 Task: Explore Airbnb accommodation in Ryde, United Kingdom from 2nd December, 2023 to 5th December, 2023 for 1 adult. Place can be private room with 1  bedroom having 1 bed and 1 bathroom. Property type can be hotel.
Action: Mouse moved to (239, 141)
Screenshot: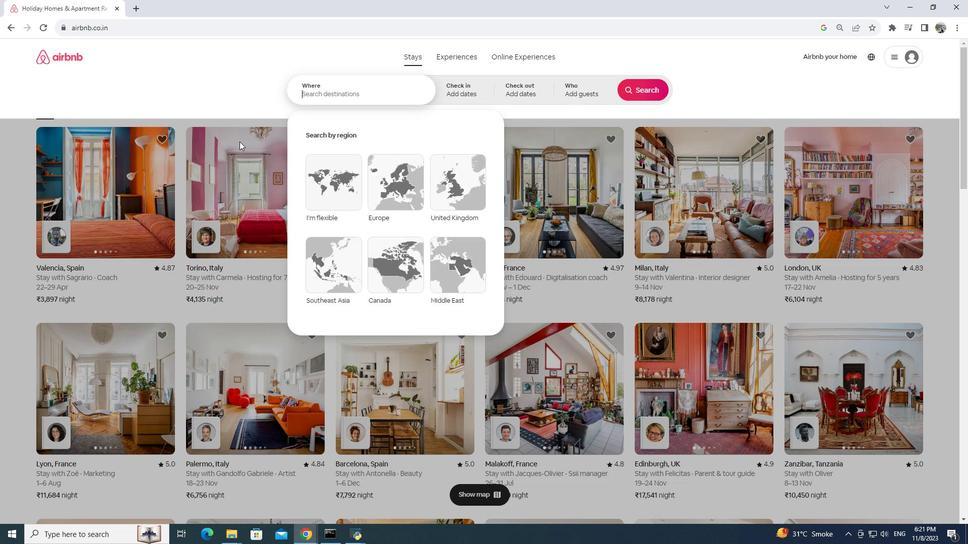 
Action: Key pressed ryde,<Key.space>united<Key.space>
Screenshot: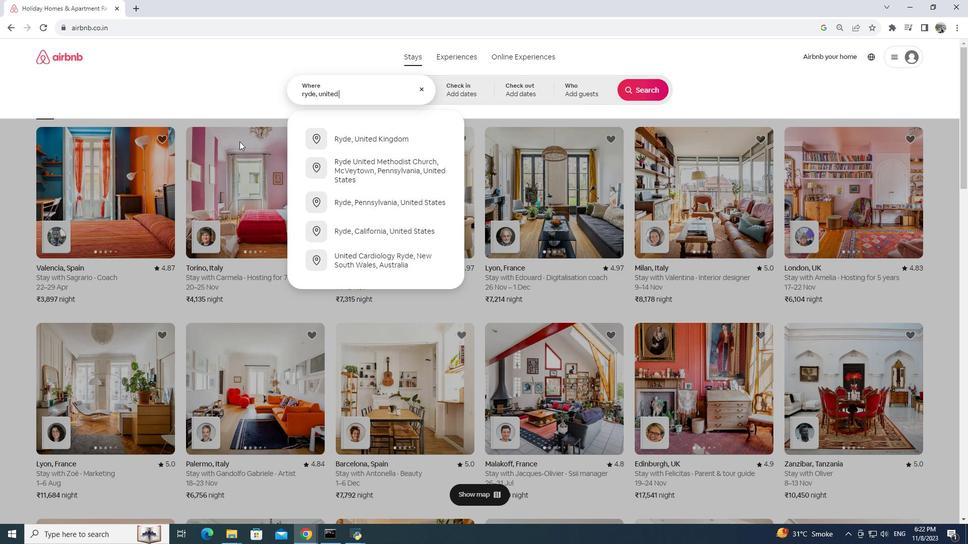 
Action: Mouse moved to (369, 133)
Screenshot: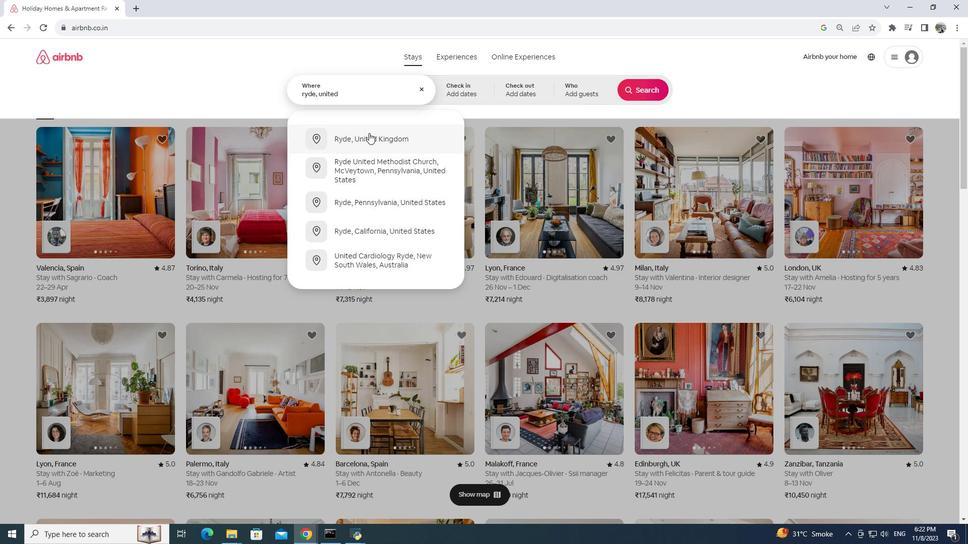 
Action: Mouse pressed left at (369, 133)
Screenshot: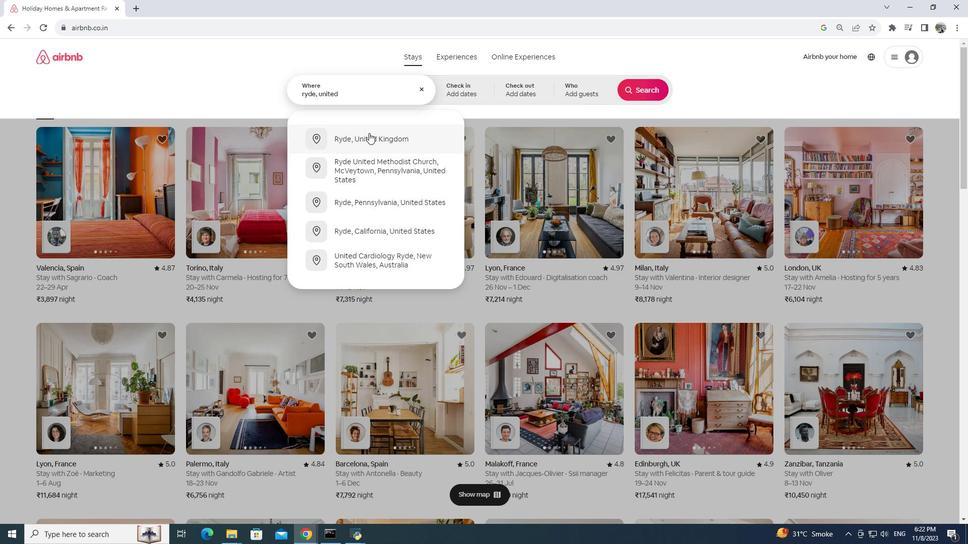 
Action: Mouse moved to (629, 198)
Screenshot: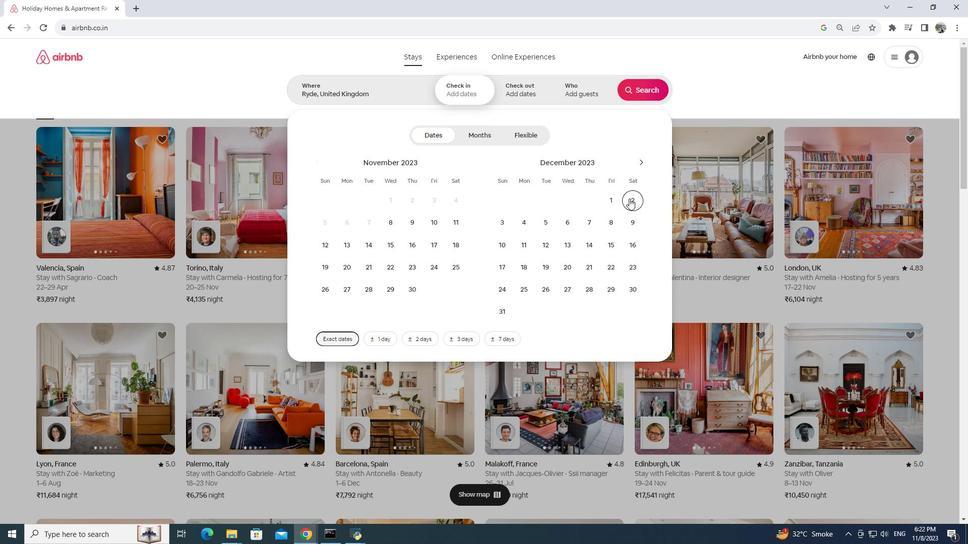 
Action: Mouse pressed left at (629, 198)
Screenshot: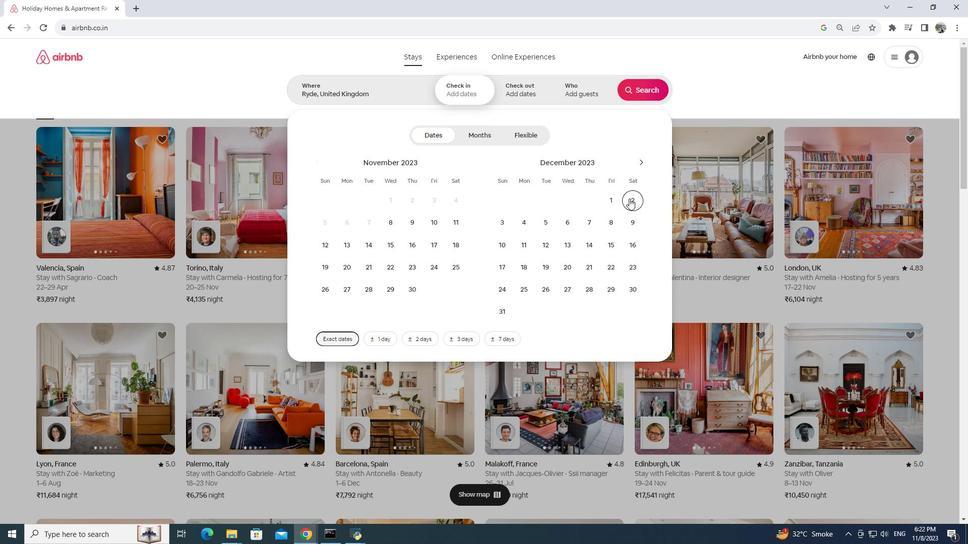 
Action: Mouse moved to (541, 223)
Screenshot: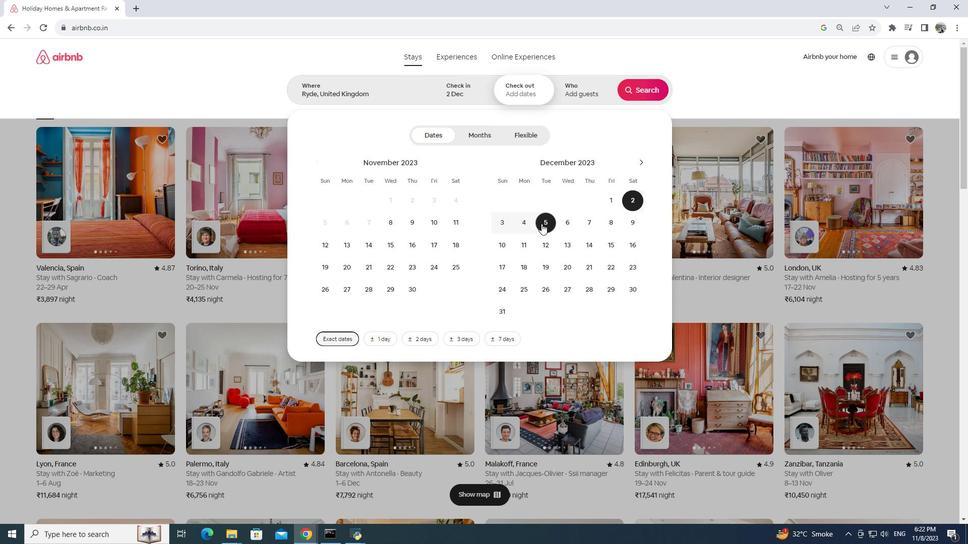 
Action: Mouse pressed left at (541, 223)
Screenshot: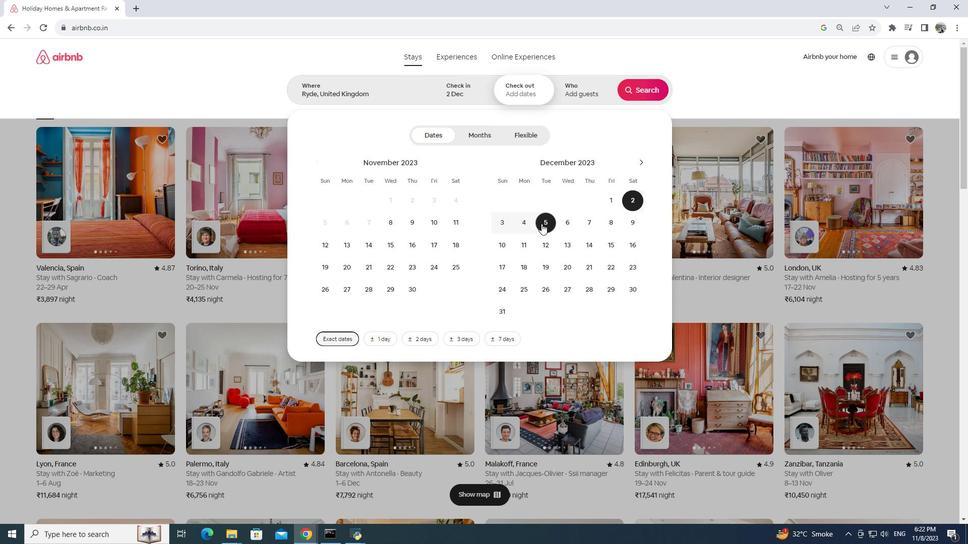 
Action: Mouse moved to (582, 96)
Screenshot: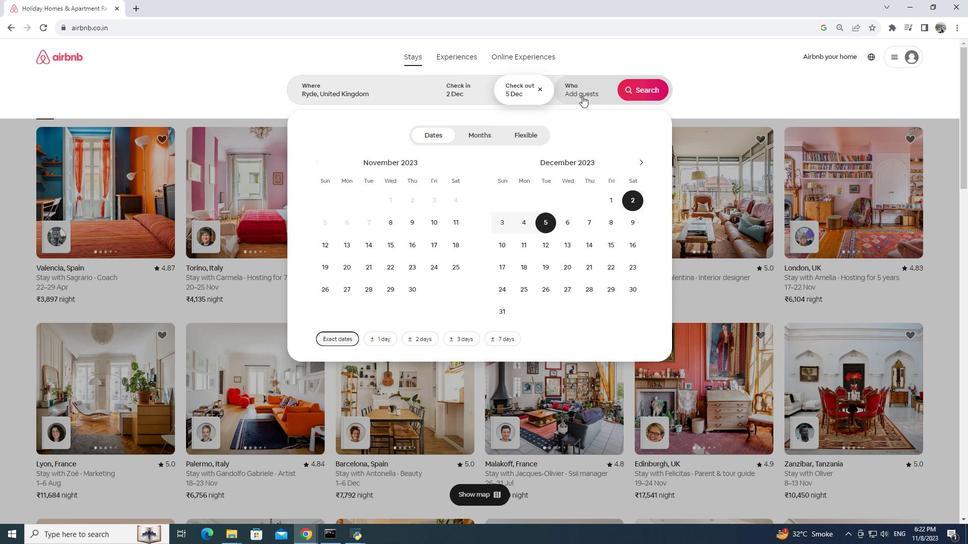 
Action: Mouse pressed left at (582, 96)
Screenshot: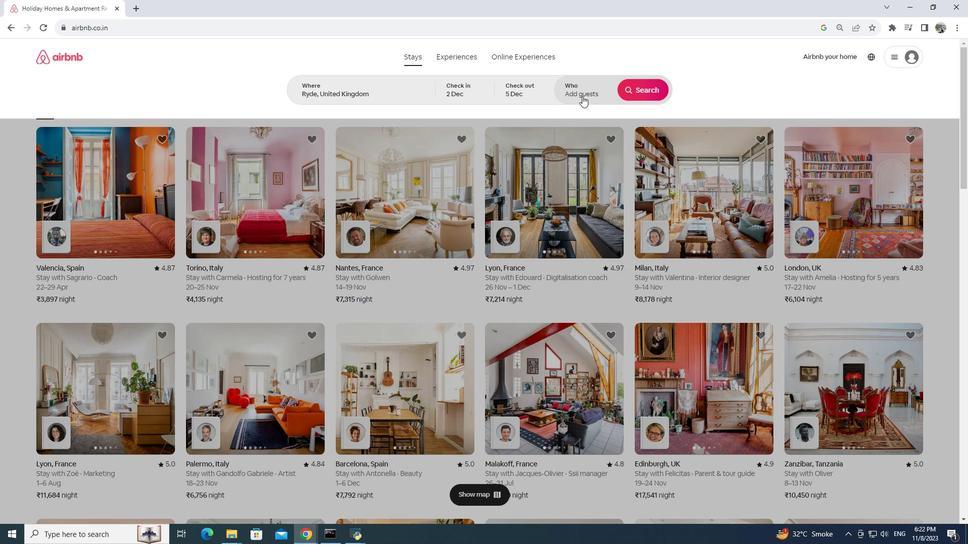 
Action: Mouse moved to (641, 136)
Screenshot: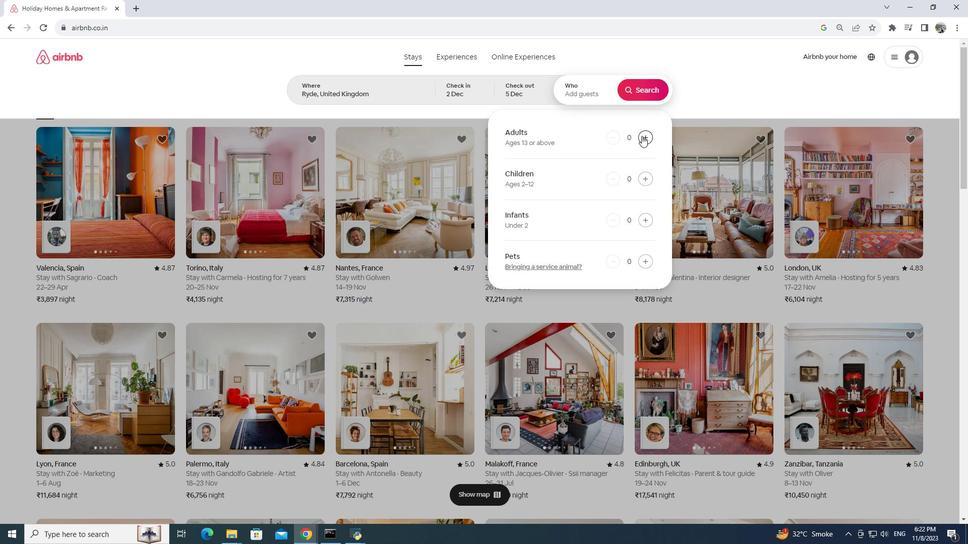 
Action: Mouse pressed left at (641, 136)
Screenshot: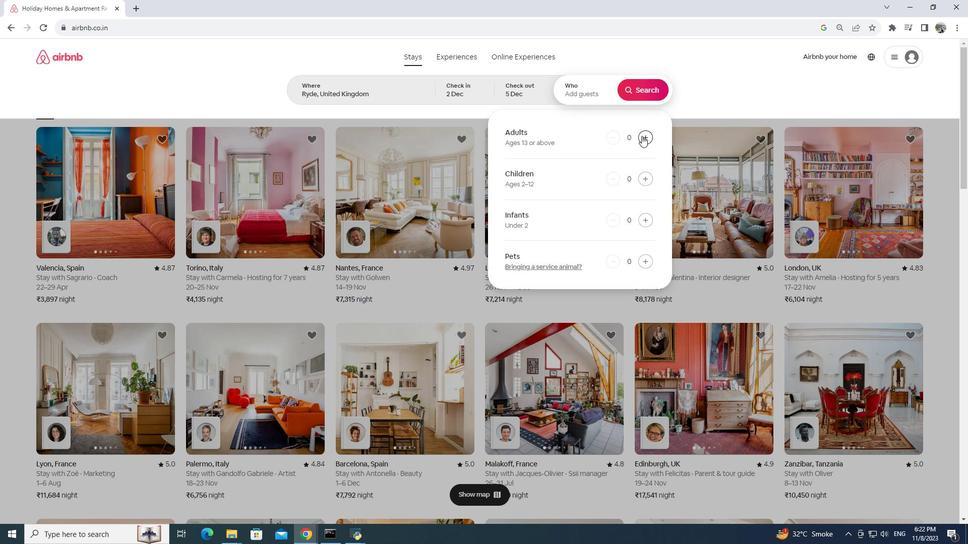 
Action: Mouse moved to (641, 86)
Screenshot: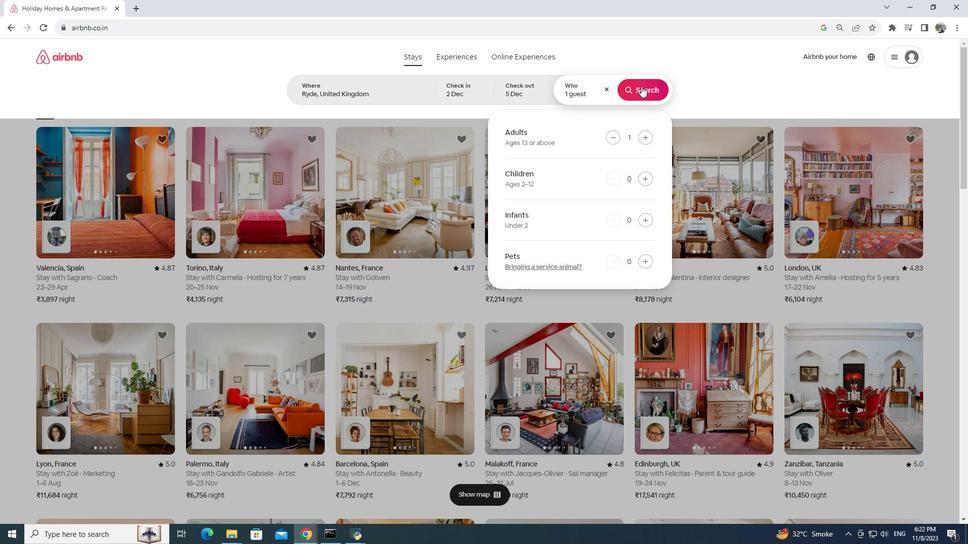 
Action: Mouse pressed left at (641, 86)
Screenshot: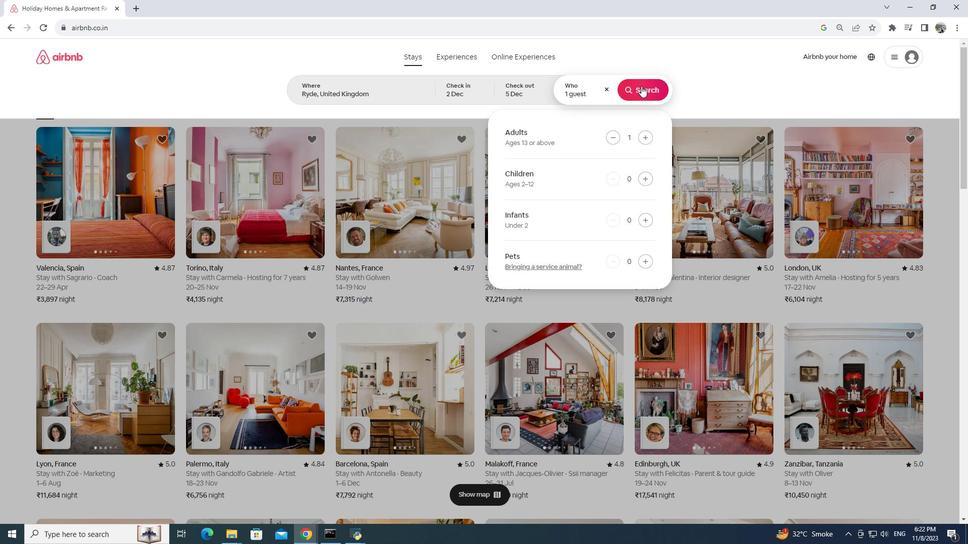 
Action: Mouse moved to (831, 89)
Screenshot: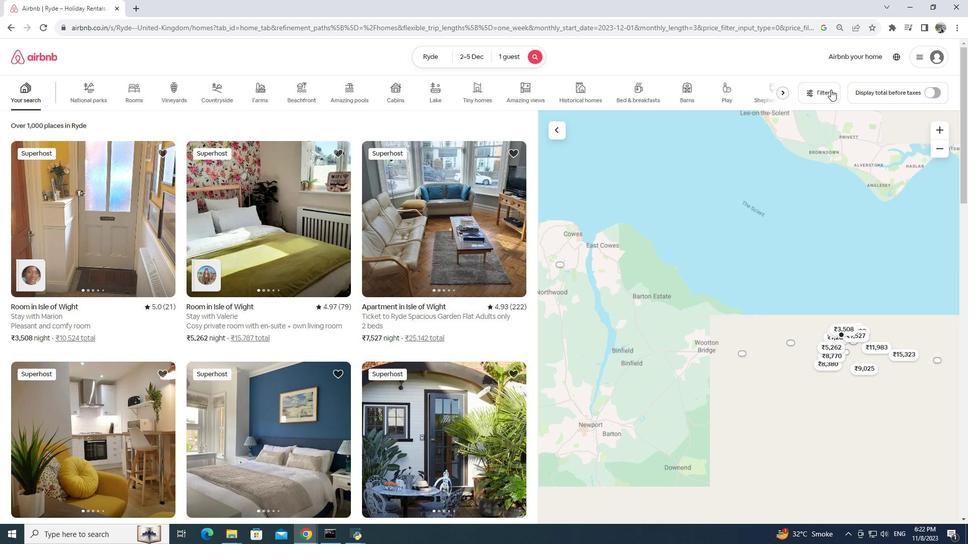 
Action: Mouse pressed left at (831, 89)
Screenshot: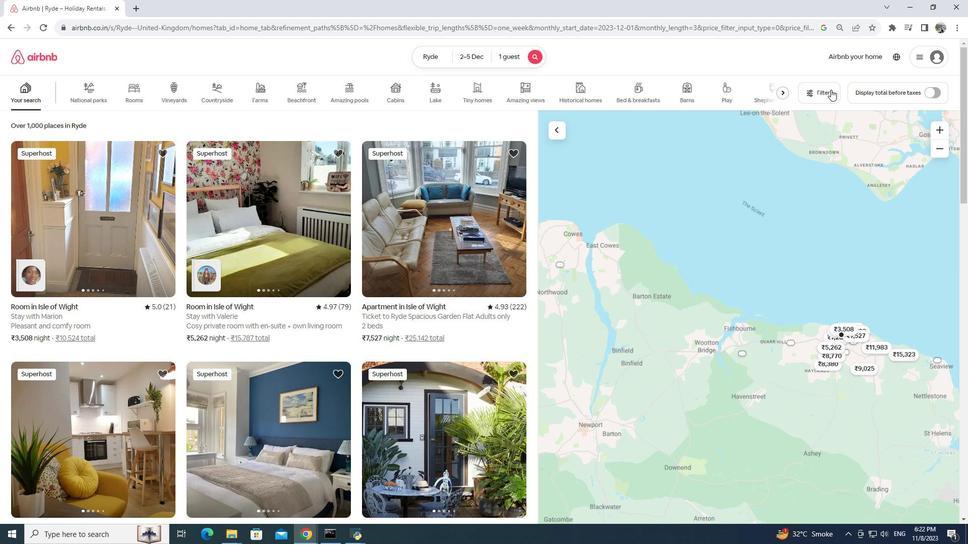 
Action: Mouse moved to (375, 385)
Screenshot: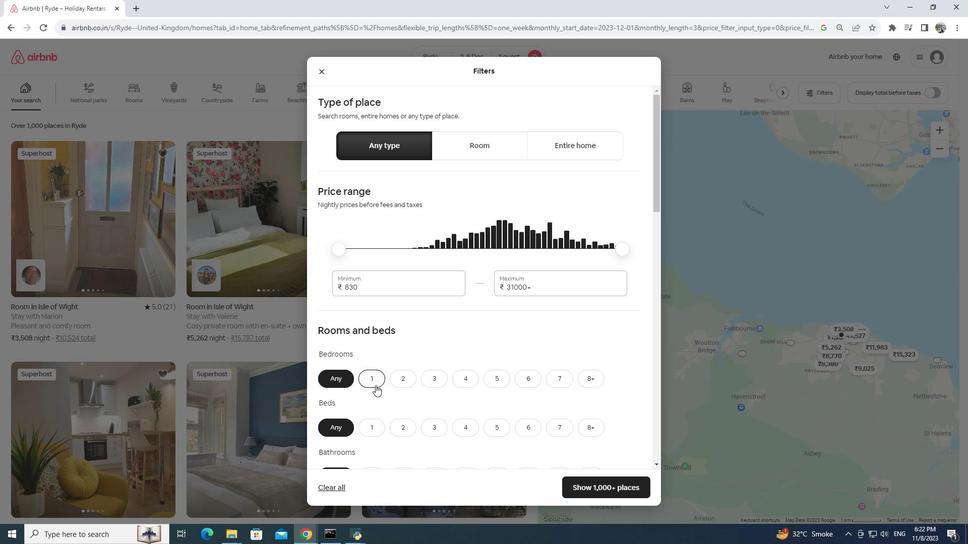 
Action: Mouse pressed left at (375, 385)
Screenshot: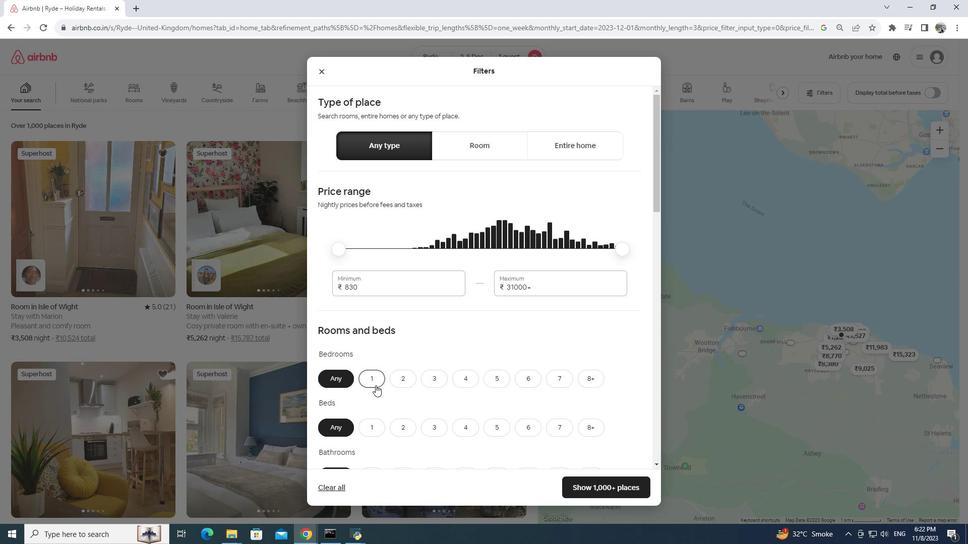 
Action: Mouse moved to (373, 418)
Screenshot: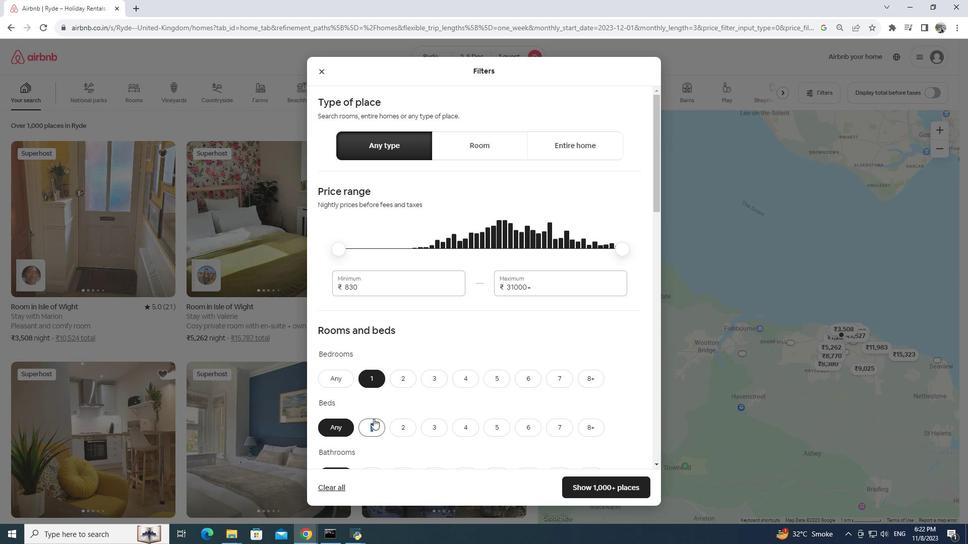 
Action: Mouse pressed left at (373, 418)
Screenshot: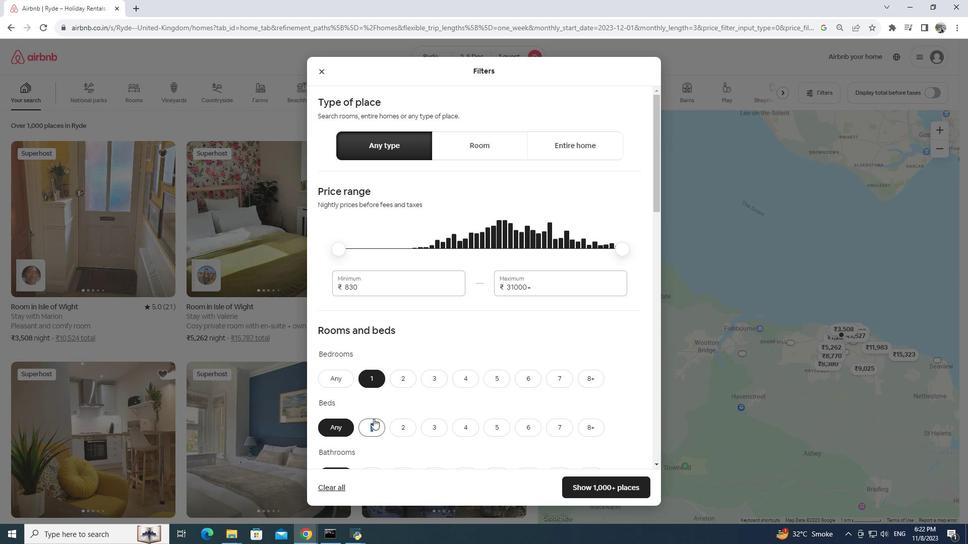 
Action: Mouse moved to (379, 411)
Screenshot: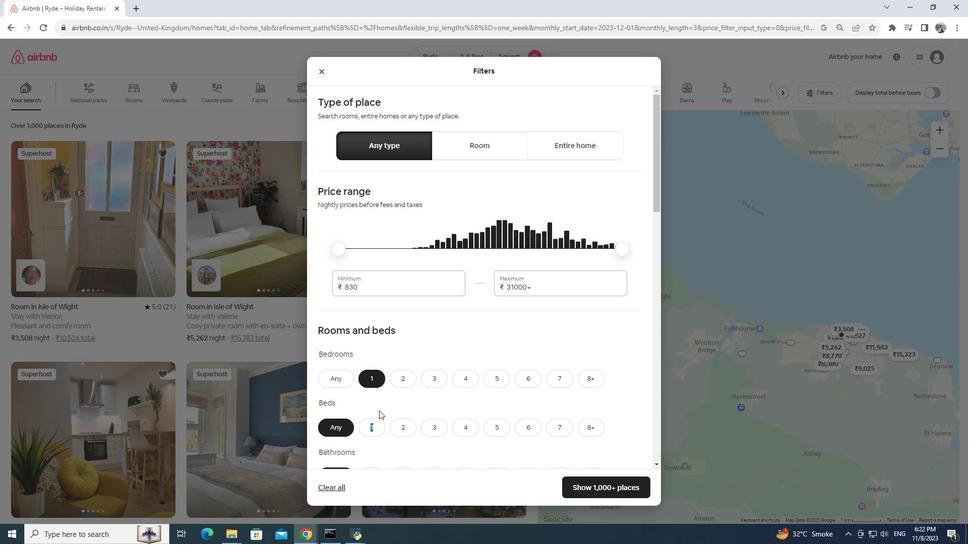 
Action: Mouse scrolled (379, 410) with delta (0, 0)
Screenshot: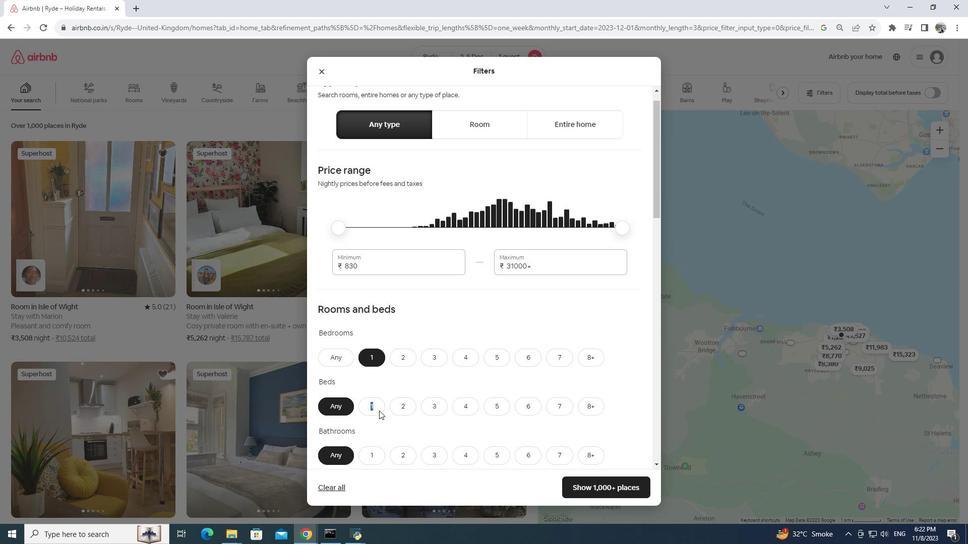 
Action: Mouse scrolled (379, 410) with delta (0, 0)
Screenshot: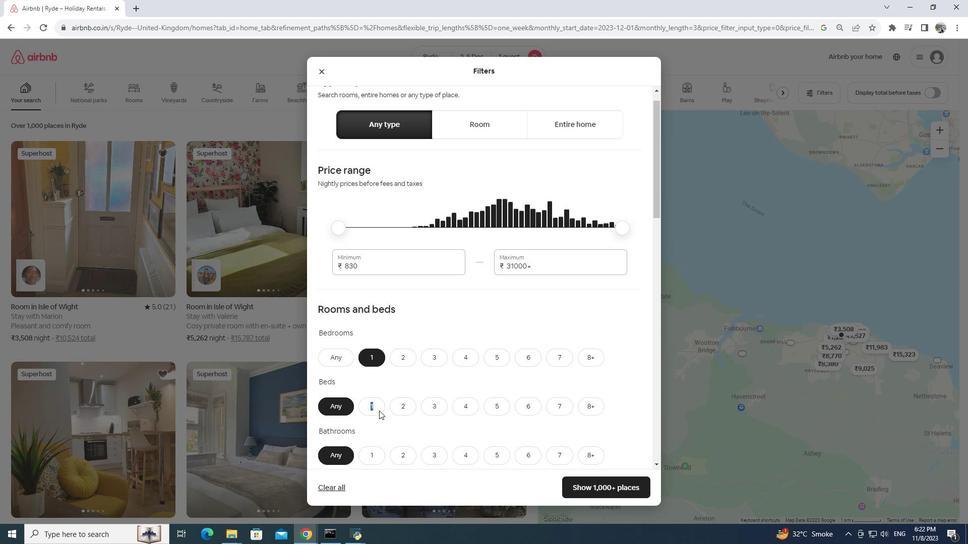 
Action: Mouse moved to (367, 325)
Screenshot: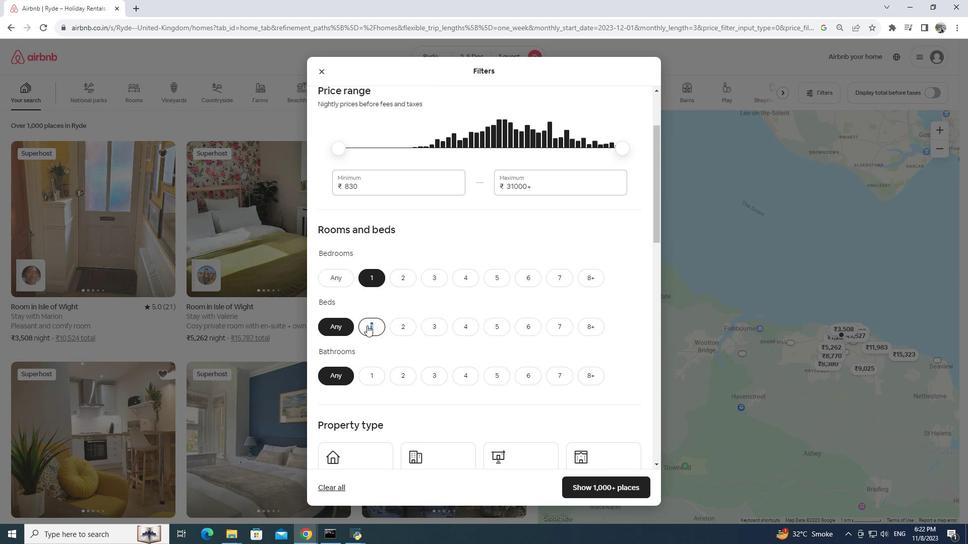 
Action: Mouse pressed left at (367, 325)
Screenshot: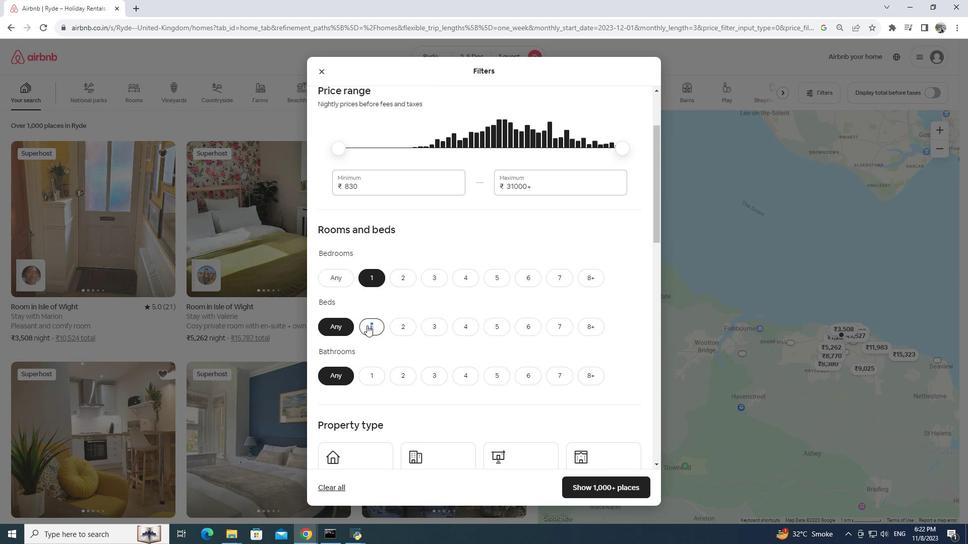 
Action: Mouse moved to (375, 380)
Screenshot: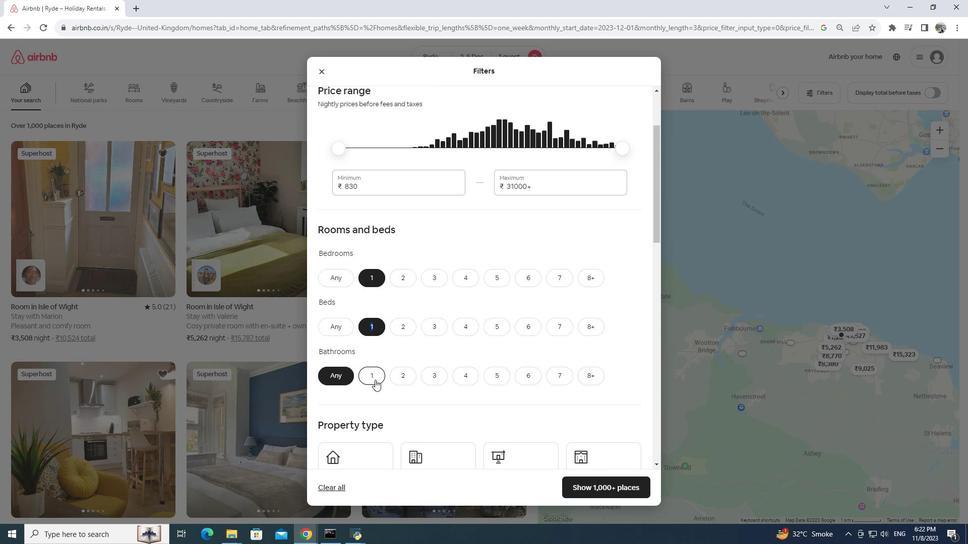 
Action: Mouse pressed left at (375, 380)
Screenshot: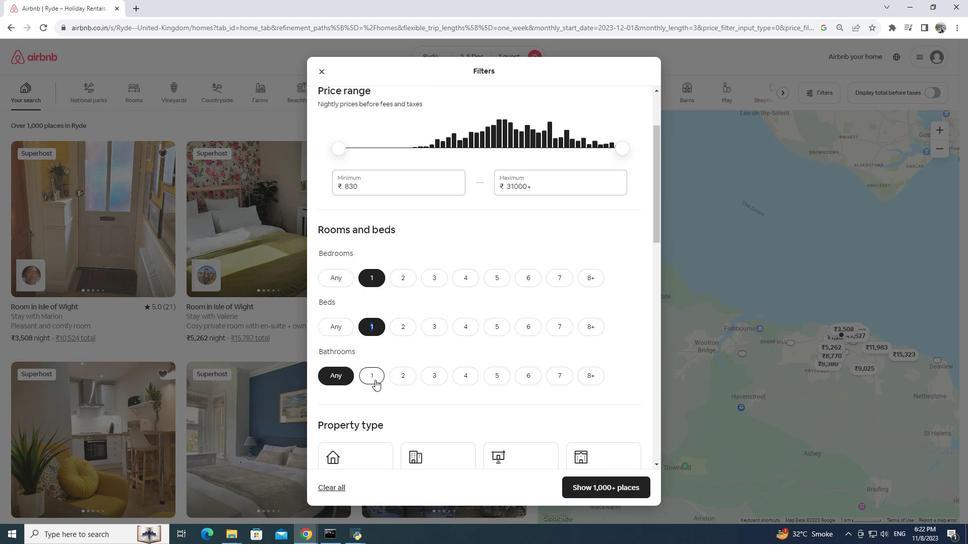 
Action: Mouse moved to (368, 325)
Screenshot: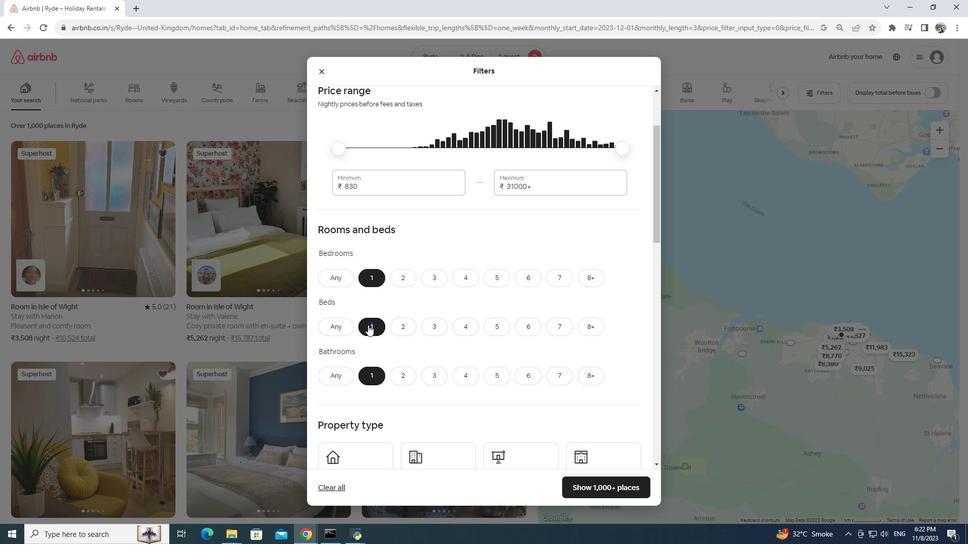 
Action: Mouse pressed left at (368, 325)
Screenshot: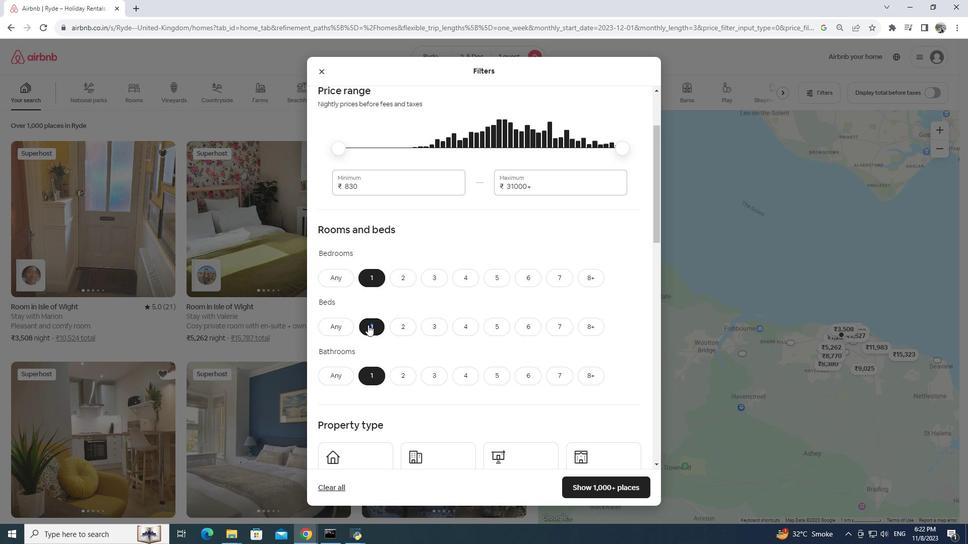 
Action: Mouse moved to (374, 329)
Screenshot: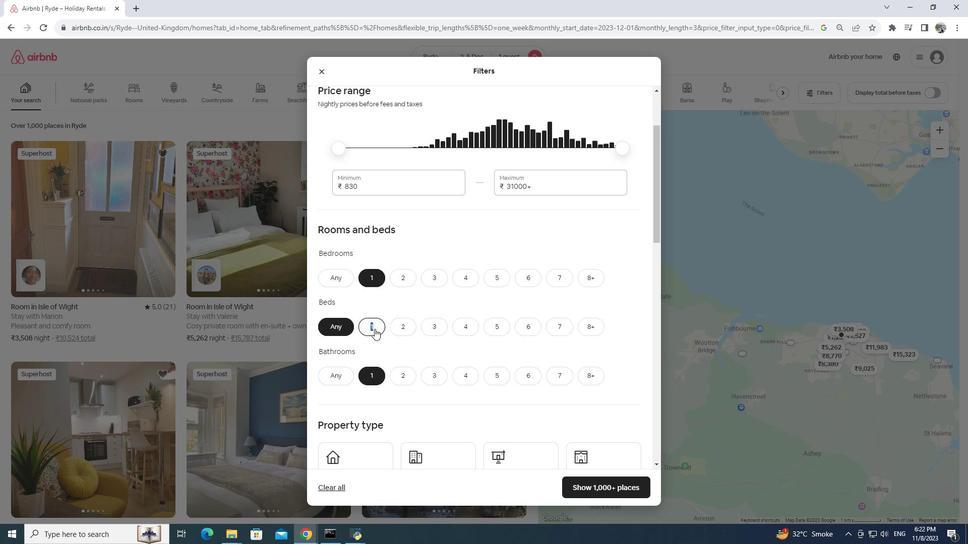 
Action: Mouse pressed left at (374, 329)
Screenshot: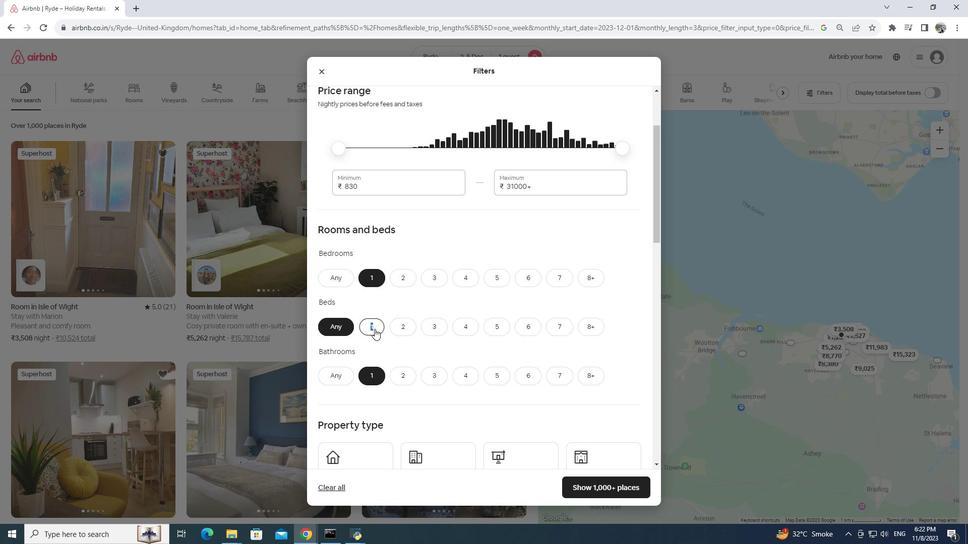 
Action: Mouse moved to (372, 325)
Screenshot: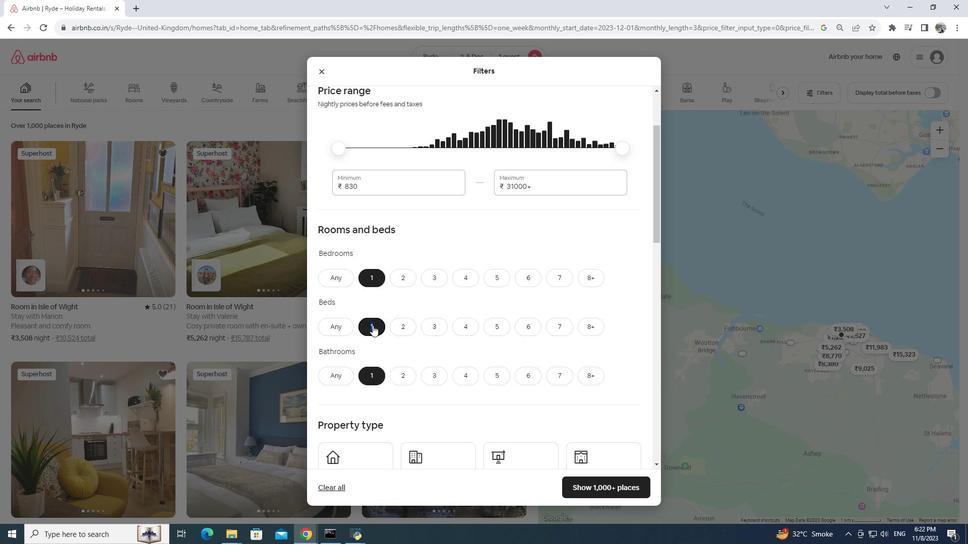 
Action: Mouse pressed left at (372, 325)
Screenshot: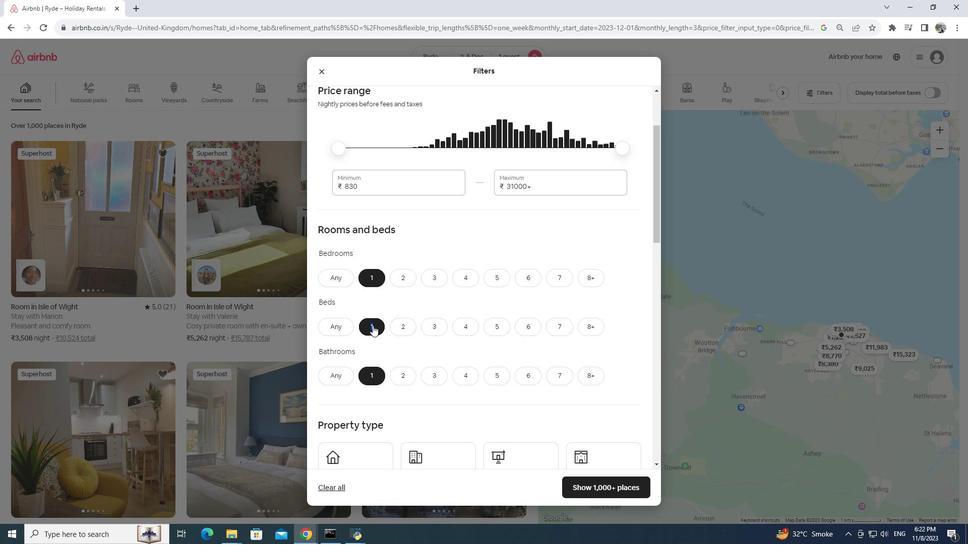 
Action: Mouse pressed left at (372, 325)
Screenshot: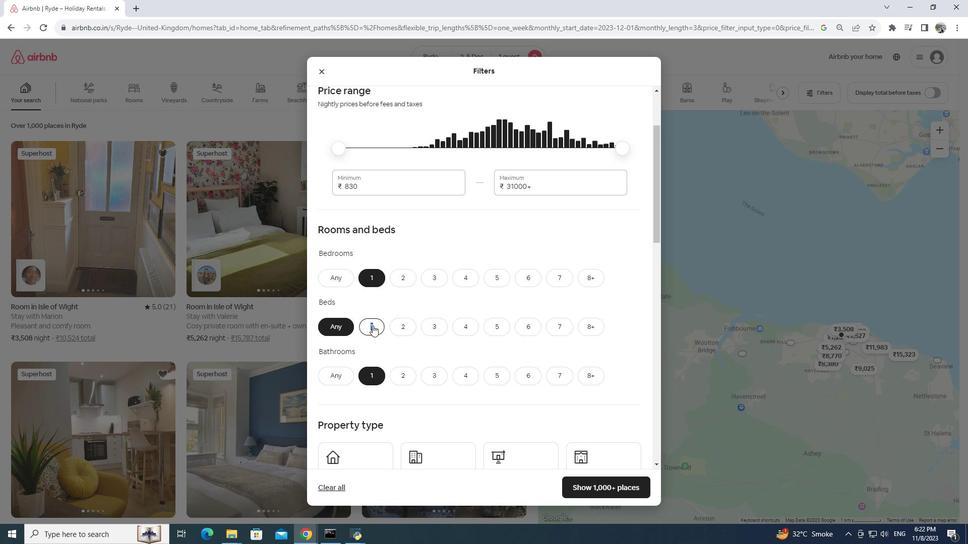 
Action: Mouse moved to (530, 390)
Screenshot: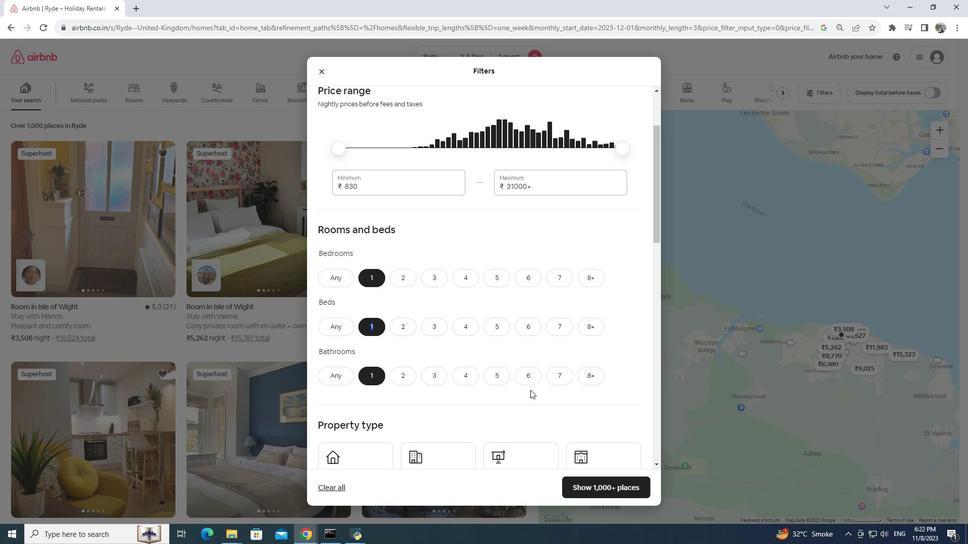 
Action: Mouse scrolled (530, 389) with delta (0, 0)
Screenshot: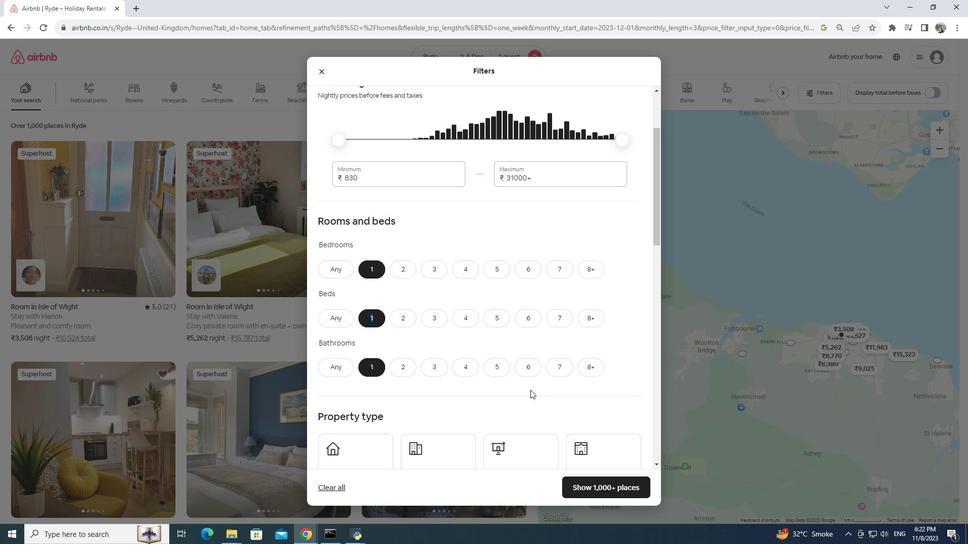 
Action: Mouse scrolled (530, 389) with delta (0, 0)
Screenshot: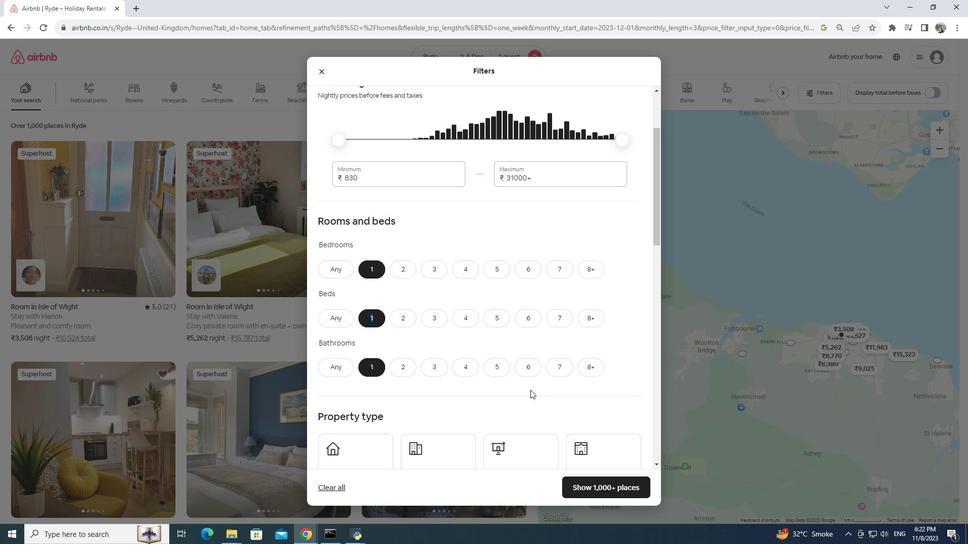 
Action: Mouse scrolled (530, 389) with delta (0, 0)
Screenshot: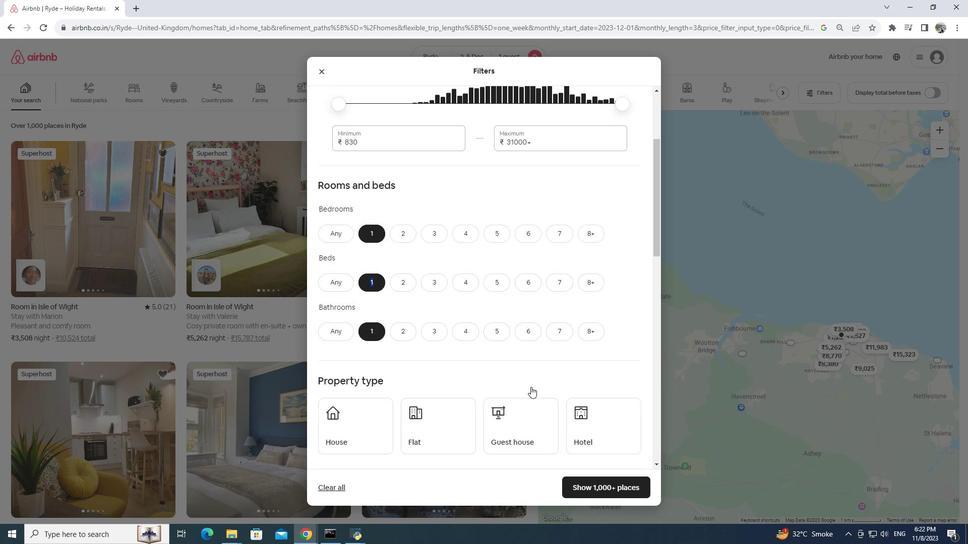 
Action: Mouse moved to (491, 384)
Screenshot: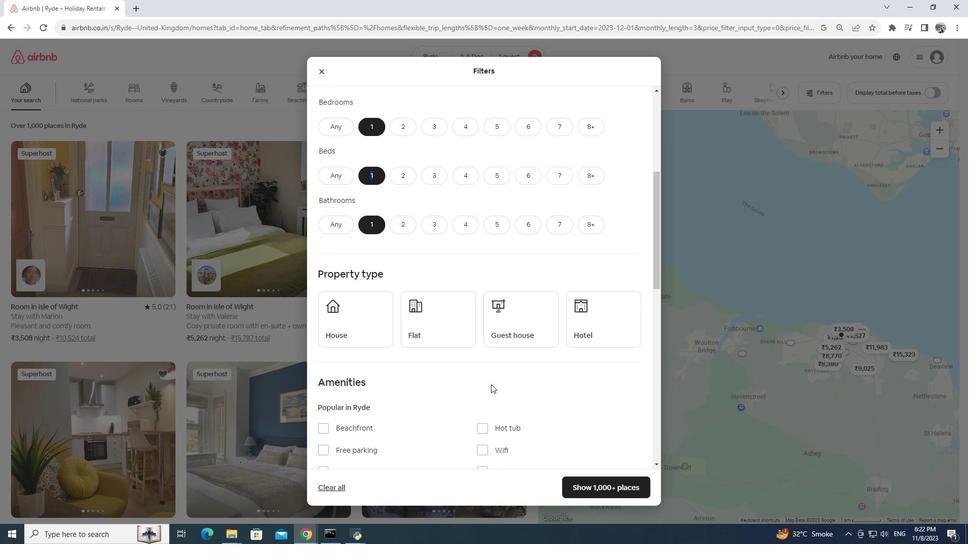 
Action: Mouse pressed left at (491, 384)
Screenshot: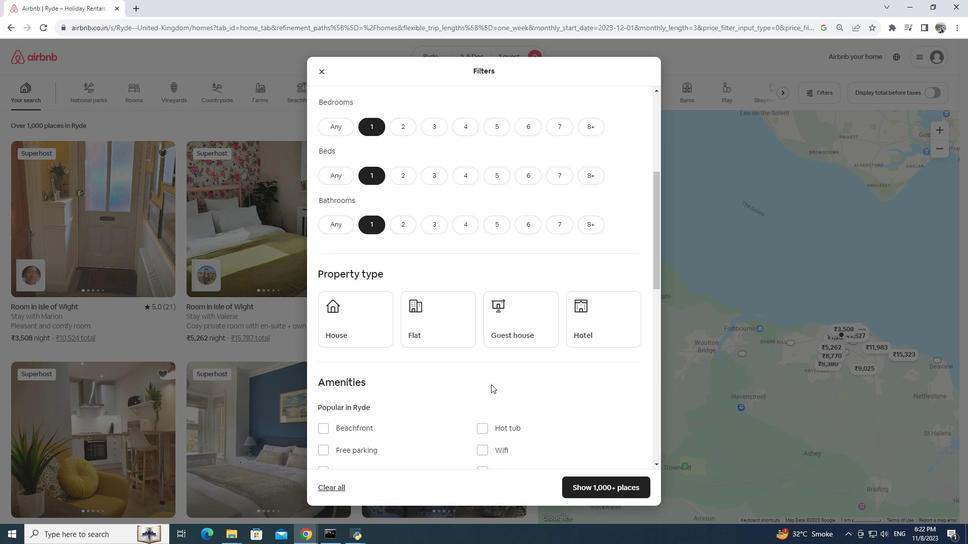 
Action: Mouse moved to (559, 331)
Screenshot: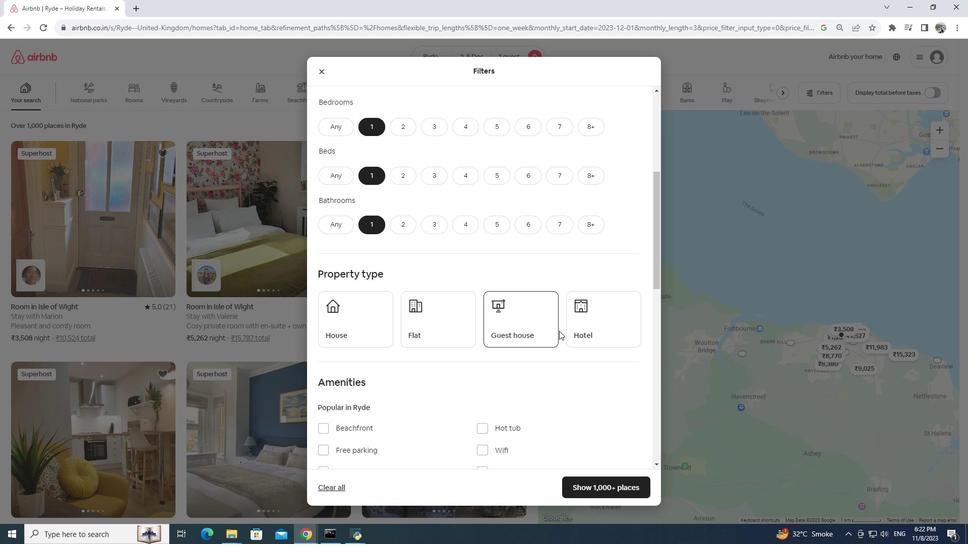 
Action: Mouse pressed left at (559, 331)
Screenshot: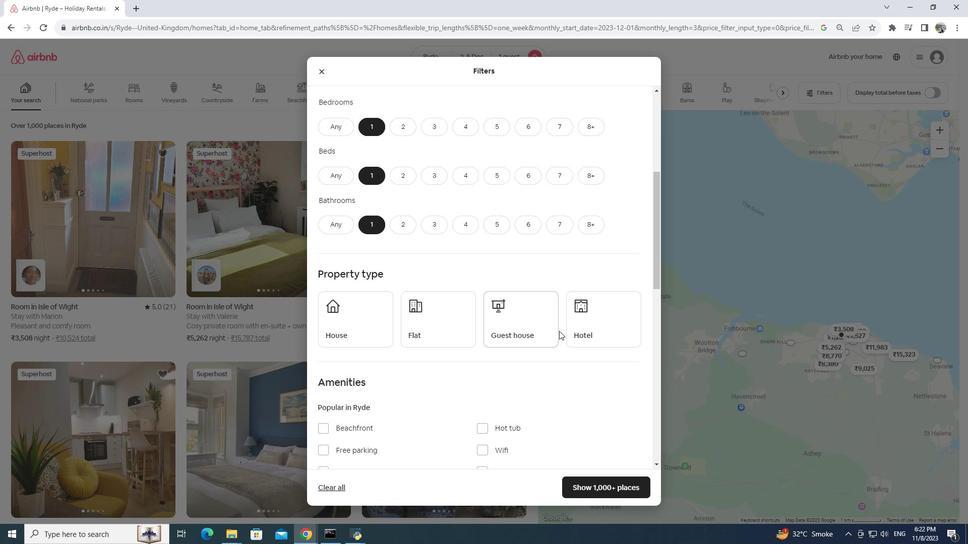 
Action: Mouse moved to (602, 330)
Screenshot: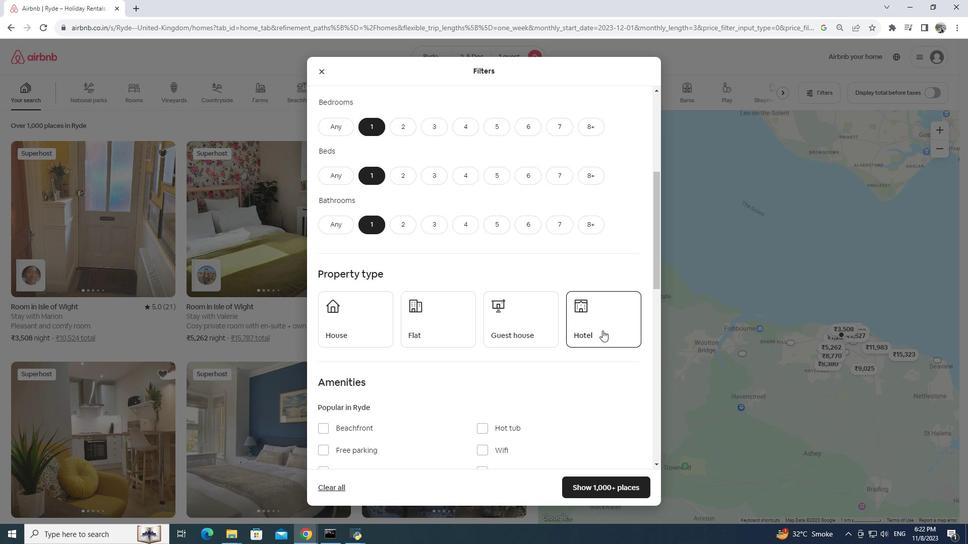 
Action: Mouse pressed left at (602, 330)
Screenshot: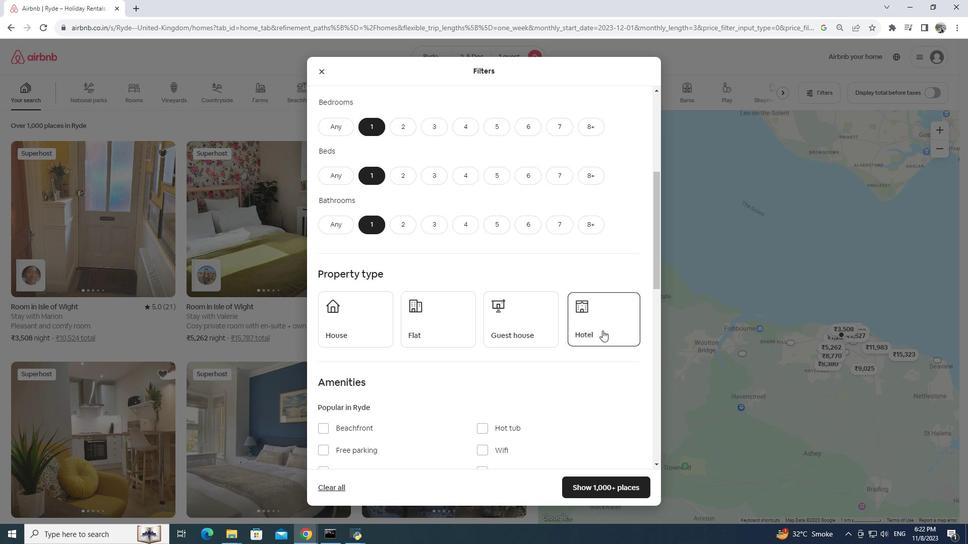 
Action: Mouse moved to (575, 374)
Screenshot: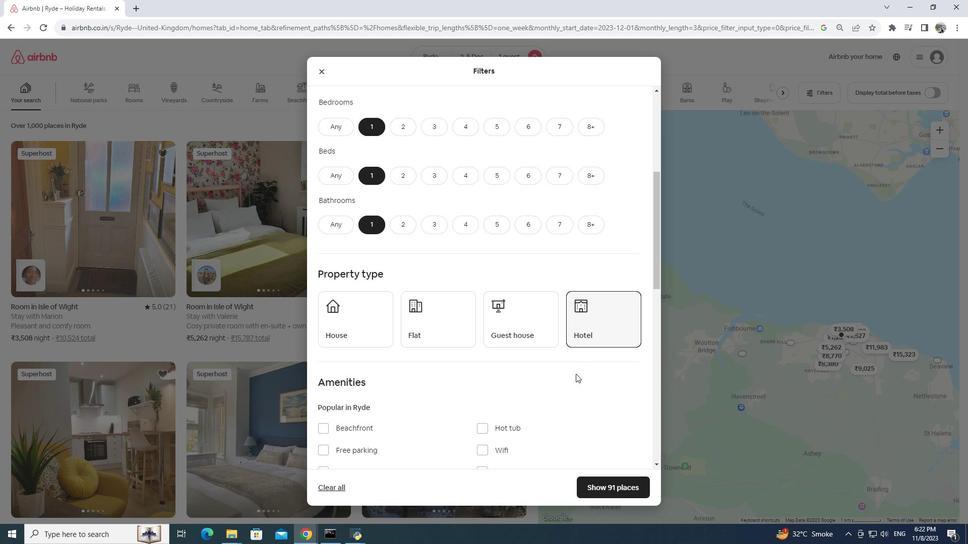 
Action: Mouse scrolled (575, 373) with delta (0, 0)
Screenshot: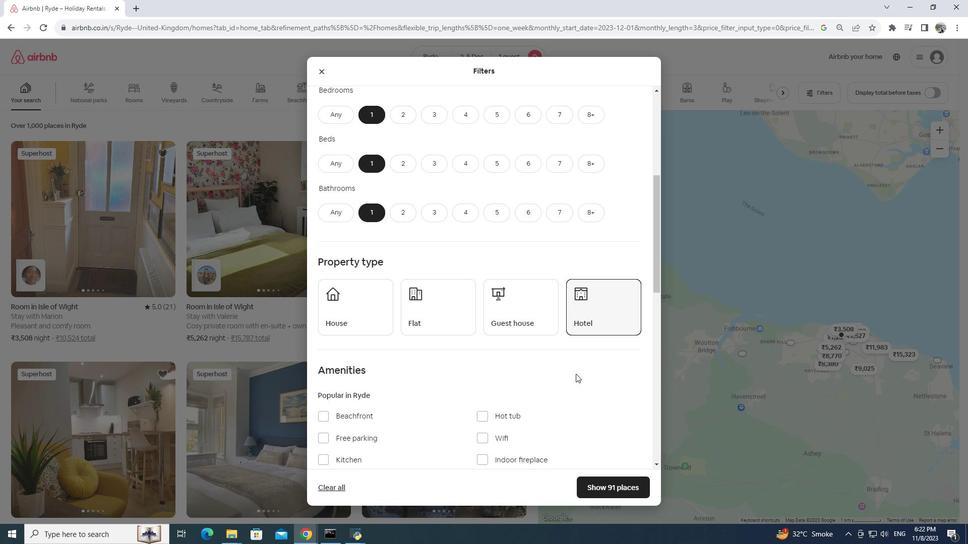 
Action: Mouse scrolled (575, 373) with delta (0, 0)
Screenshot: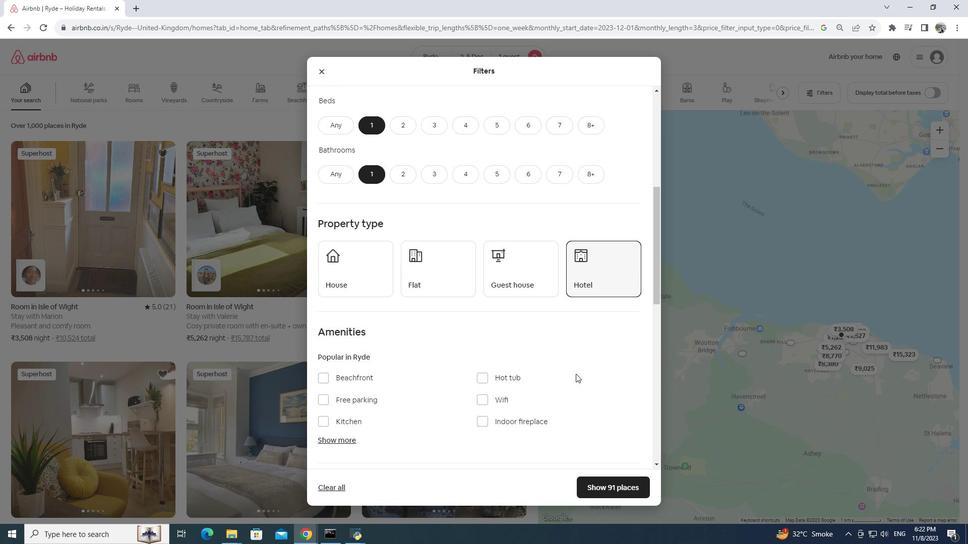 
Action: Mouse moved to (616, 485)
Screenshot: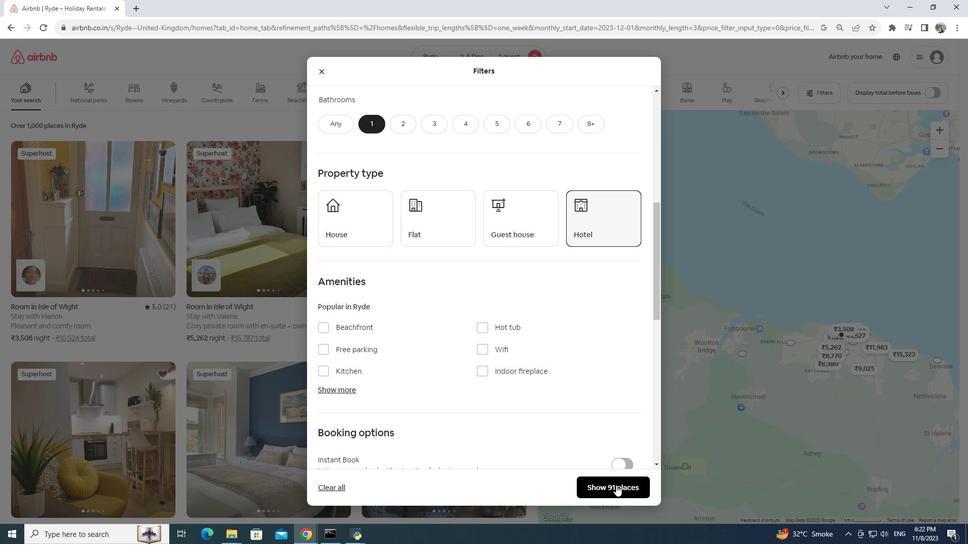 
Action: Mouse pressed left at (616, 485)
Screenshot: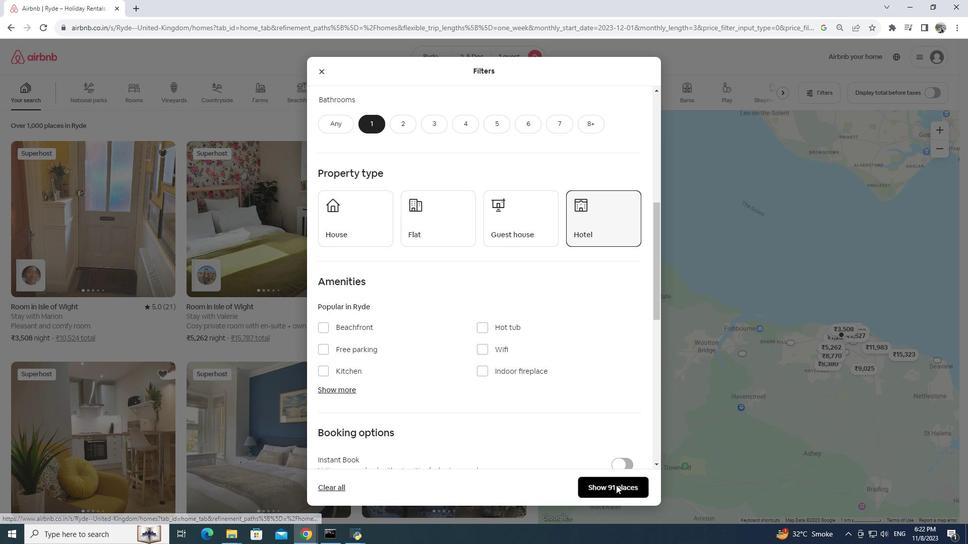 
Action: Mouse moved to (94, 229)
Screenshot: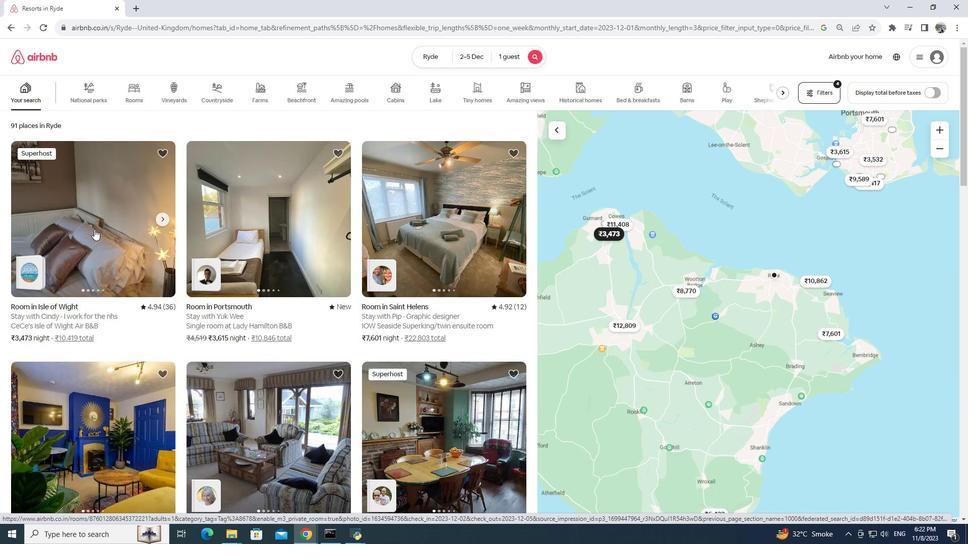 
Action: Mouse pressed left at (94, 229)
Screenshot: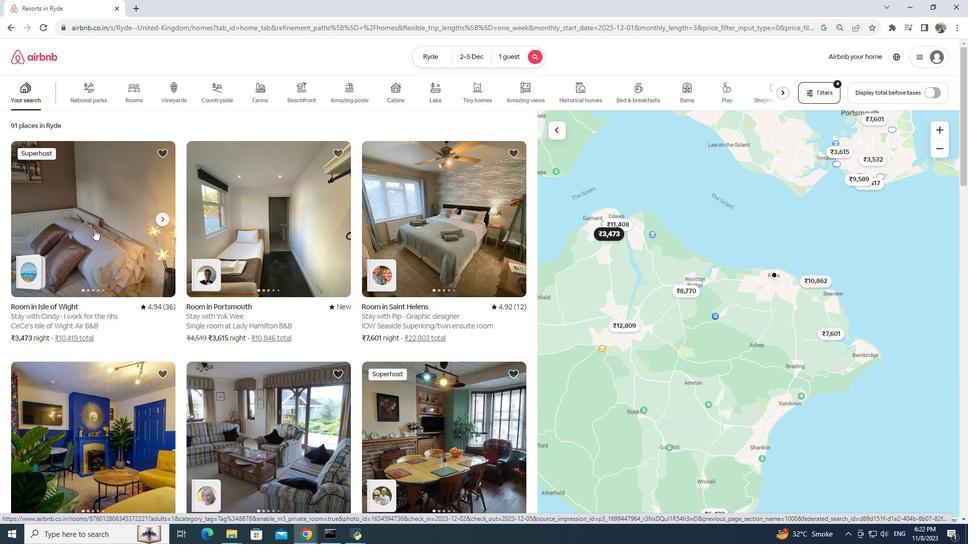 
Action: Mouse pressed left at (94, 229)
Screenshot: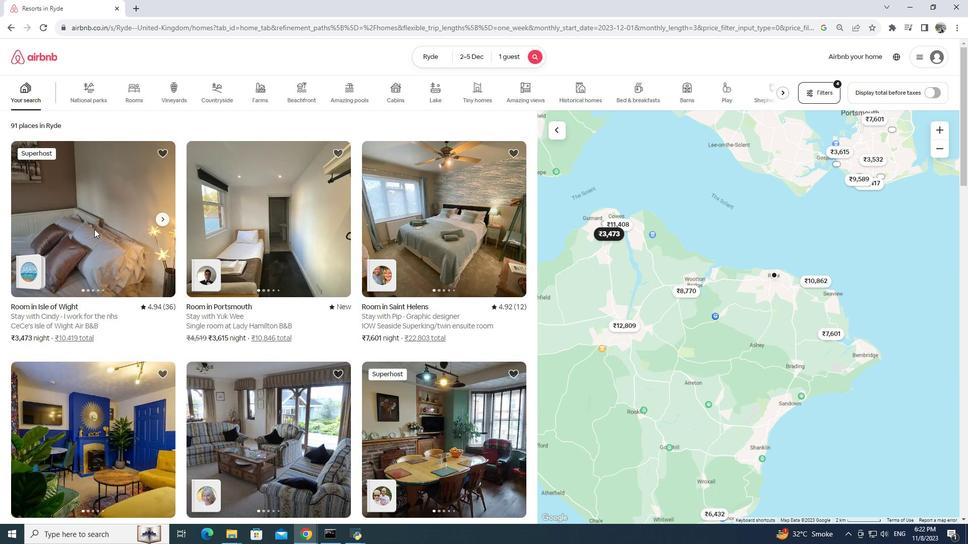 
Action: Mouse moved to (241, 9)
Screenshot: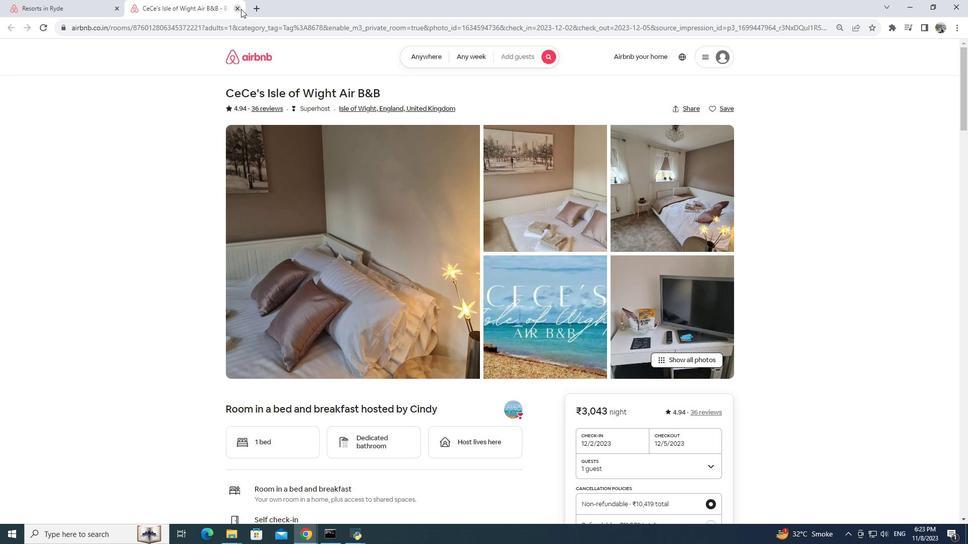 
Action: Mouse pressed left at (241, 9)
Screenshot: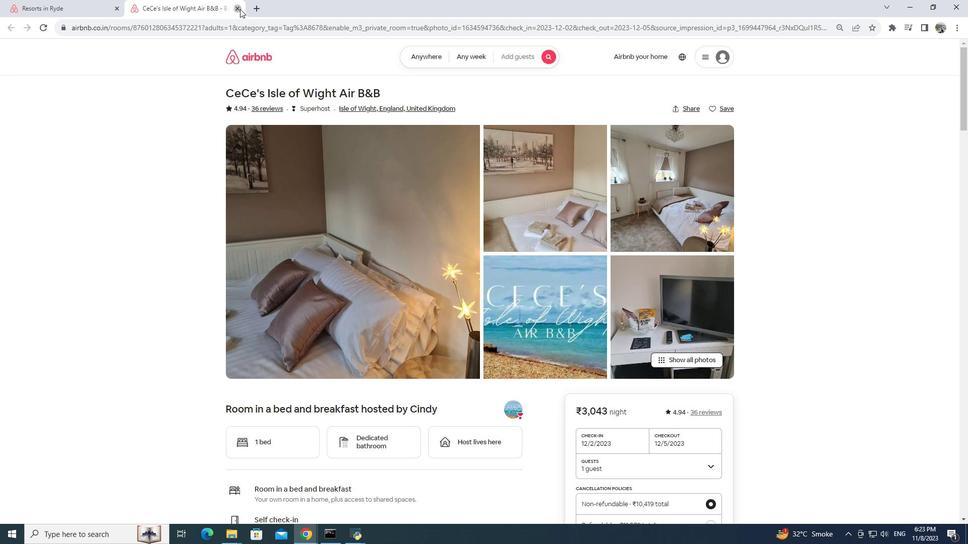 
Action: Mouse moved to (269, 202)
Screenshot: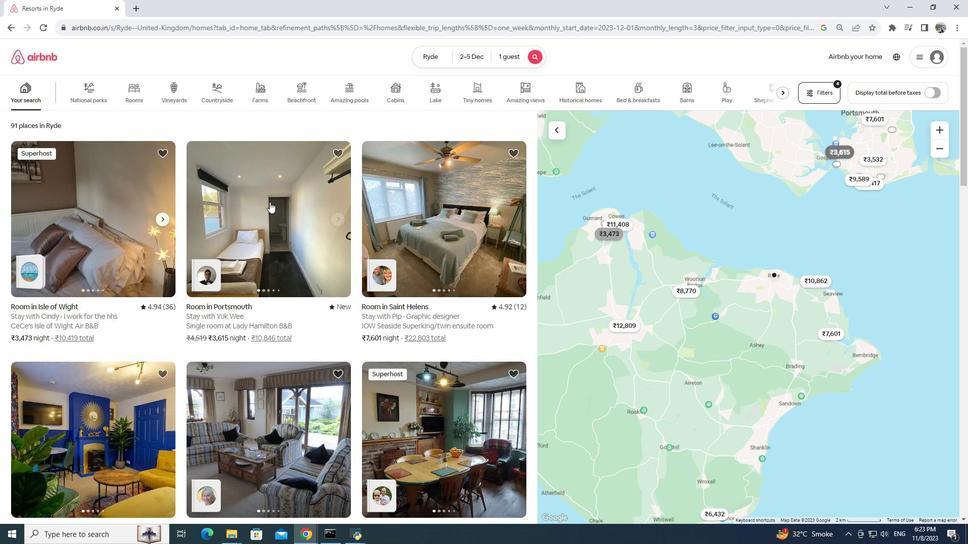 
Action: Mouse pressed left at (269, 202)
Screenshot: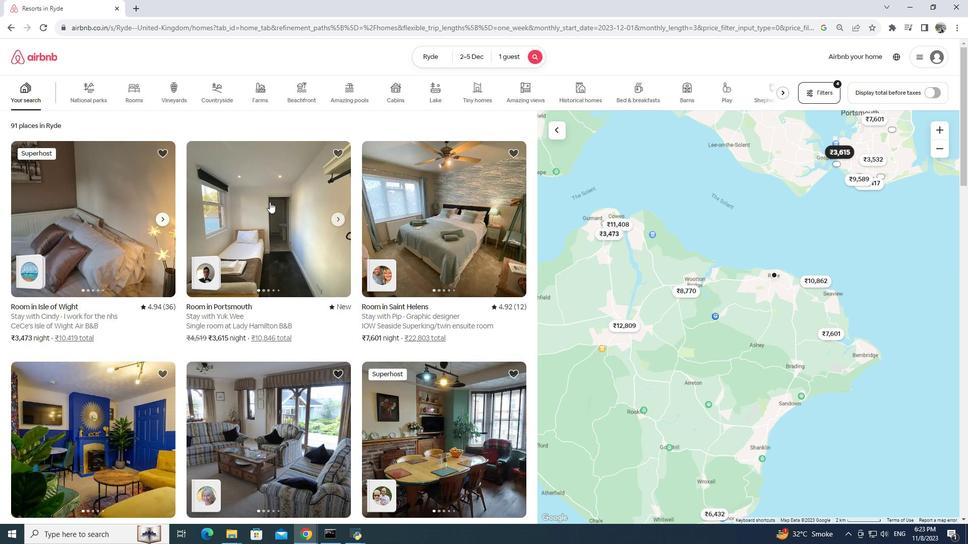 
Action: Mouse pressed left at (269, 202)
Screenshot: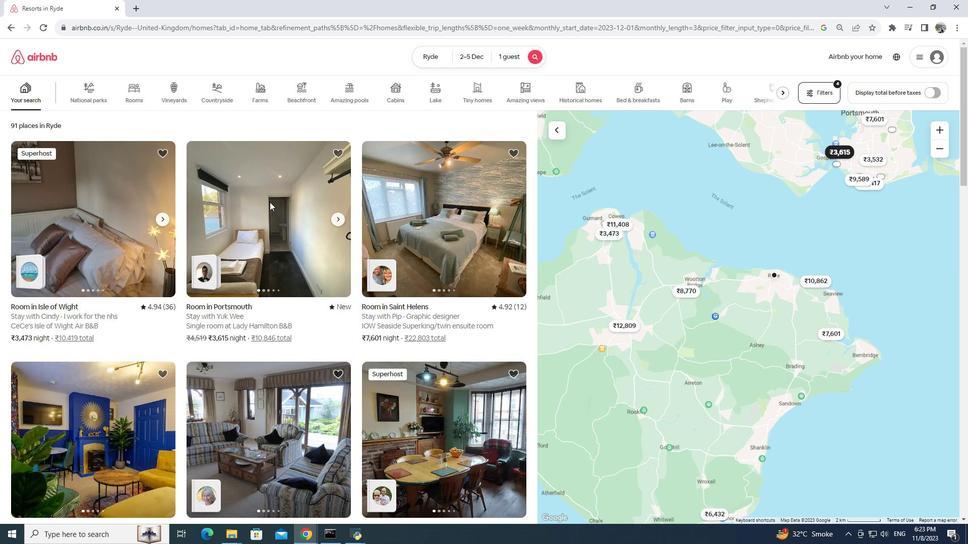 
Action: Mouse moved to (233, 7)
Screenshot: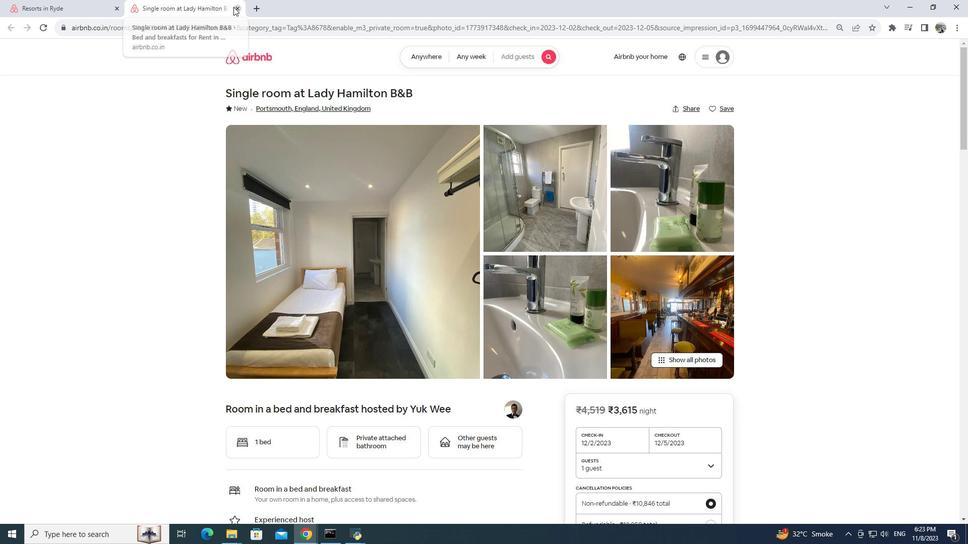 
Action: Mouse pressed left at (233, 7)
Screenshot: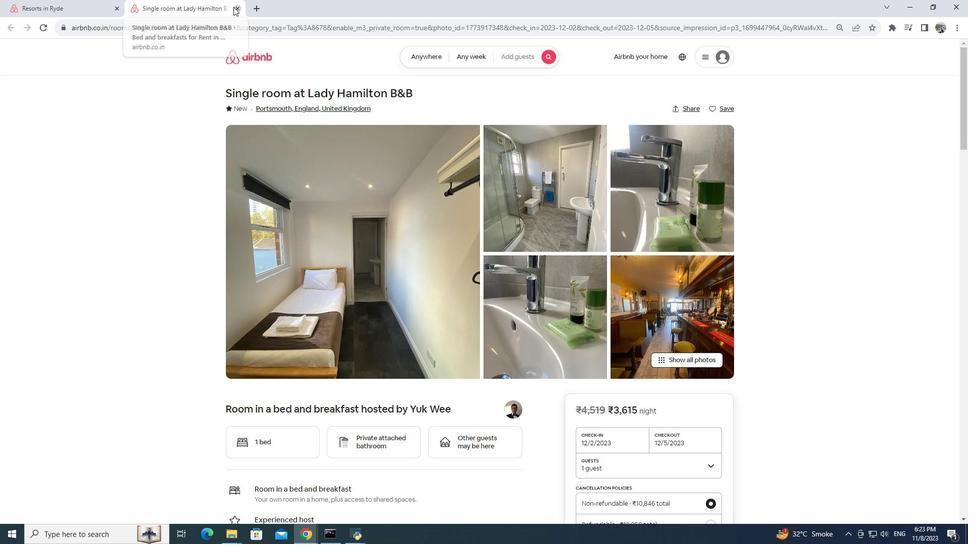 
Action: Mouse moved to (278, 195)
Screenshot: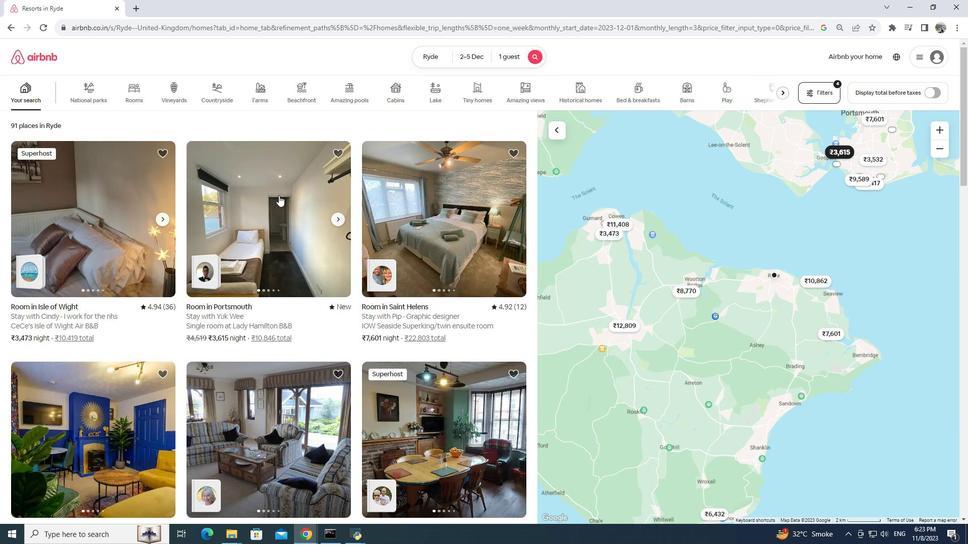 
Action: Mouse scrolled (278, 195) with delta (0, 0)
Screenshot: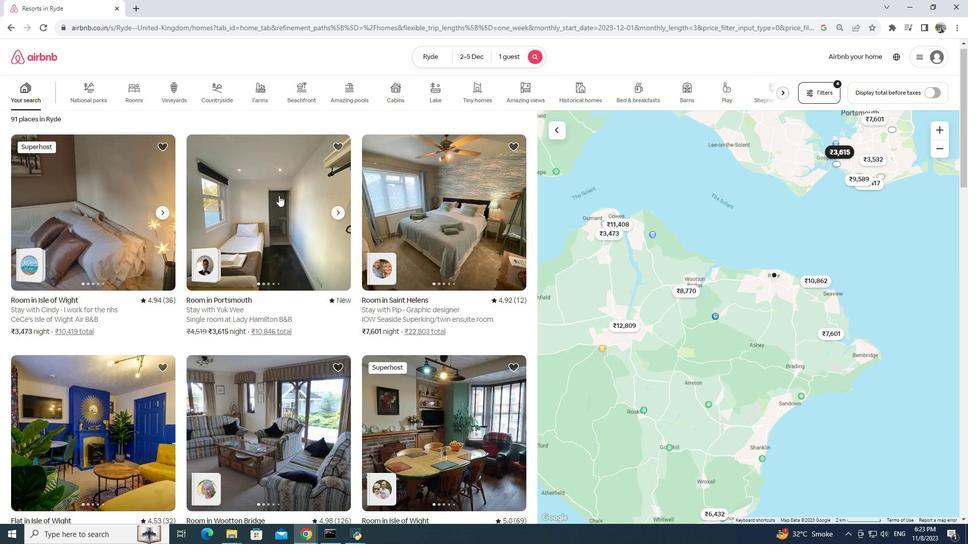 
Action: Mouse scrolled (278, 195) with delta (0, 0)
Screenshot: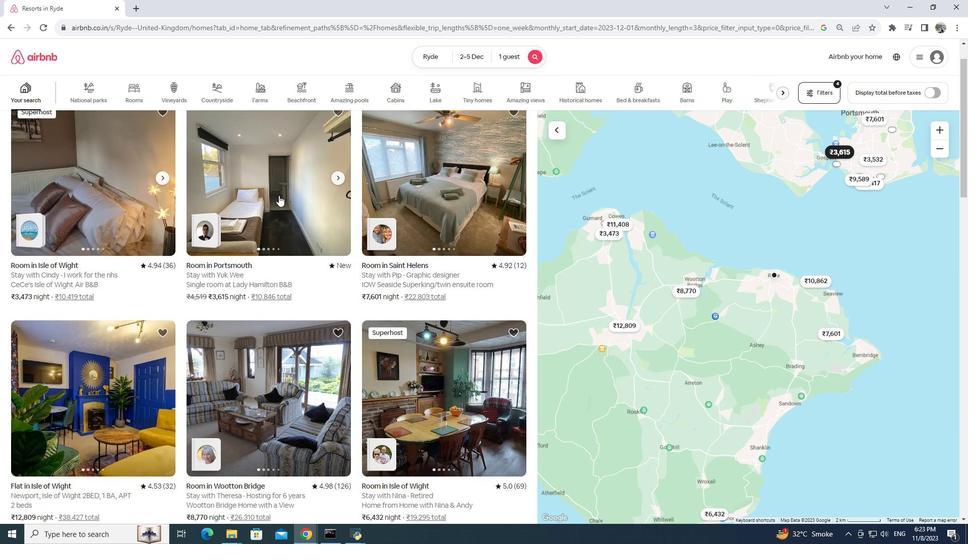 
Action: Mouse scrolled (278, 195) with delta (0, 0)
Screenshot: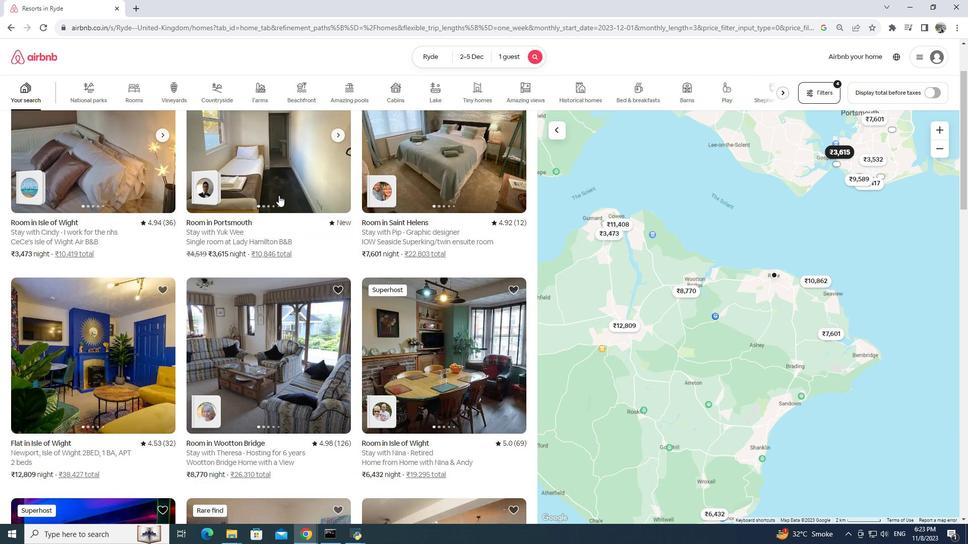
Action: Mouse moved to (140, 316)
Screenshot: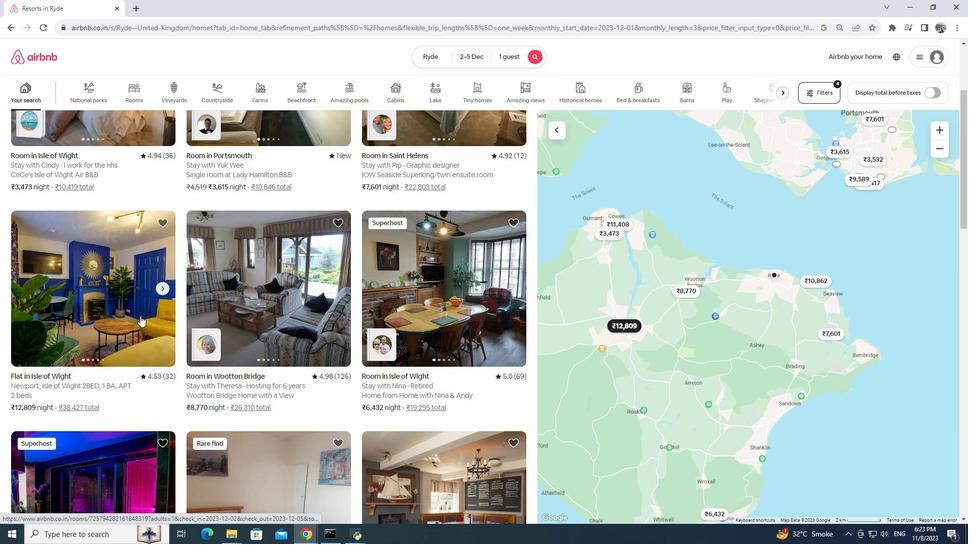 
Action: Mouse pressed left at (140, 316)
Screenshot: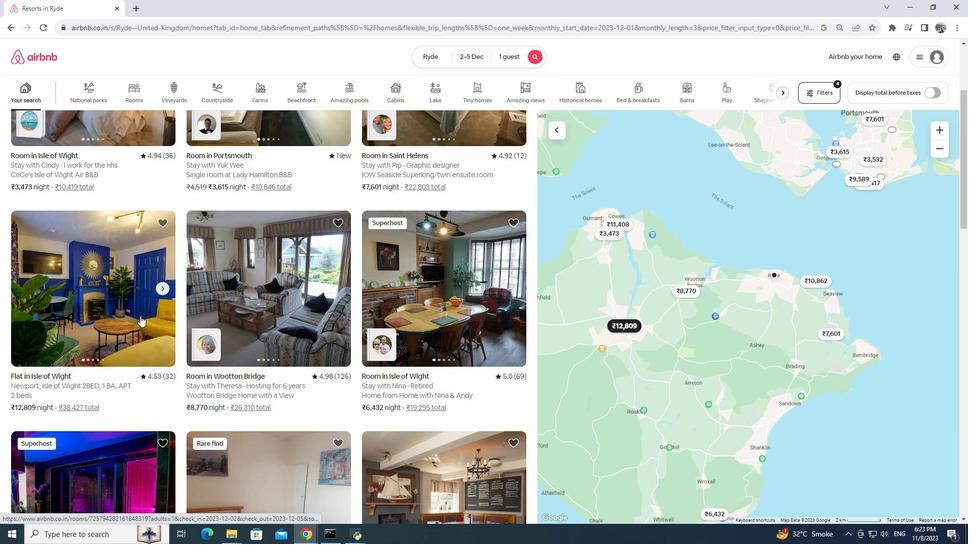 
Action: Mouse pressed left at (140, 316)
Screenshot: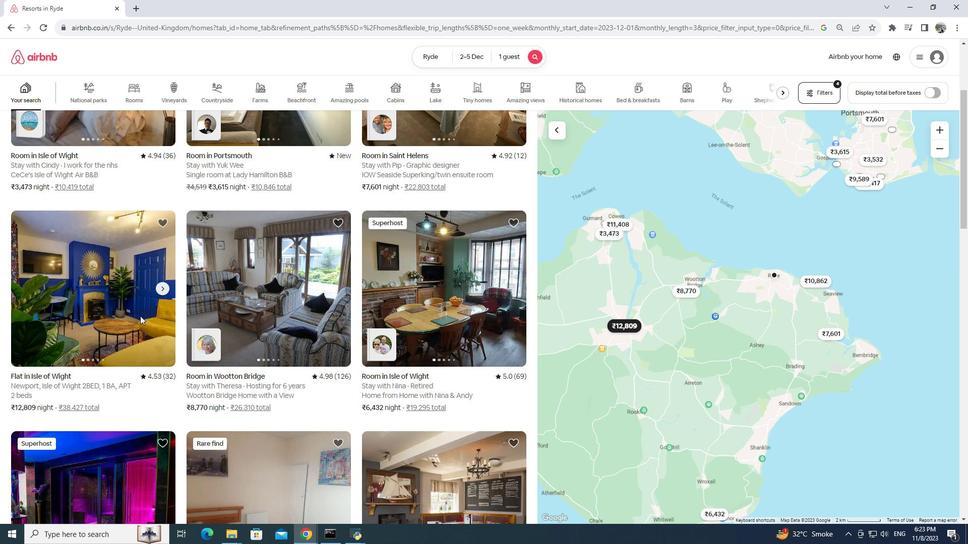 
Action: Mouse moved to (240, 11)
Screenshot: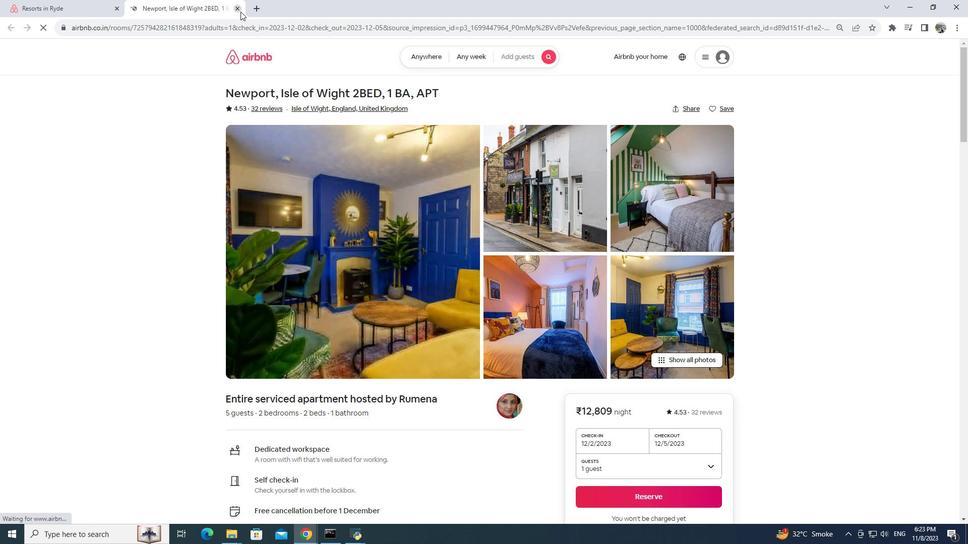 
Action: Mouse pressed left at (240, 11)
Screenshot: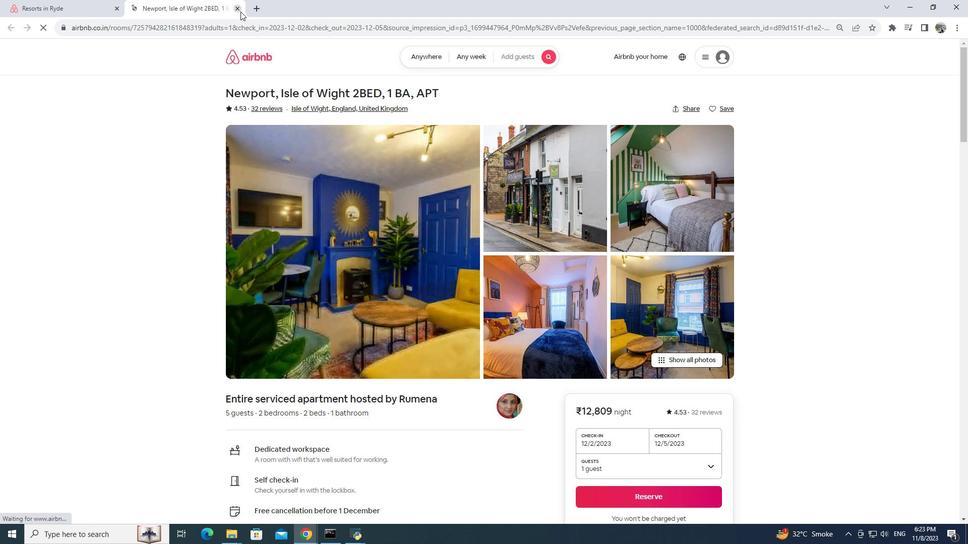 
Action: Mouse moved to (292, 268)
Screenshot: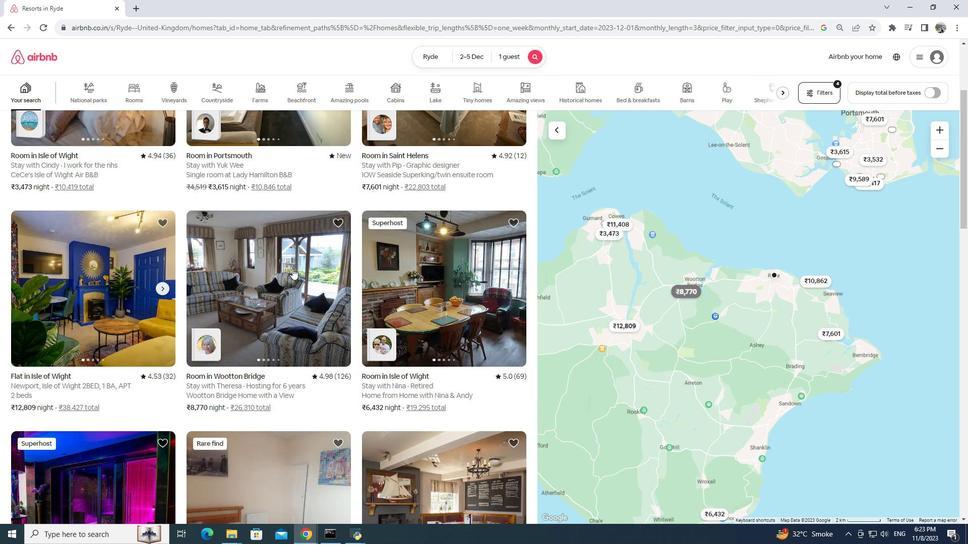 
Action: Mouse pressed left at (292, 268)
Screenshot: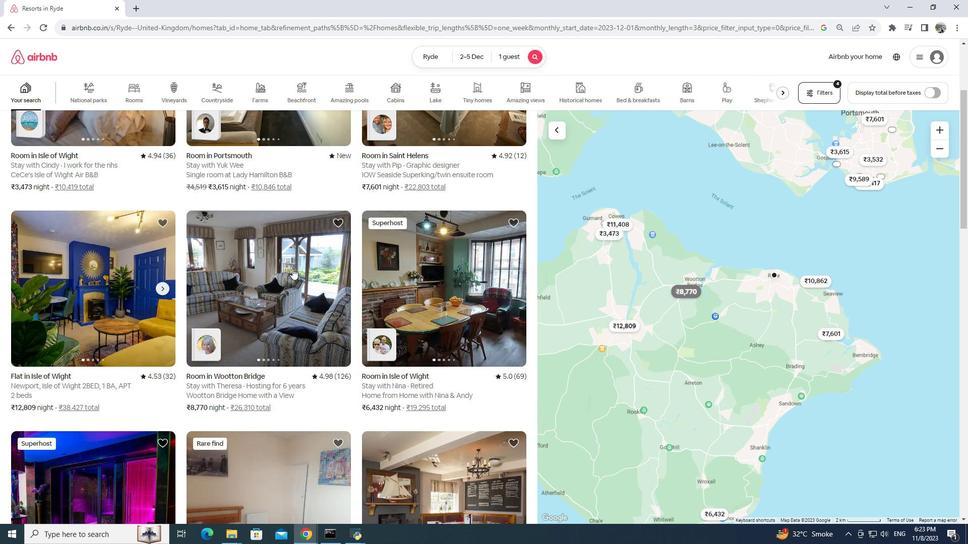 
Action: Mouse moved to (289, 267)
Screenshot: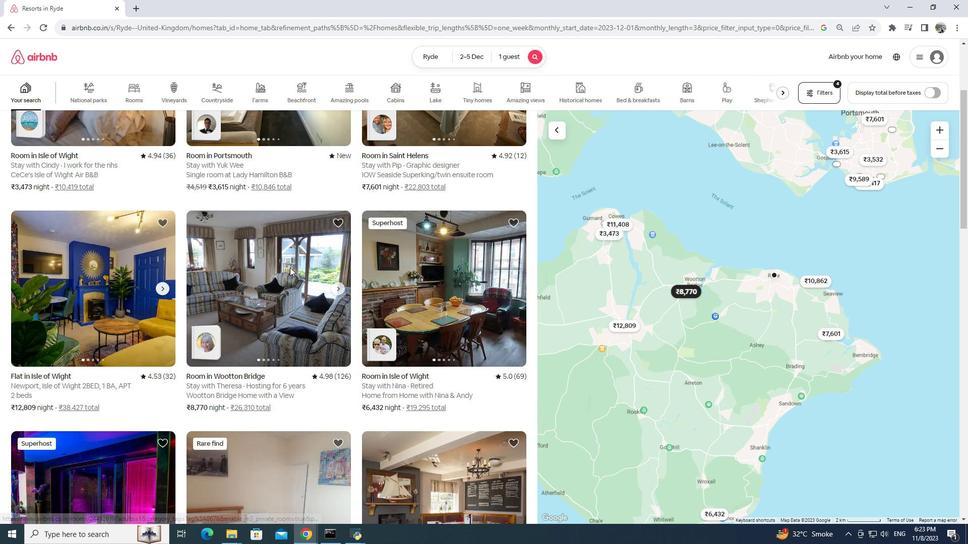 
Action: Mouse pressed left at (289, 267)
Screenshot: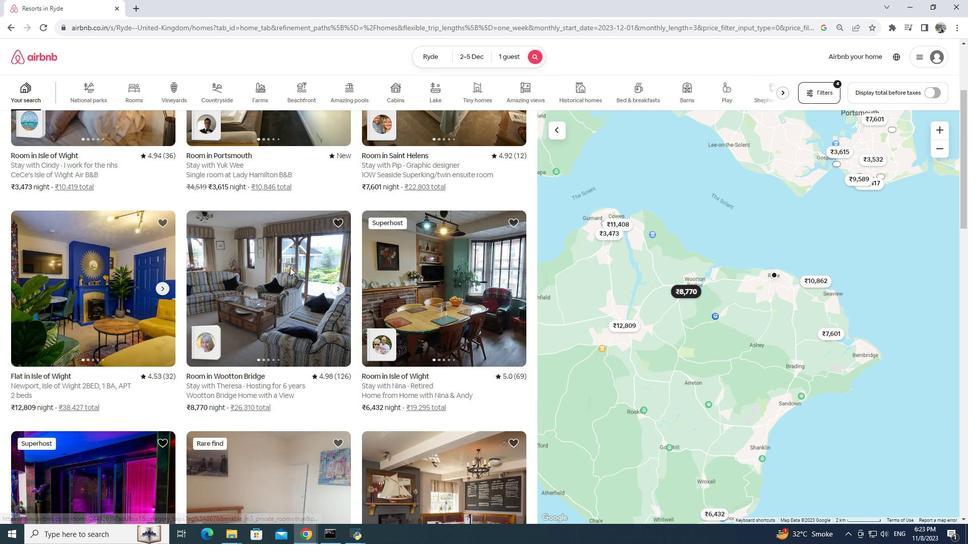 
Action: Mouse moved to (235, 10)
Screenshot: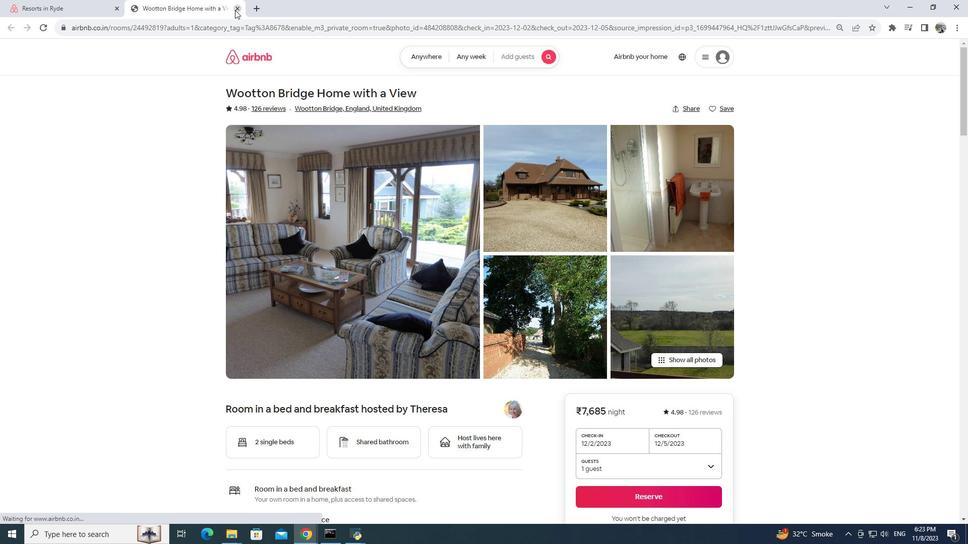 
Action: Mouse pressed left at (235, 10)
Screenshot: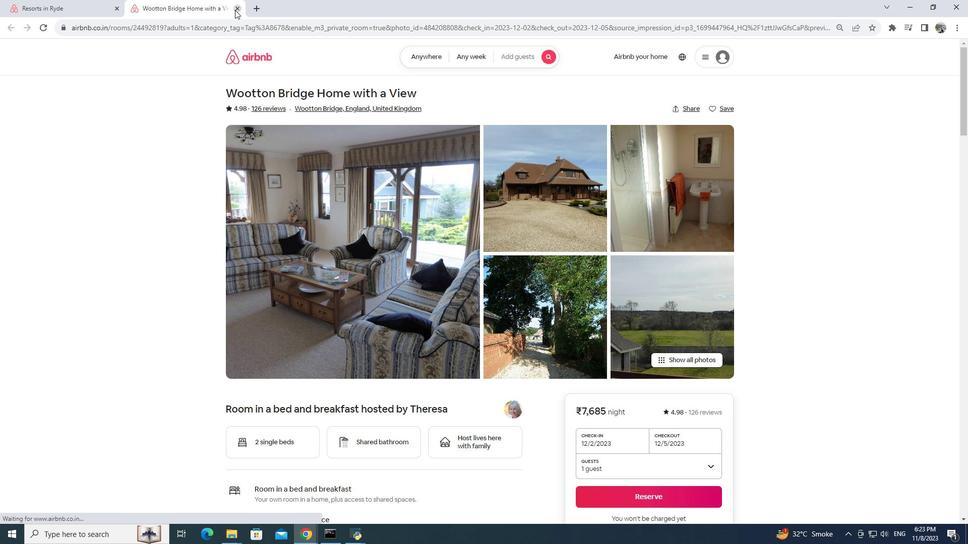 
Action: Mouse moved to (365, 255)
Screenshot: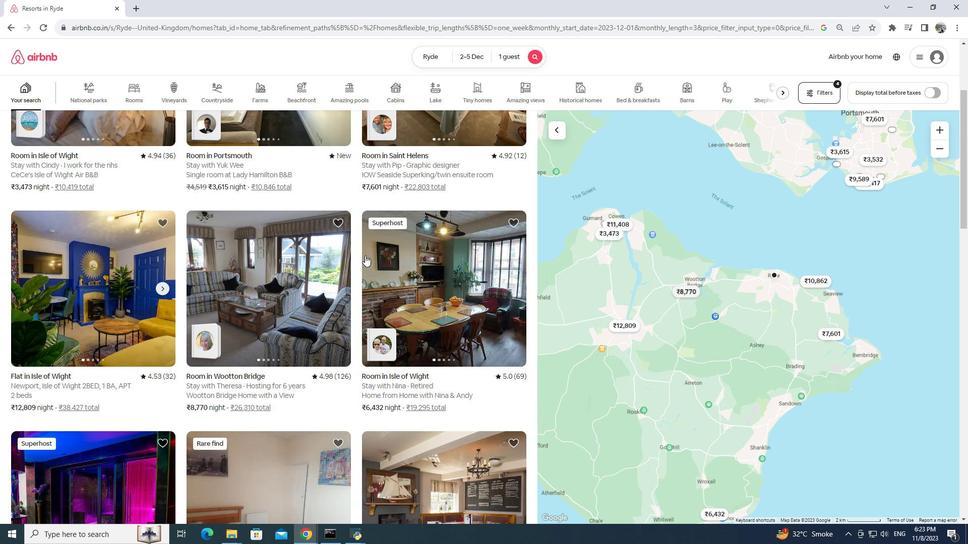 
Action: Mouse pressed left at (365, 255)
Screenshot: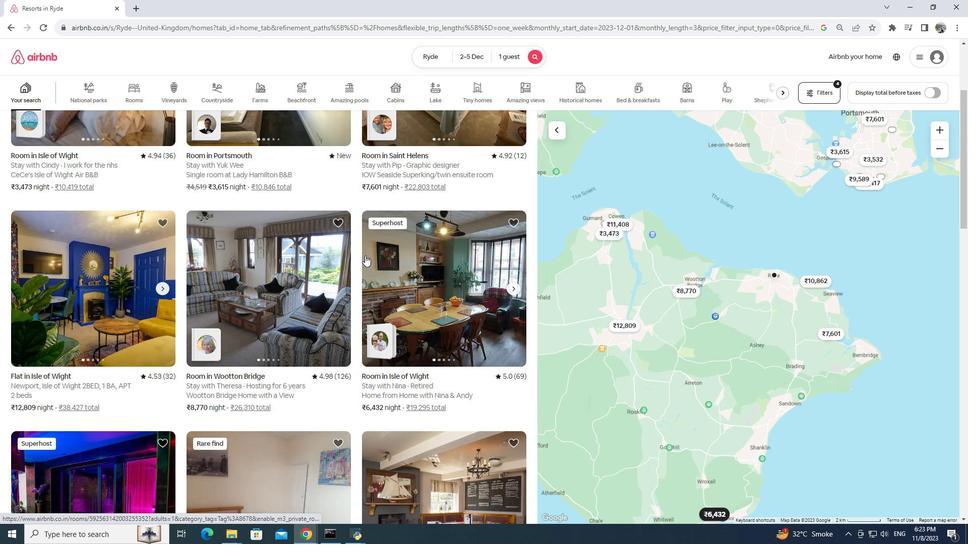 
Action: Mouse pressed left at (365, 255)
Screenshot: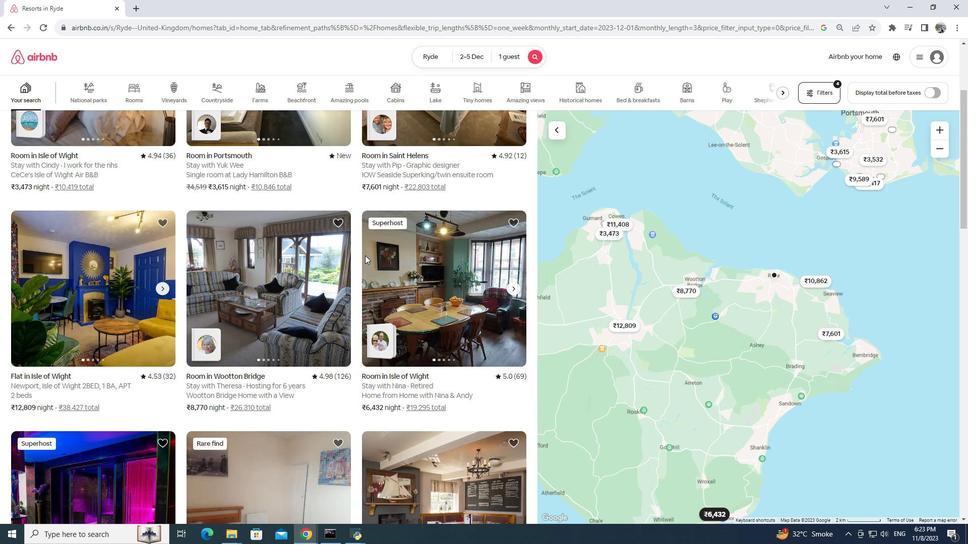 
Action: Mouse moved to (238, 8)
Screenshot: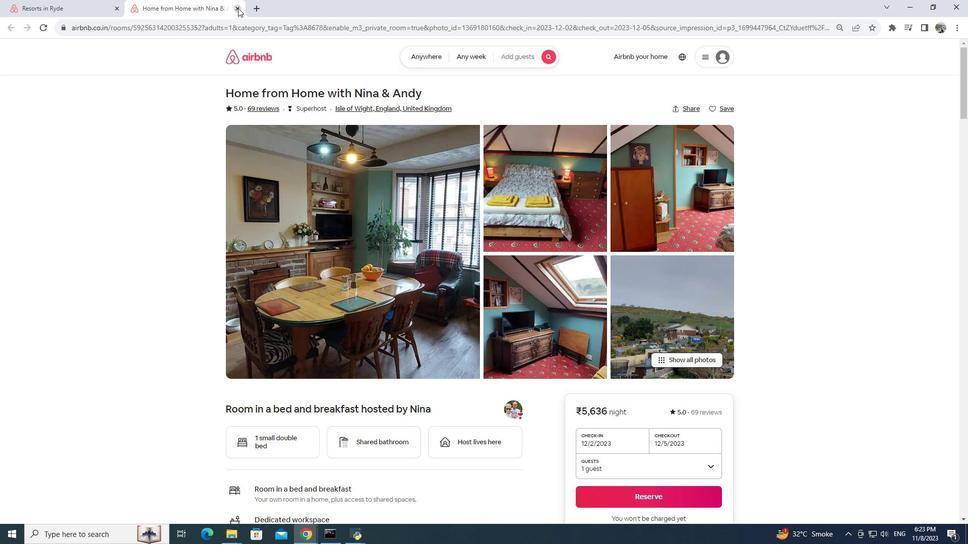 
Action: Mouse pressed left at (238, 8)
Screenshot: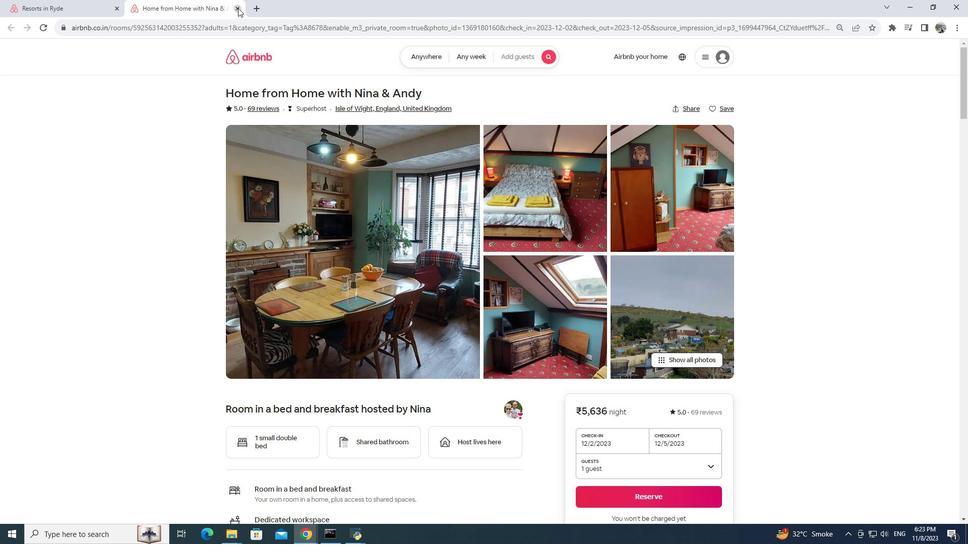 
Action: Mouse moved to (343, 282)
Screenshot: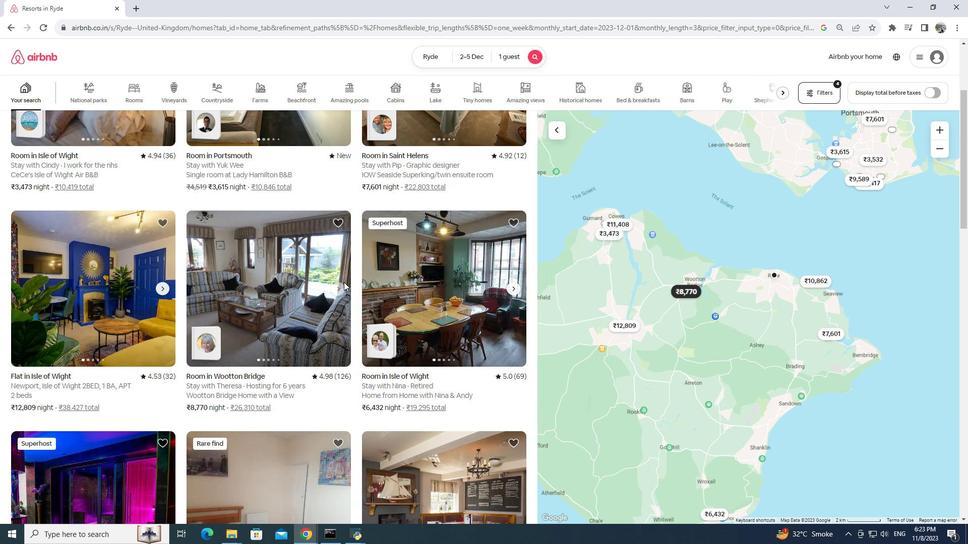 
Action: Mouse scrolled (343, 281) with delta (0, 0)
Screenshot: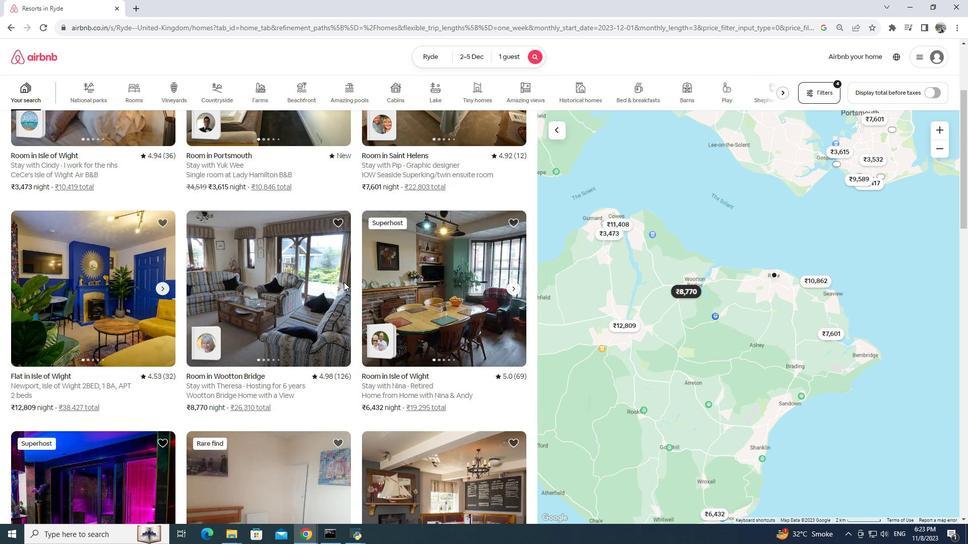
Action: Mouse scrolled (343, 281) with delta (0, 0)
Screenshot: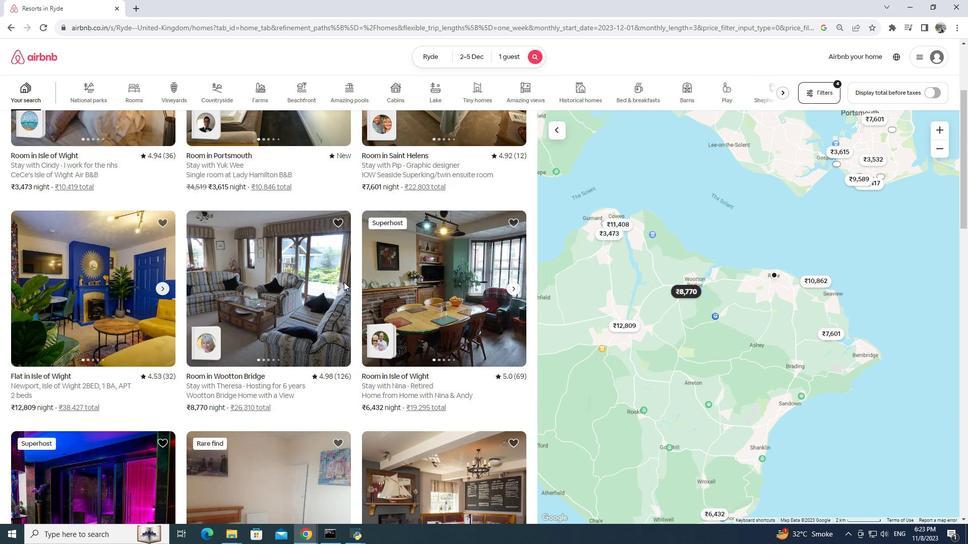 
Action: Mouse scrolled (343, 281) with delta (0, 0)
Screenshot: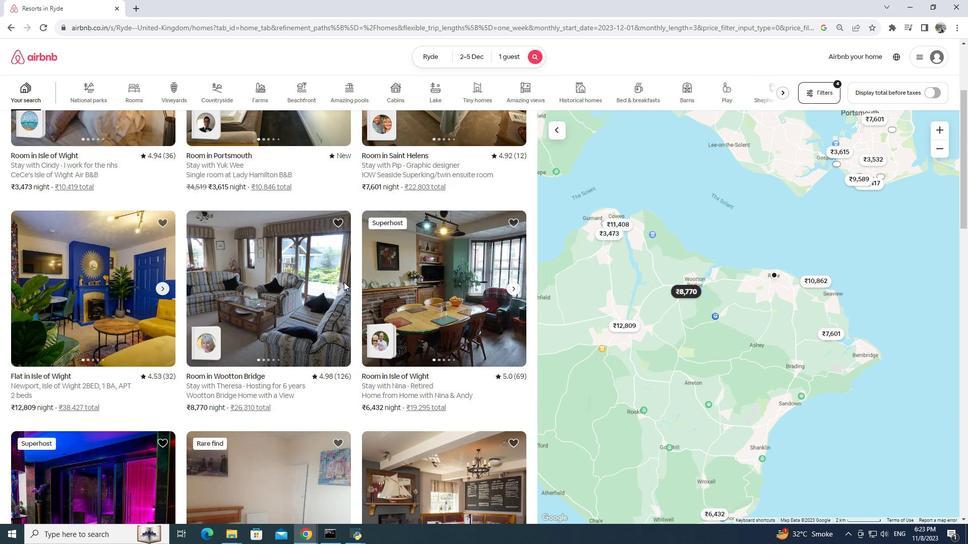 
Action: Mouse scrolled (343, 281) with delta (0, 0)
Screenshot: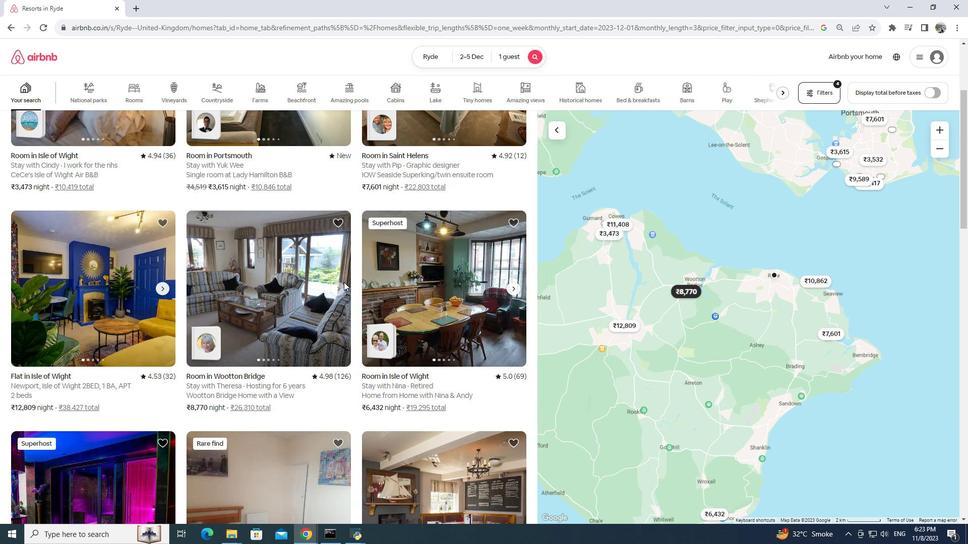 
Action: Mouse moved to (109, 330)
Screenshot: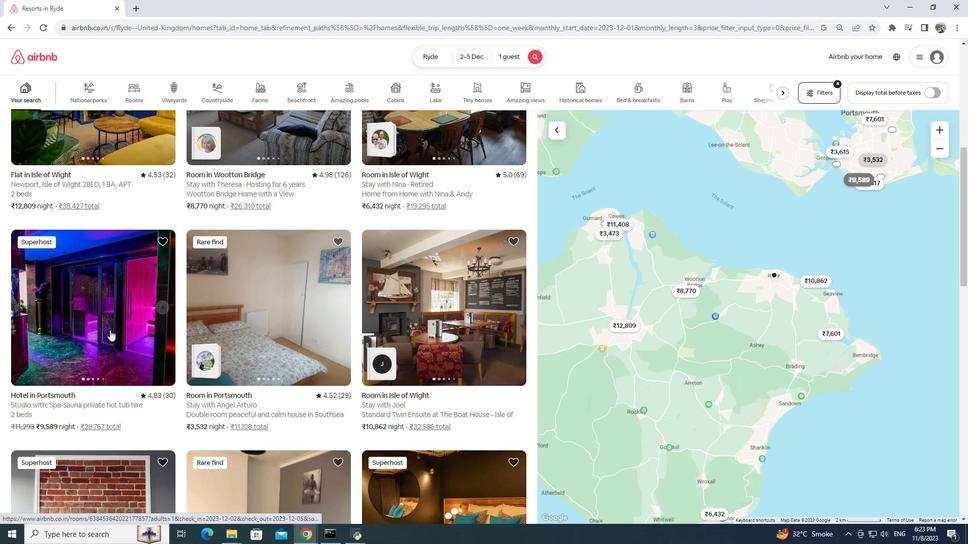 
Action: Mouse pressed left at (109, 330)
Screenshot: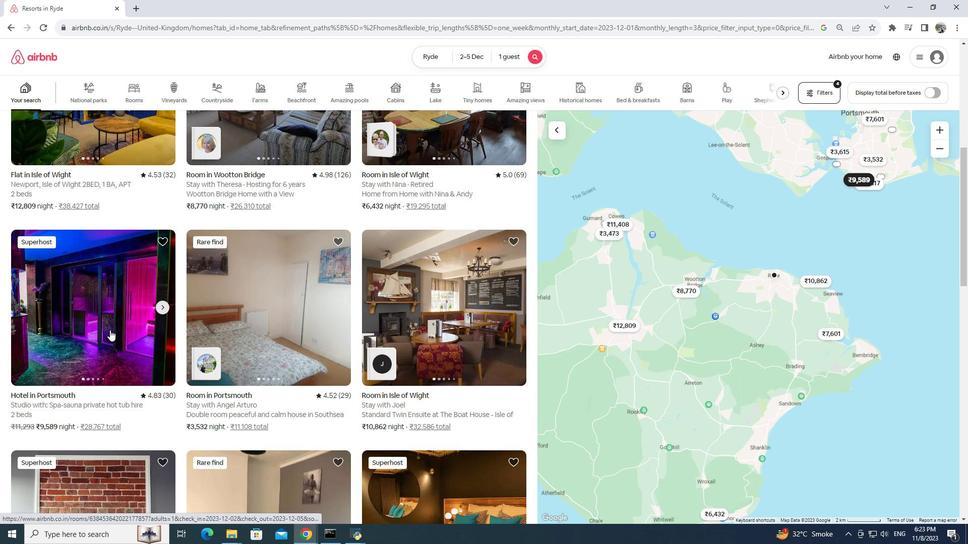 
Action: Mouse moved to (109, 330)
Screenshot: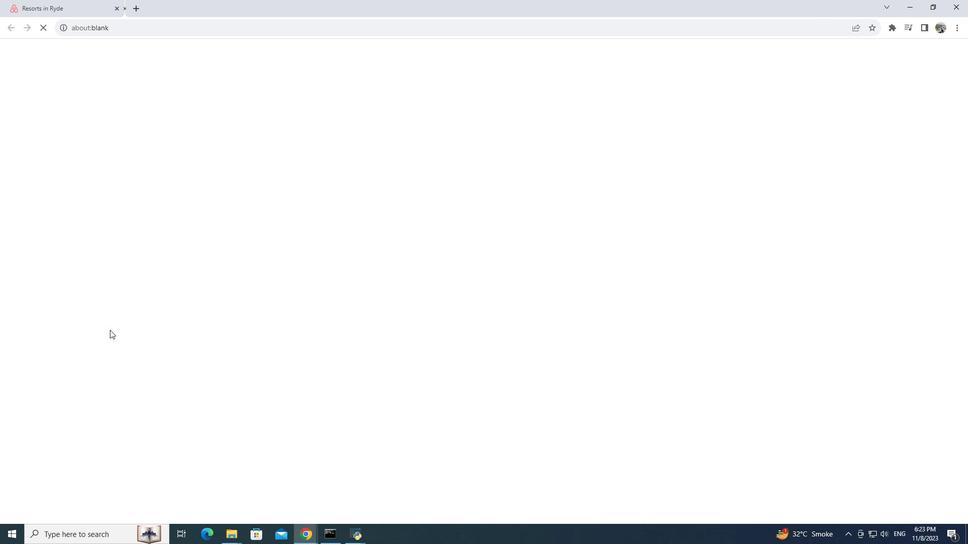 
Action: Mouse pressed left at (109, 330)
Screenshot: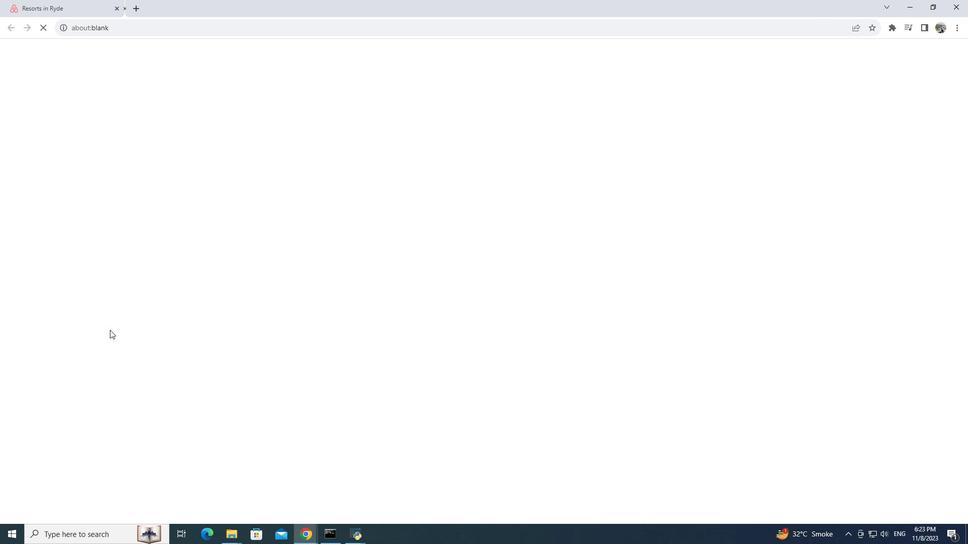 
Action: Mouse moved to (237, 9)
Screenshot: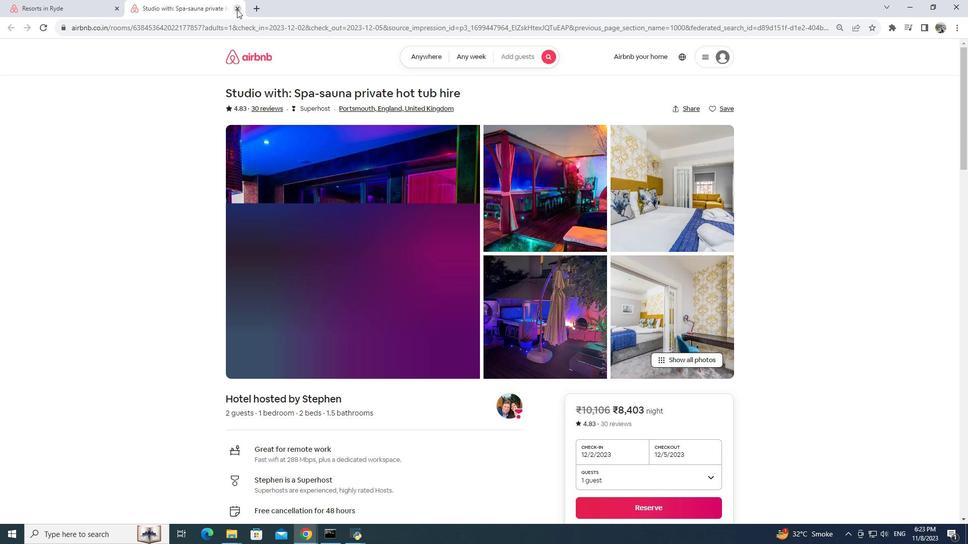 
Action: Mouse pressed left at (237, 9)
Screenshot: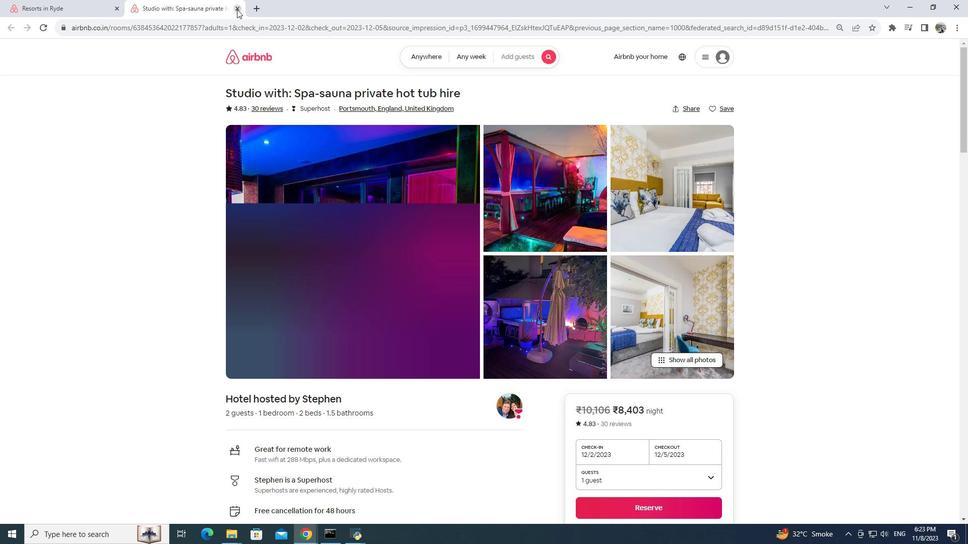 
Action: Mouse moved to (279, 344)
Screenshot: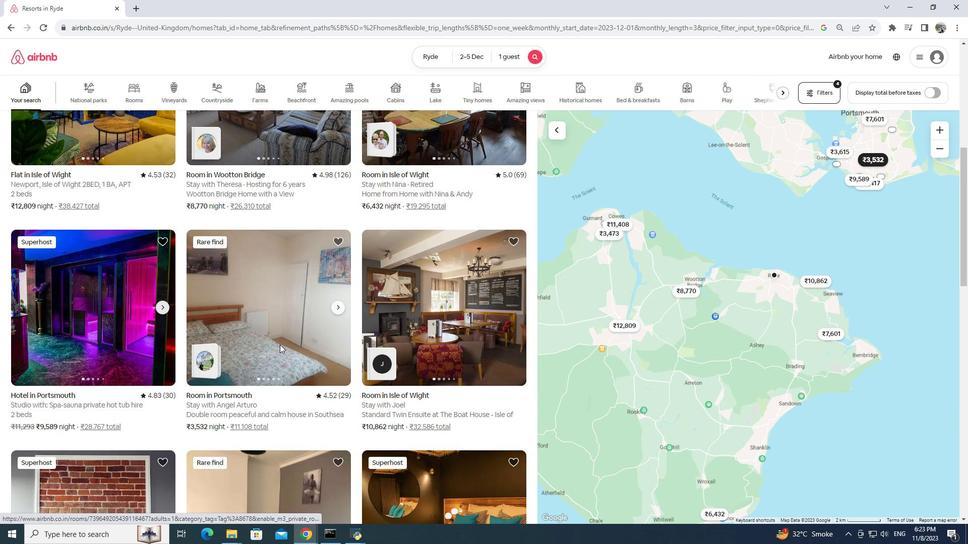 
Action: Mouse pressed left at (279, 344)
Screenshot: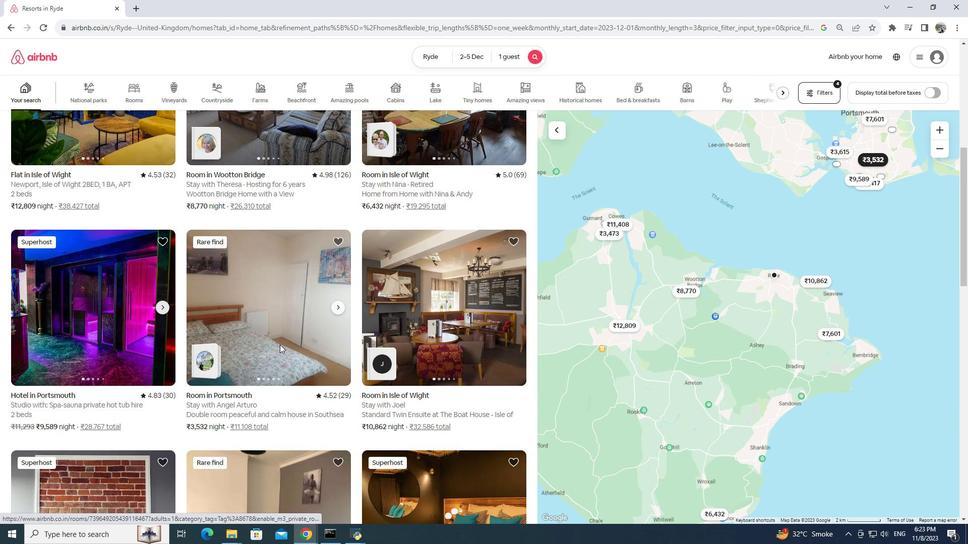
Action: Mouse pressed left at (279, 344)
Screenshot: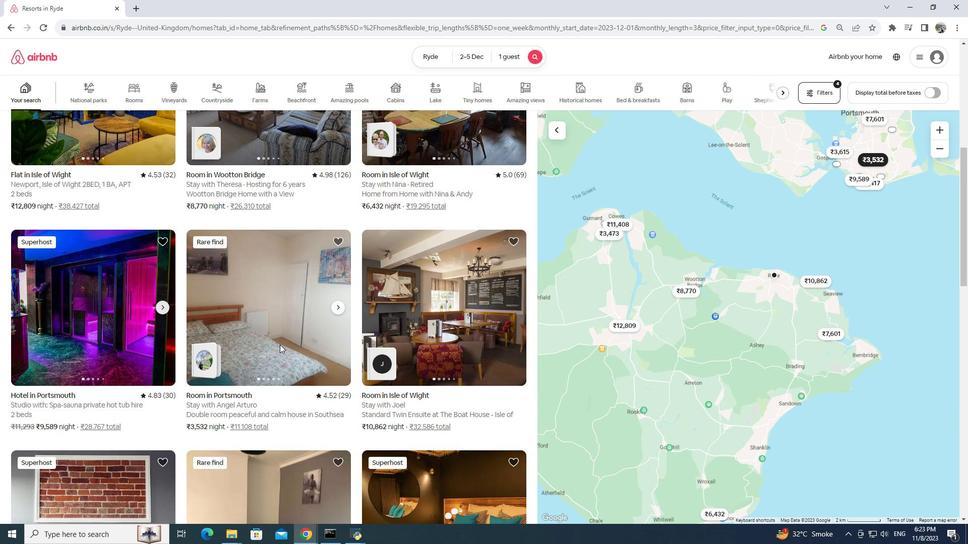 
Action: Mouse moved to (235, 6)
Screenshot: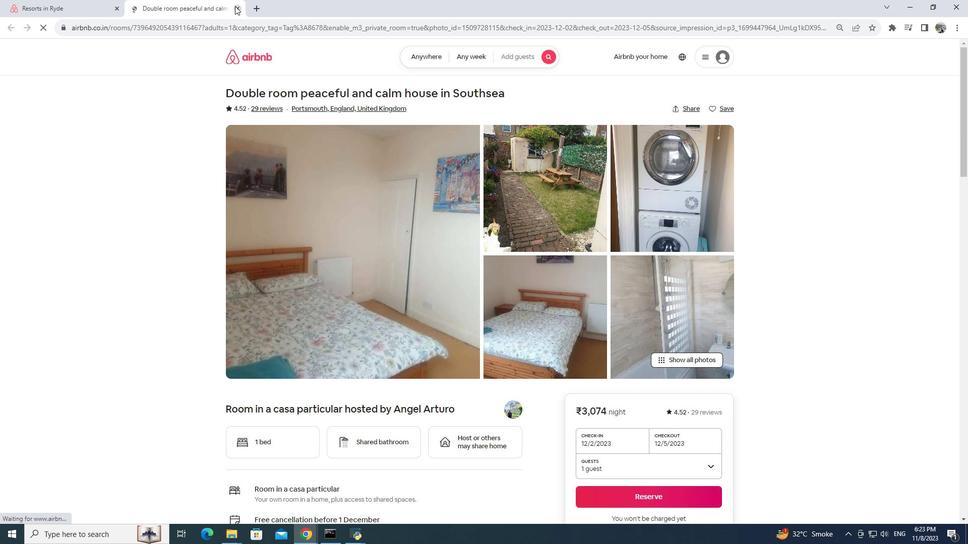 
Action: Mouse pressed left at (235, 6)
Screenshot: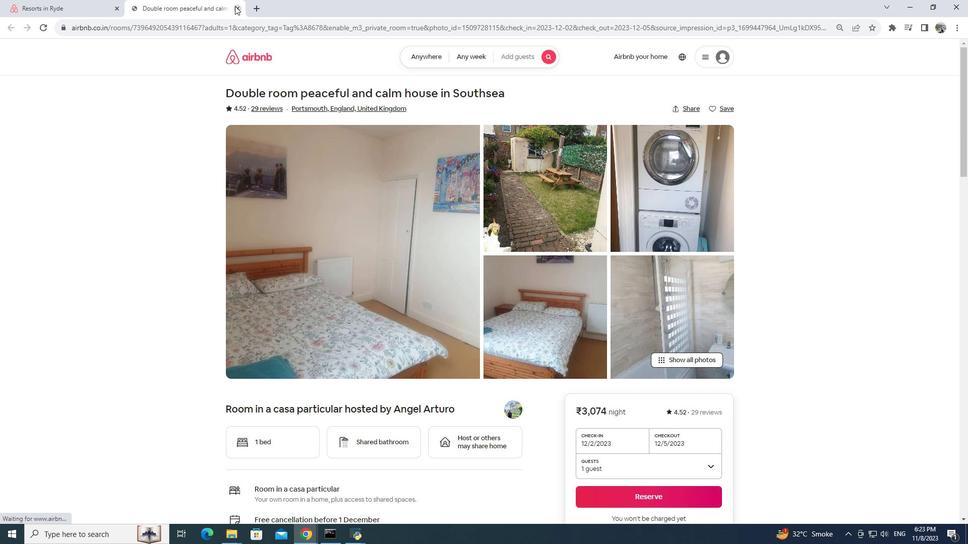 
Action: Mouse moved to (412, 328)
Screenshot: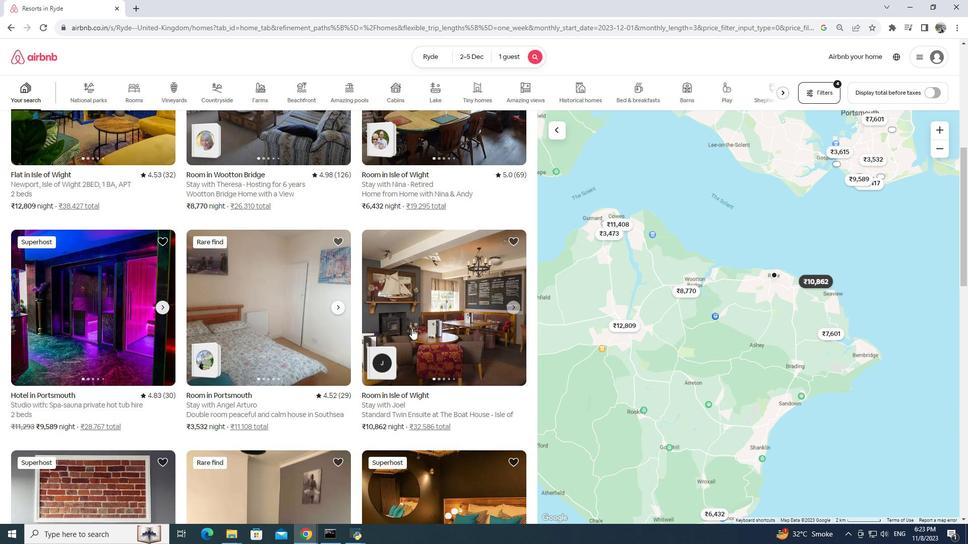
Action: Mouse pressed left at (412, 328)
Screenshot: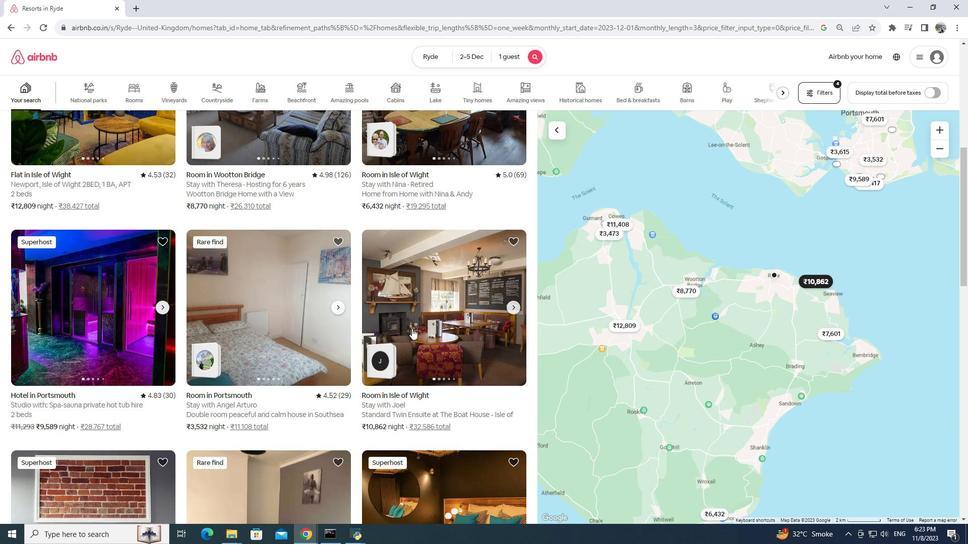 
Action: Mouse pressed left at (412, 328)
Screenshot: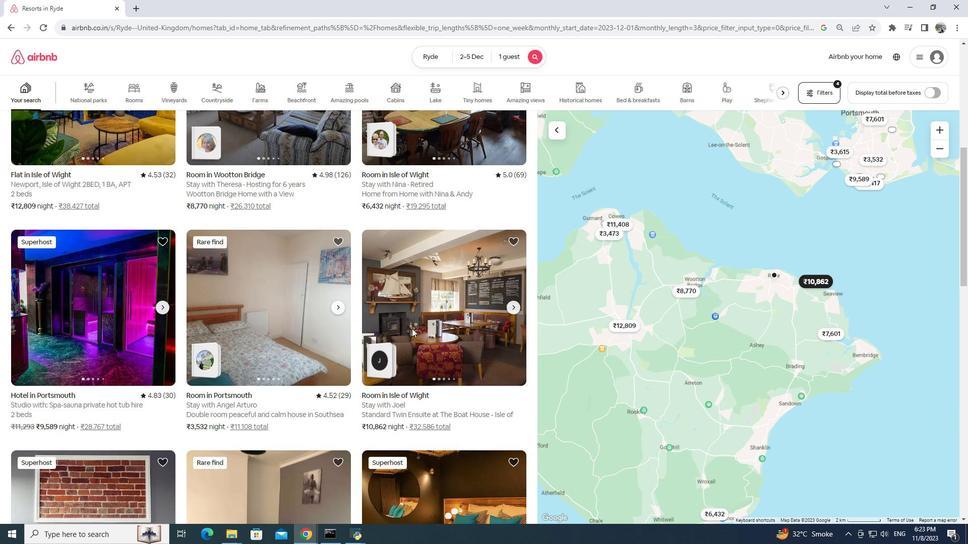 
Action: Mouse moved to (241, 7)
Screenshot: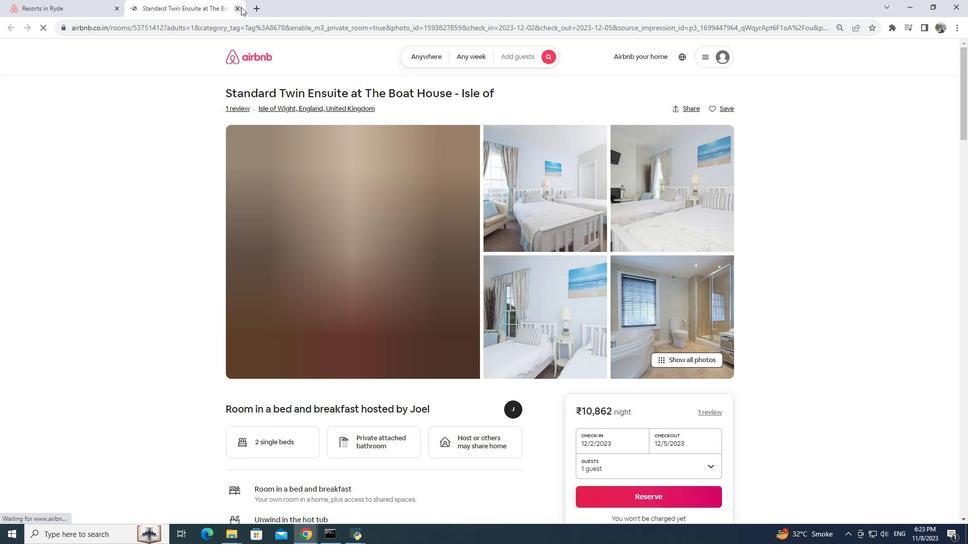 
Action: Mouse pressed left at (241, 7)
Screenshot: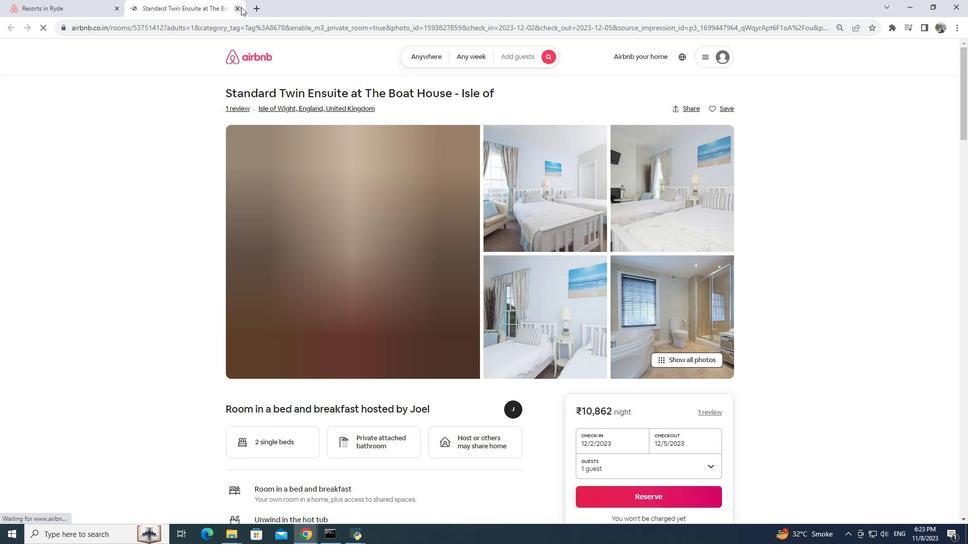 
Action: Mouse moved to (314, 284)
Screenshot: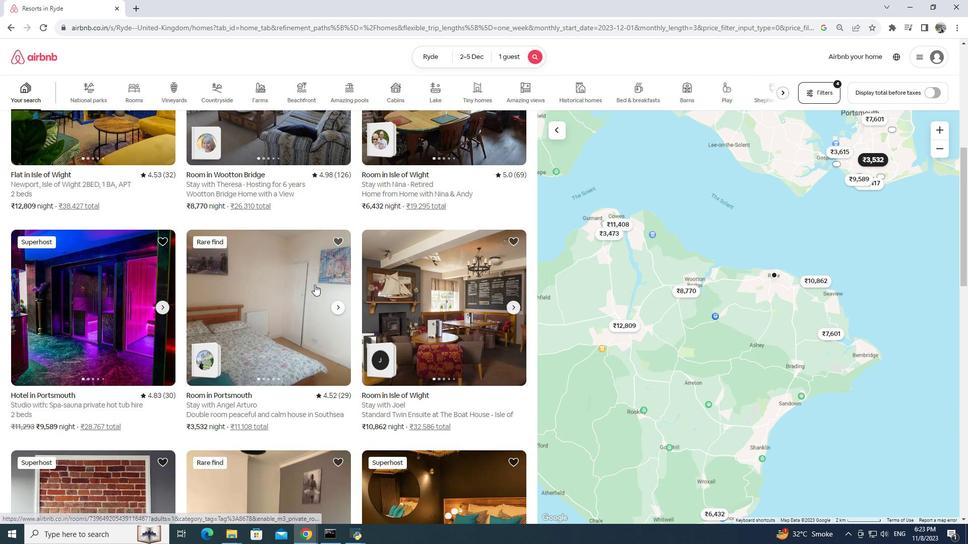 
Action: Mouse scrolled (314, 284) with delta (0, 0)
Screenshot: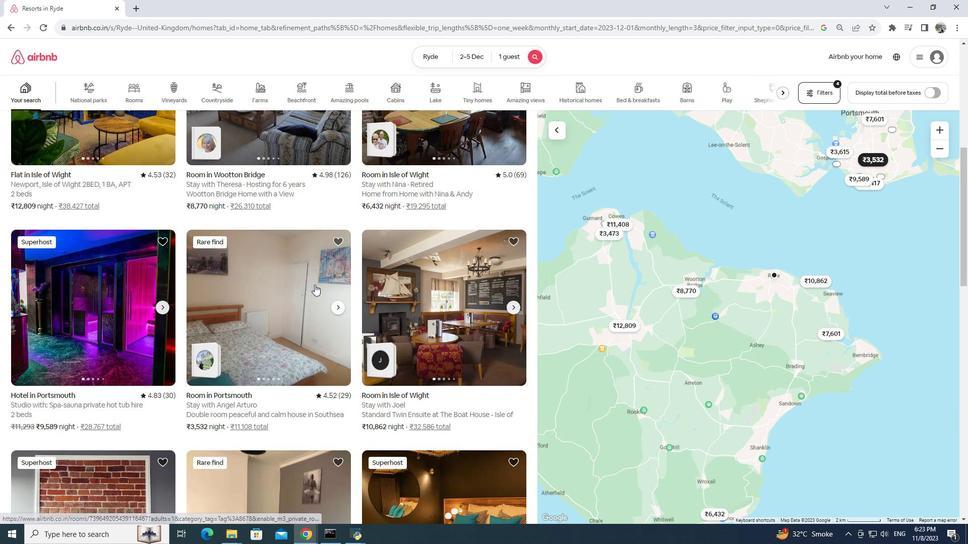 
Action: Mouse scrolled (314, 284) with delta (0, 0)
Screenshot: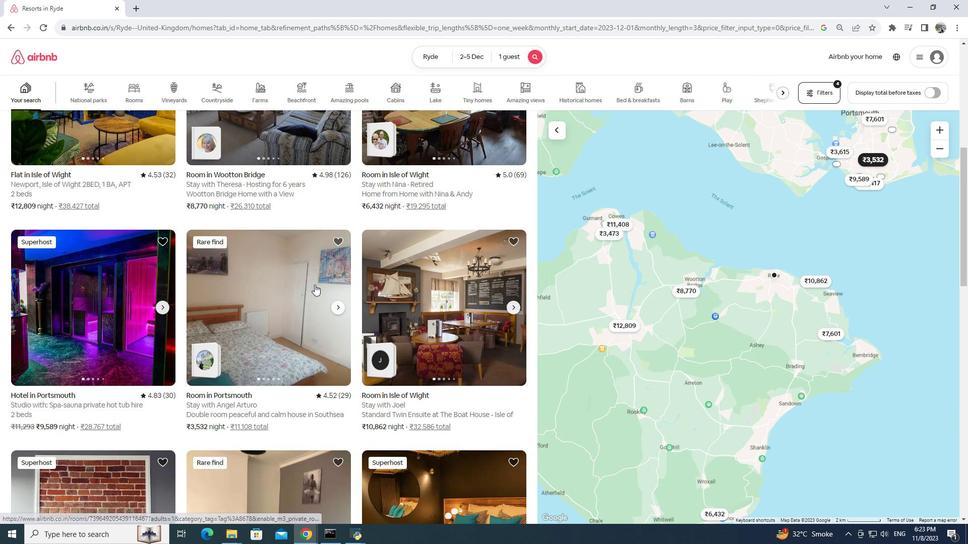 
Action: Mouse scrolled (314, 284) with delta (0, 0)
Screenshot: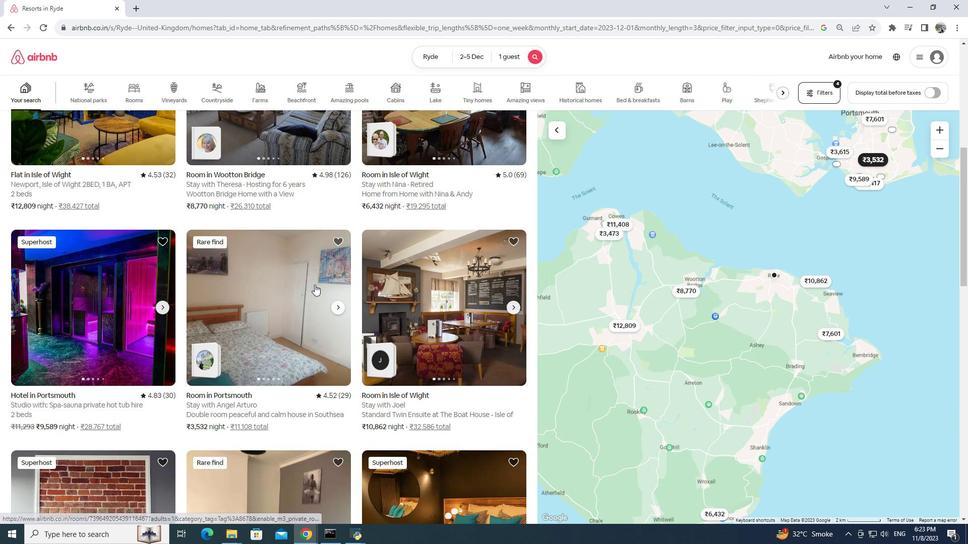 
Action: Mouse scrolled (314, 284) with delta (0, 0)
Screenshot: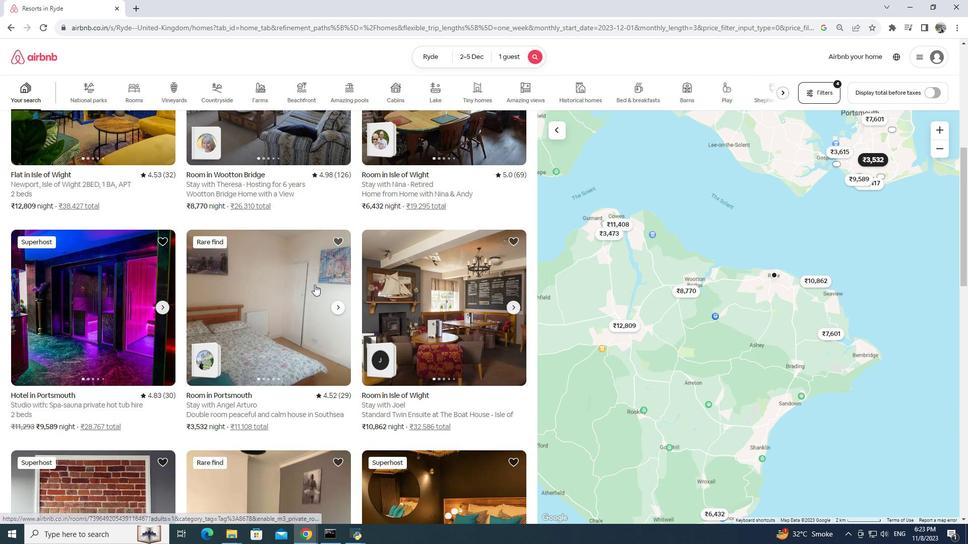 
Action: Mouse scrolled (314, 284) with delta (0, 0)
Screenshot: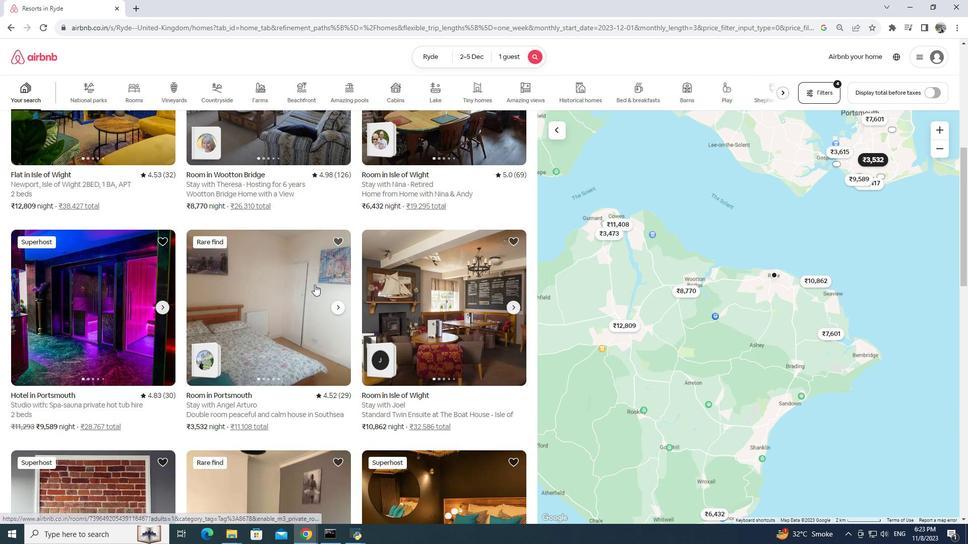 
Action: Mouse moved to (314, 283)
Screenshot: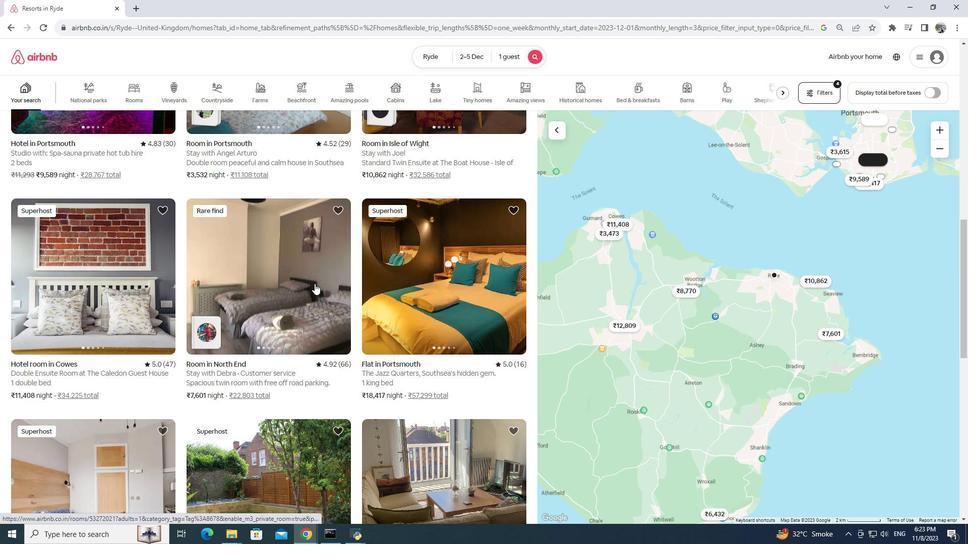 
Action: Mouse scrolled (314, 282) with delta (0, 0)
Screenshot: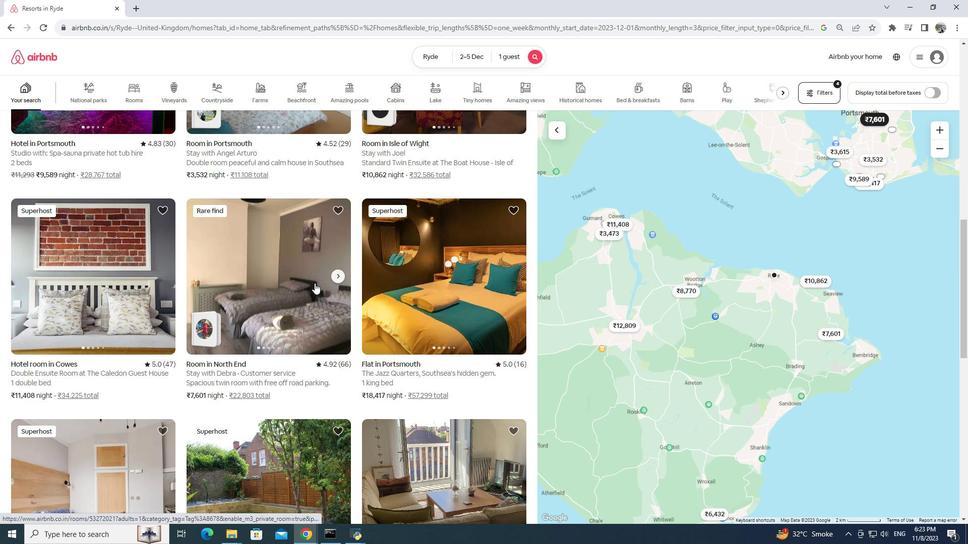 
Action: Mouse moved to (98, 285)
Screenshot: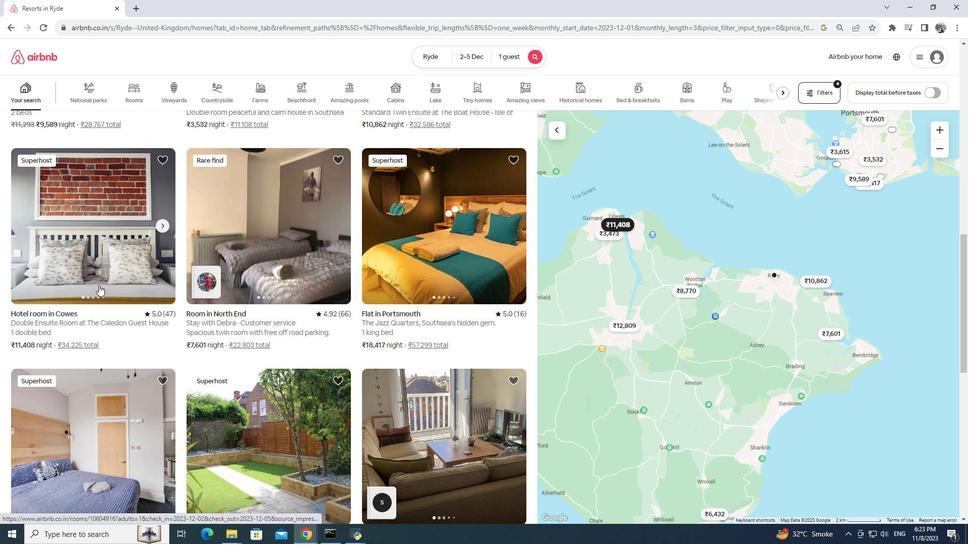 
Action: Mouse pressed left at (98, 285)
Screenshot: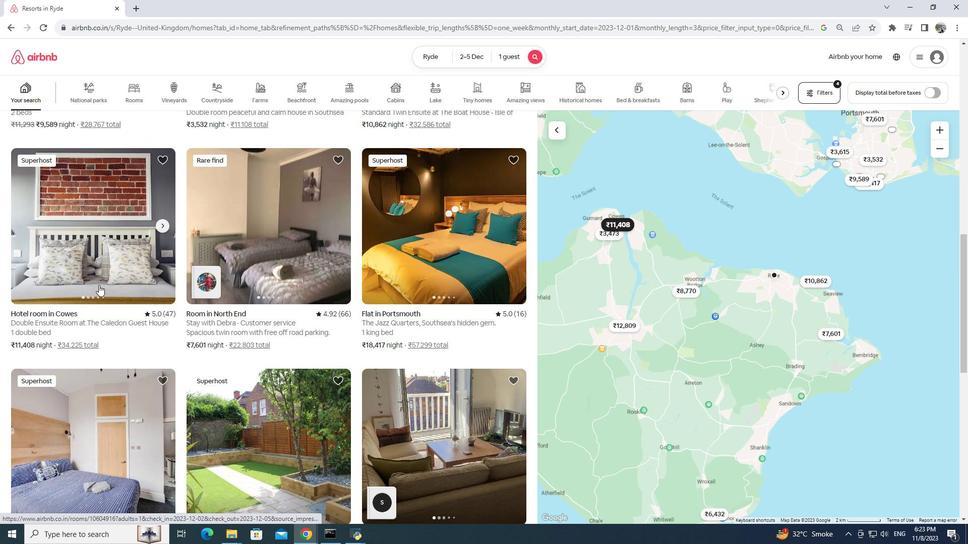 
Action: Mouse pressed left at (98, 285)
Screenshot: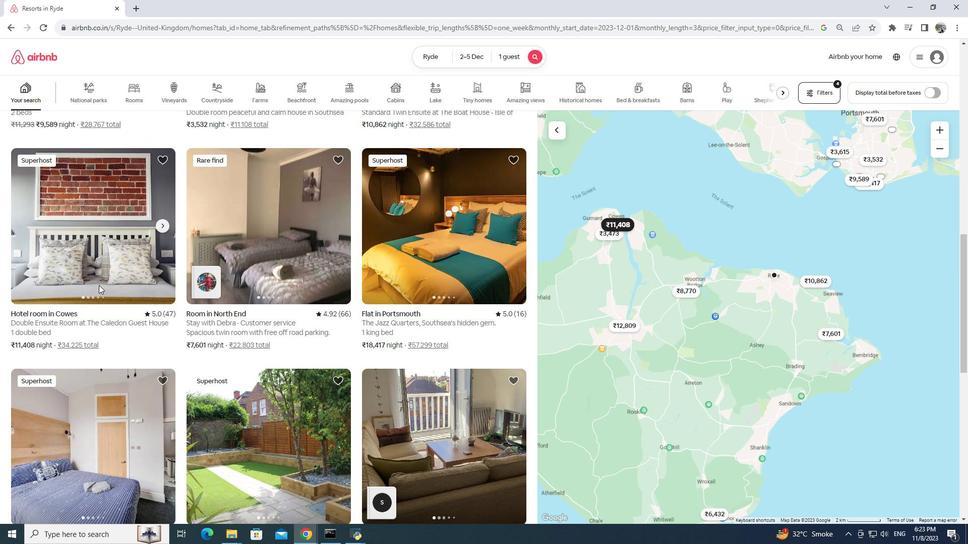 
Action: Mouse moved to (688, 359)
Screenshot: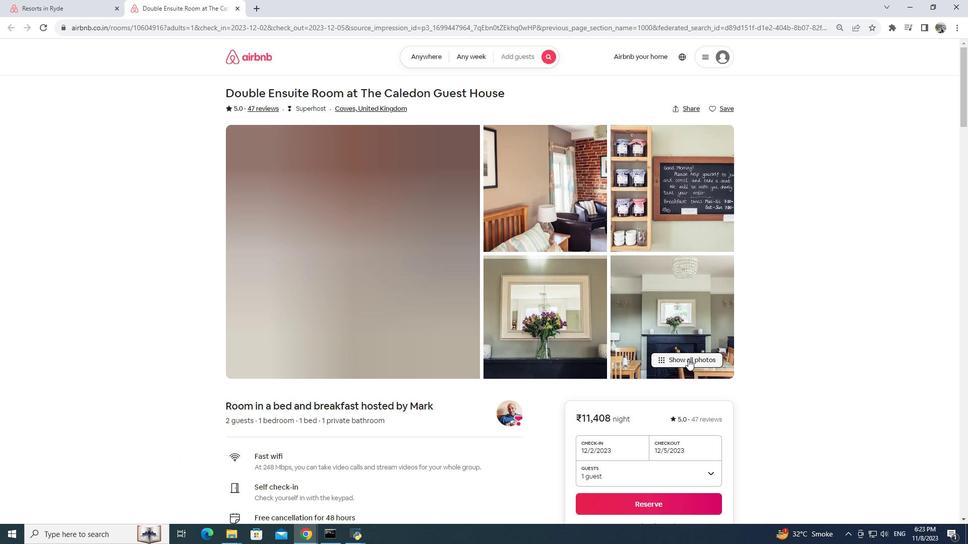 
Action: Mouse pressed left at (688, 359)
Screenshot: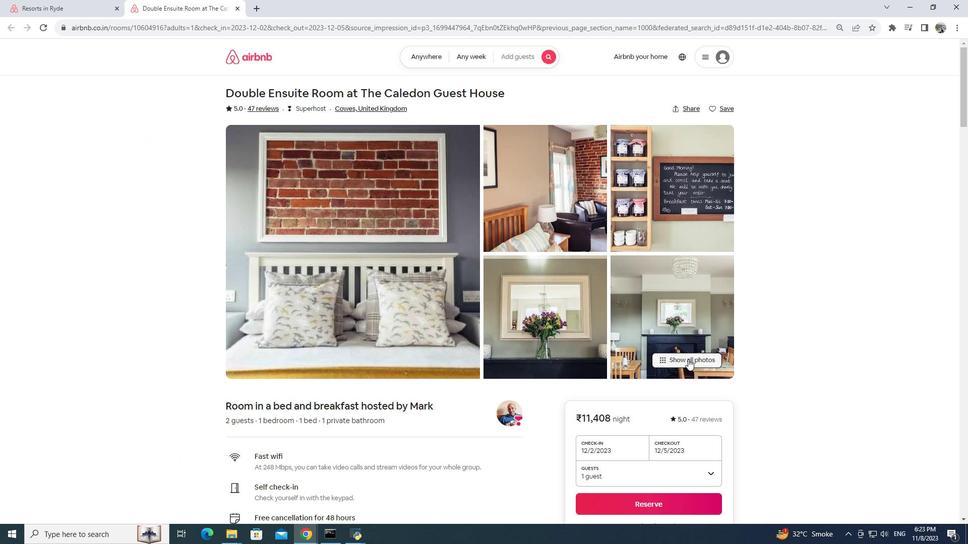 
Action: Mouse moved to (625, 372)
Screenshot: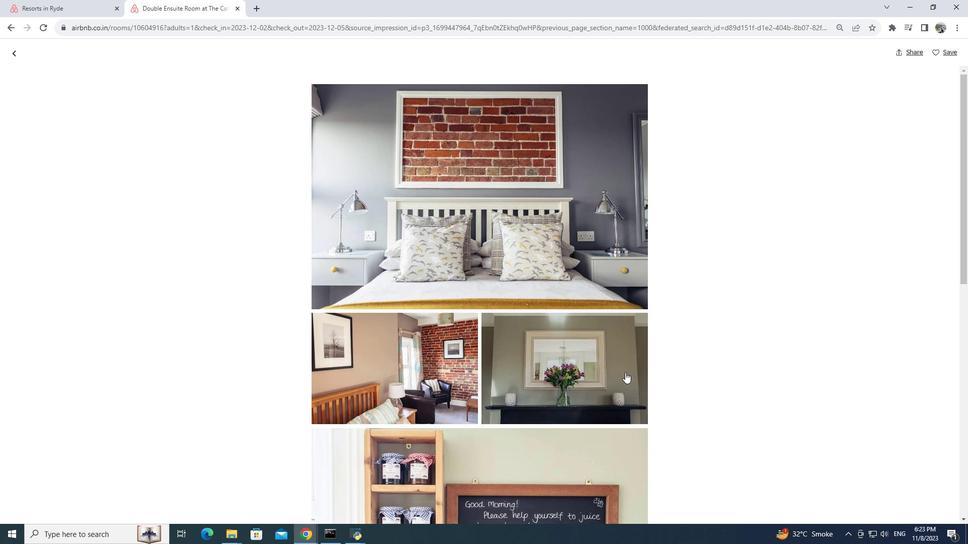 
Action: Mouse scrolled (625, 372) with delta (0, 0)
Screenshot: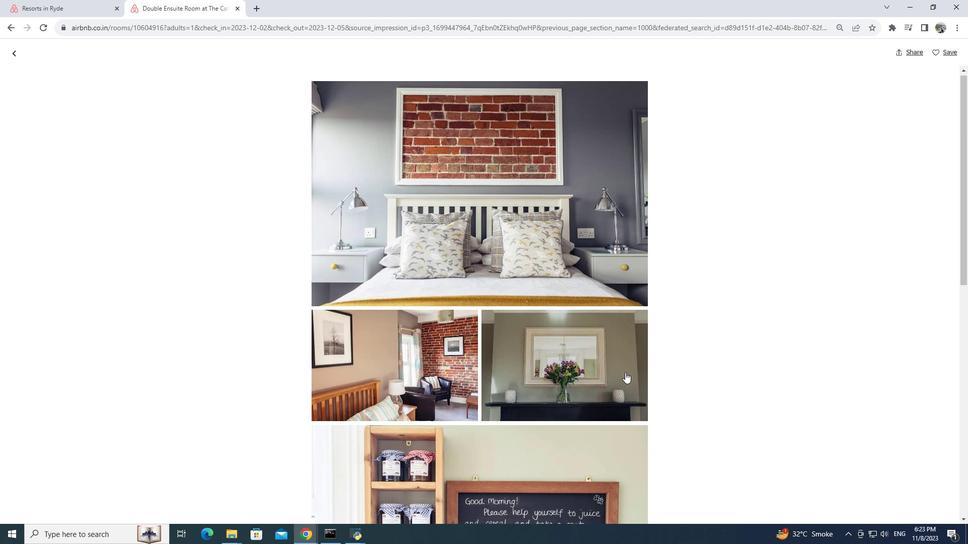 
Action: Mouse scrolled (625, 372) with delta (0, 0)
Screenshot: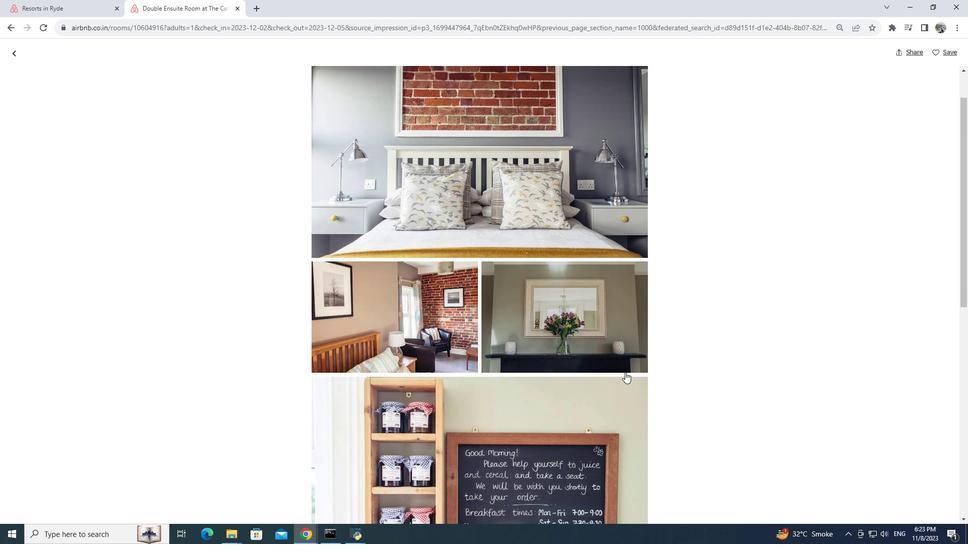 
Action: Mouse scrolled (625, 372) with delta (0, 0)
Screenshot: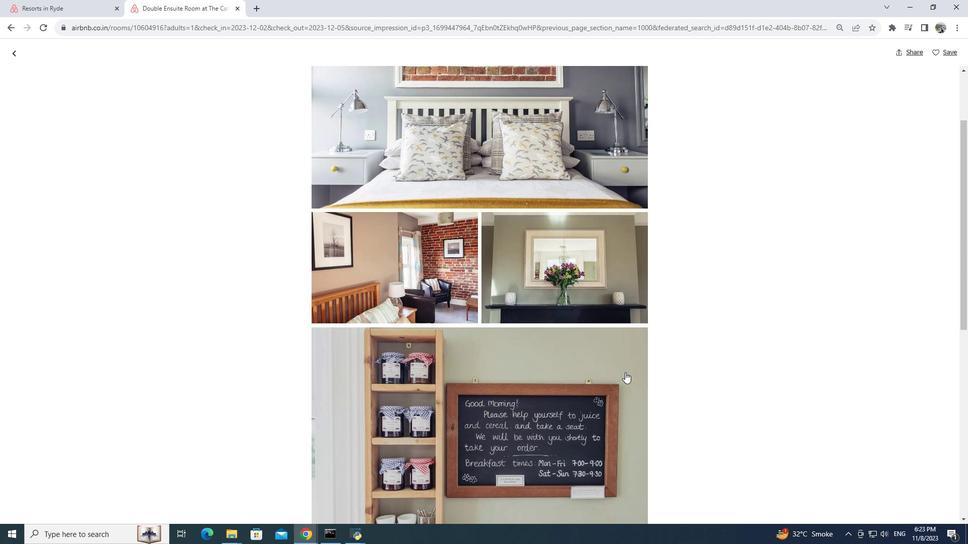 
Action: Mouse scrolled (625, 372) with delta (0, 0)
Screenshot: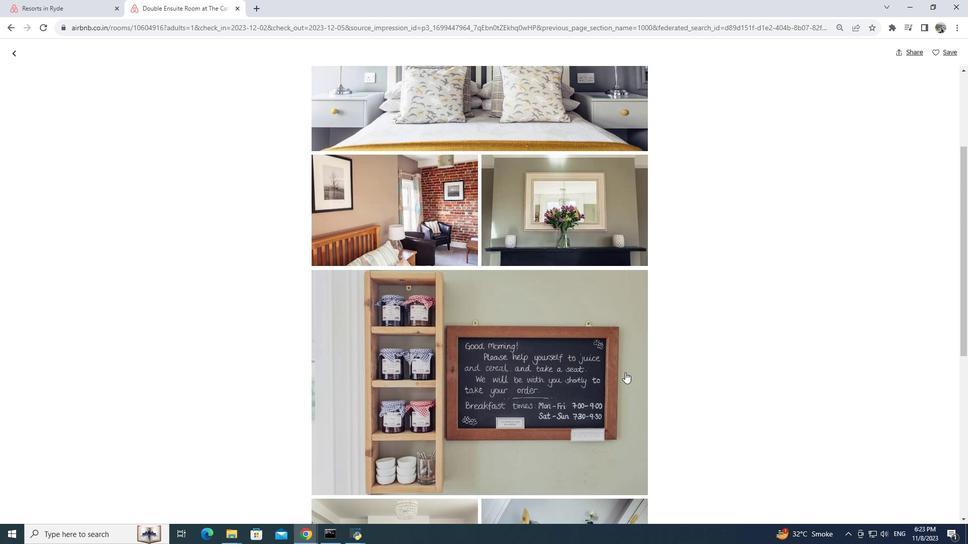 
Action: Mouse moved to (625, 372)
Screenshot: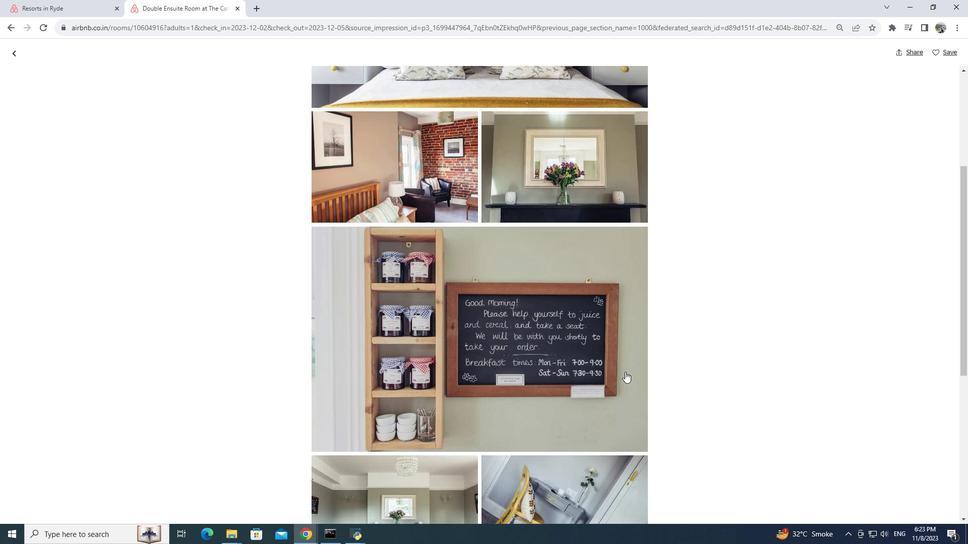 
Action: Mouse scrolled (625, 371) with delta (0, 0)
Screenshot: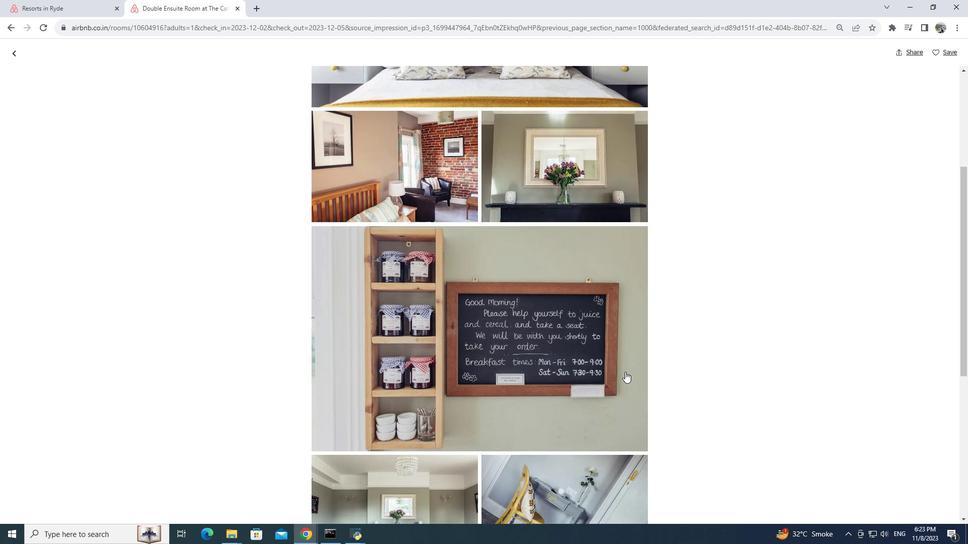 
Action: Mouse scrolled (625, 371) with delta (0, 0)
Screenshot: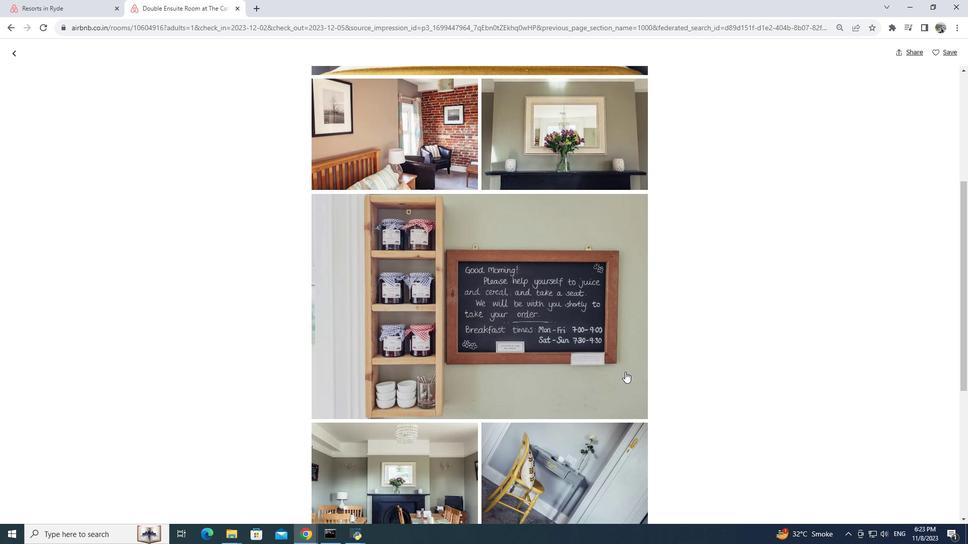 
Action: Mouse scrolled (625, 371) with delta (0, 0)
Screenshot: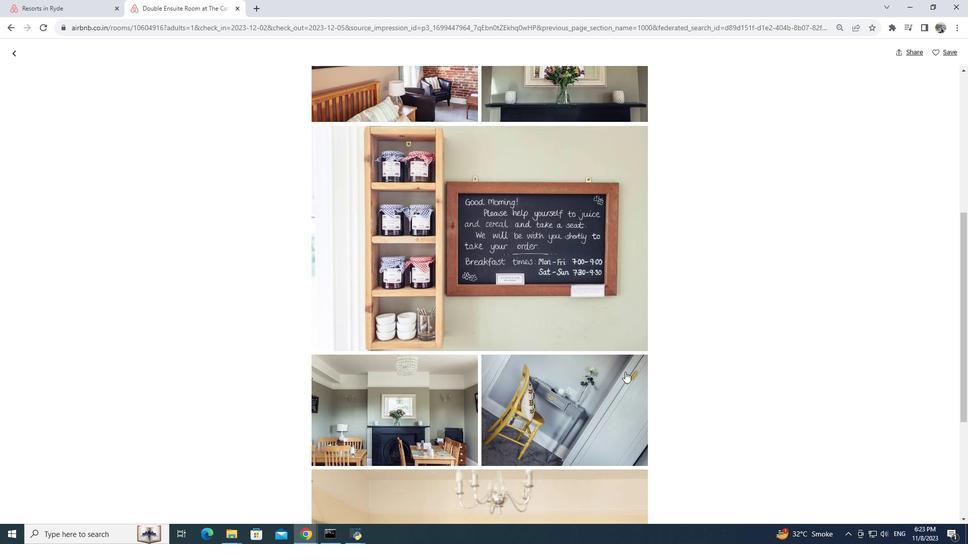 
Action: Mouse scrolled (625, 371) with delta (0, 0)
Screenshot: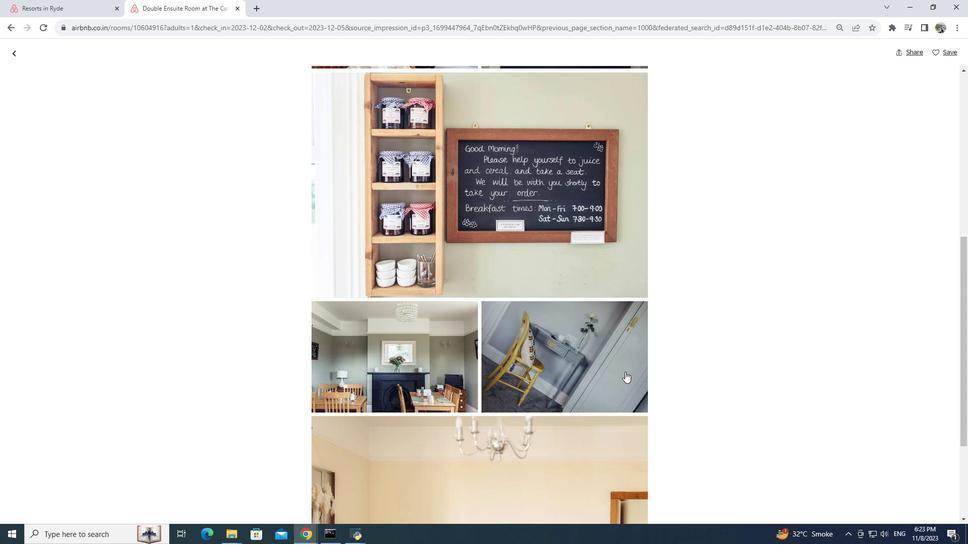 
Action: Mouse scrolled (625, 371) with delta (0, 0)
Screenshot: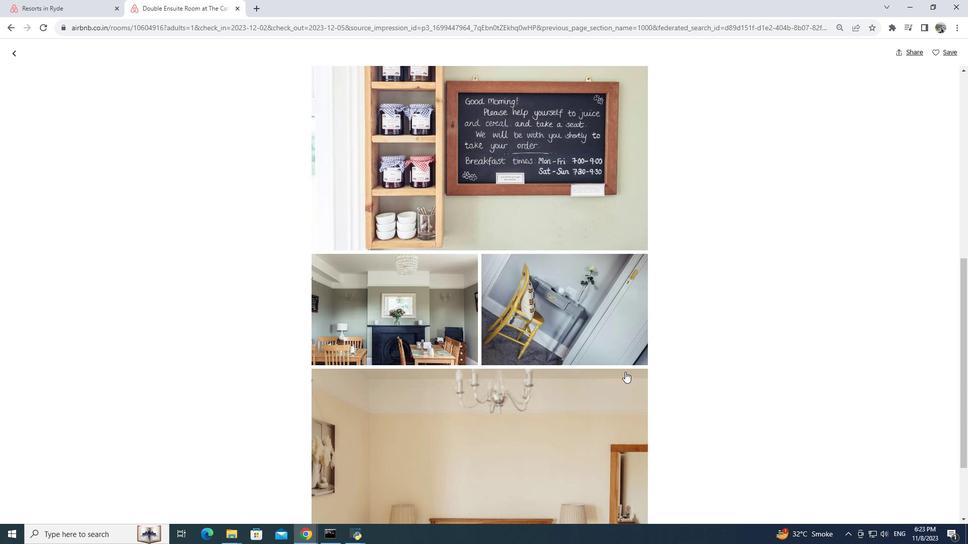 
Action: Mouse scrolled (625, 371) with delta (0, 0)
Screenshot: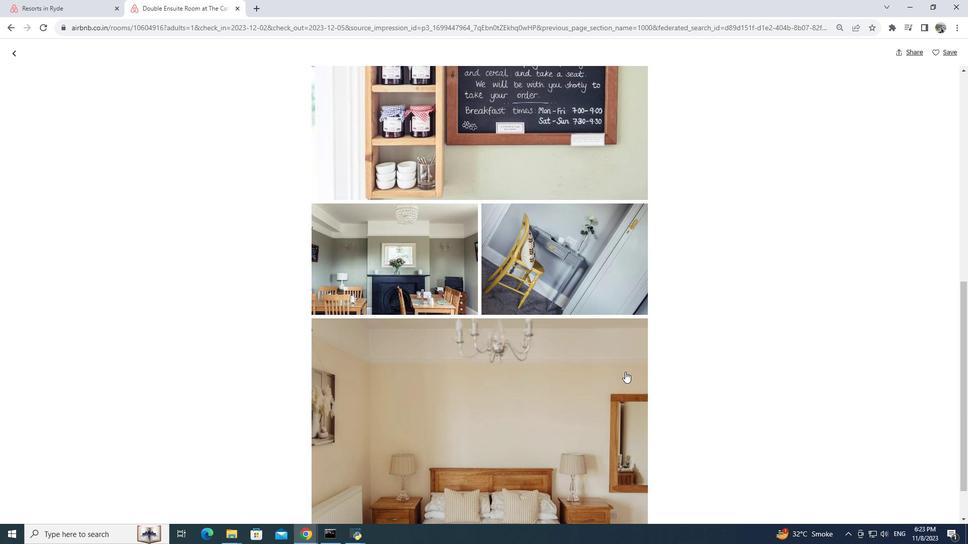 
Action: Mouse scrolled (625, 371) with delta (0, 0)
Screenshot: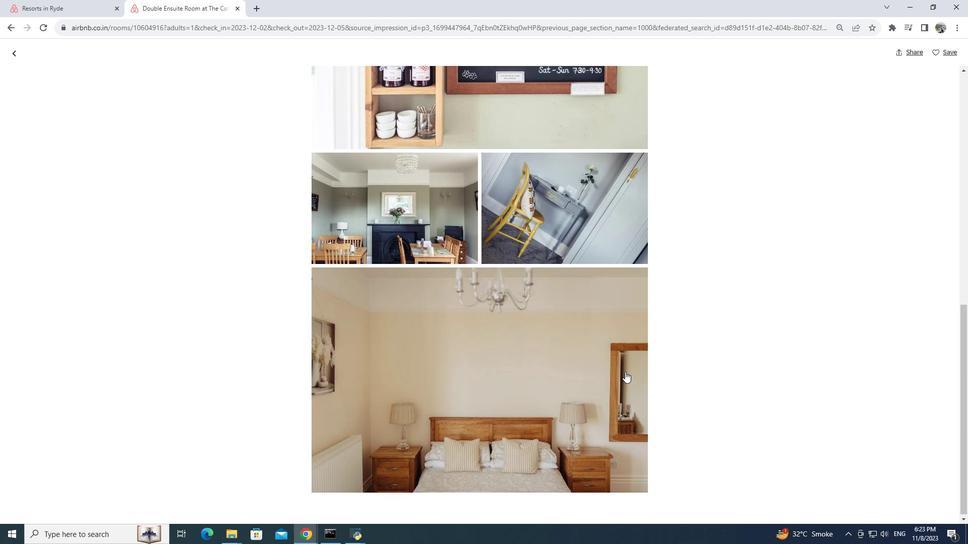 
Action: Mouse scrolled (625, 371) with delta (0, 0)
Screenshot: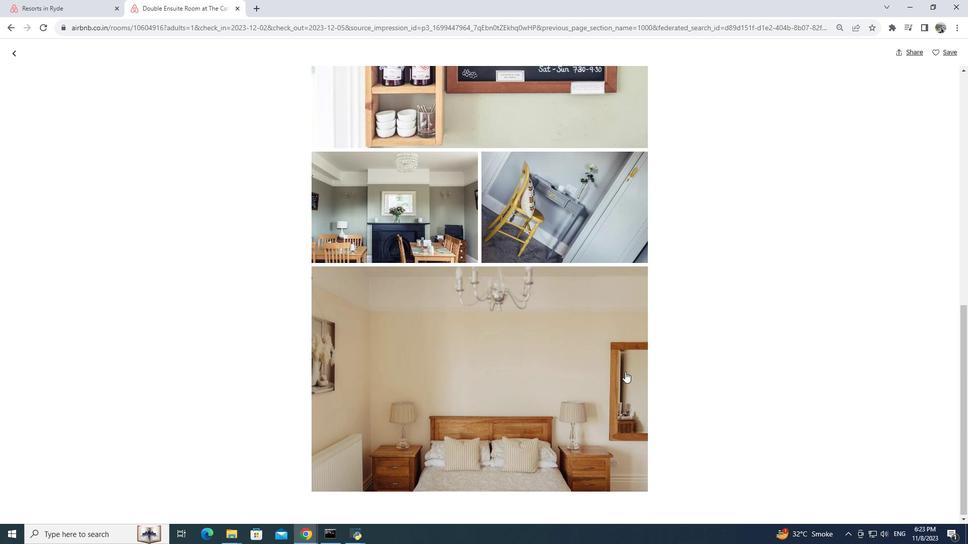 
Action: Mouse scrolled (625, 371) with delta (0, 0)
Screenshot: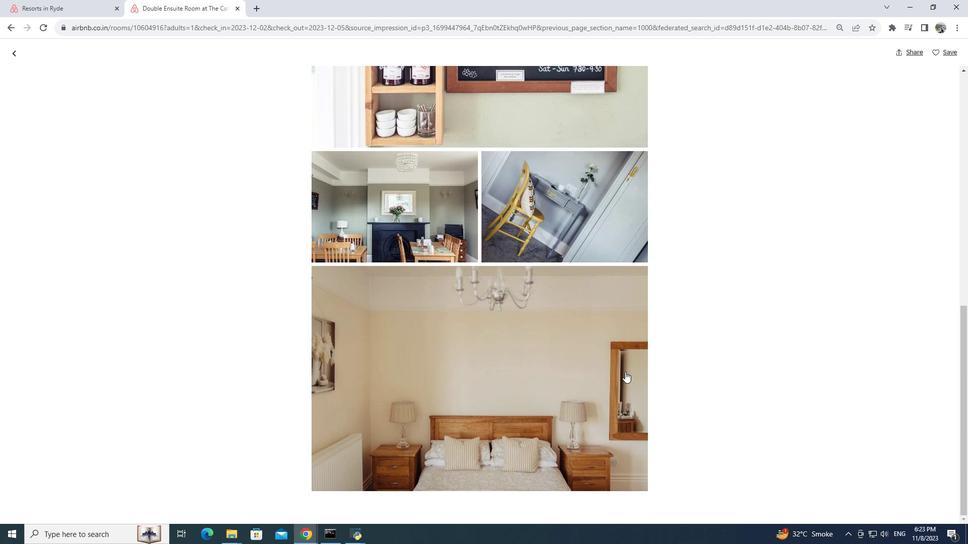 
Action: Mouse scrolled (625, 371) with delta (0, 0)
Screenshot: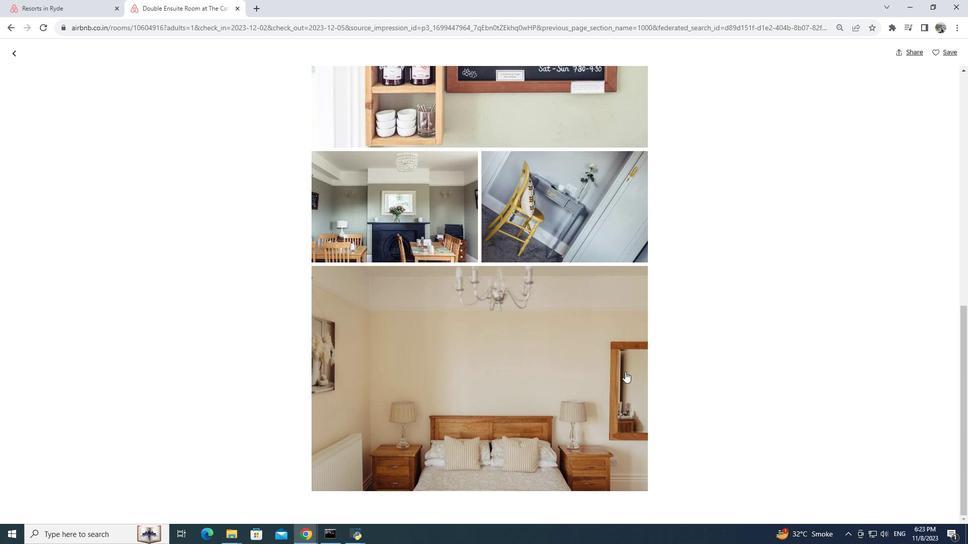 
Action: Mouse scrolled (625, 371) with delta (0, 0)
Screenshot: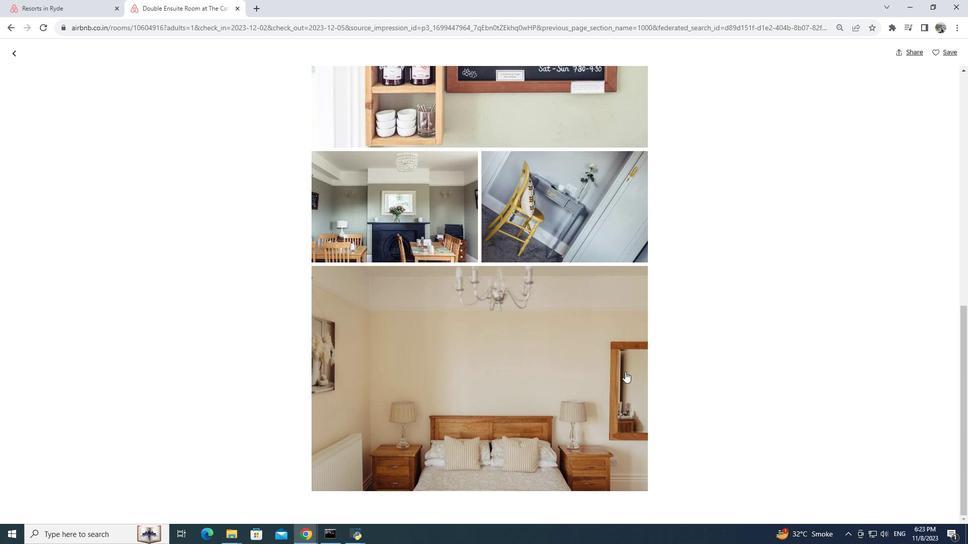 
Action: Mouse scrolled (625, 371) with delta (0, 0)
Screenshot: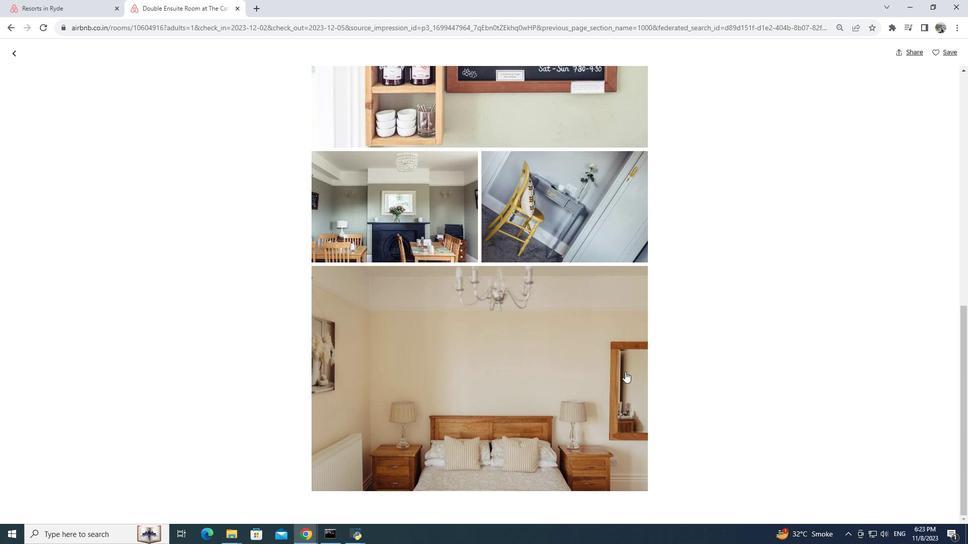 
Action: Mouse scrolled (625, 371) with delta (0, 0)
Screenshot: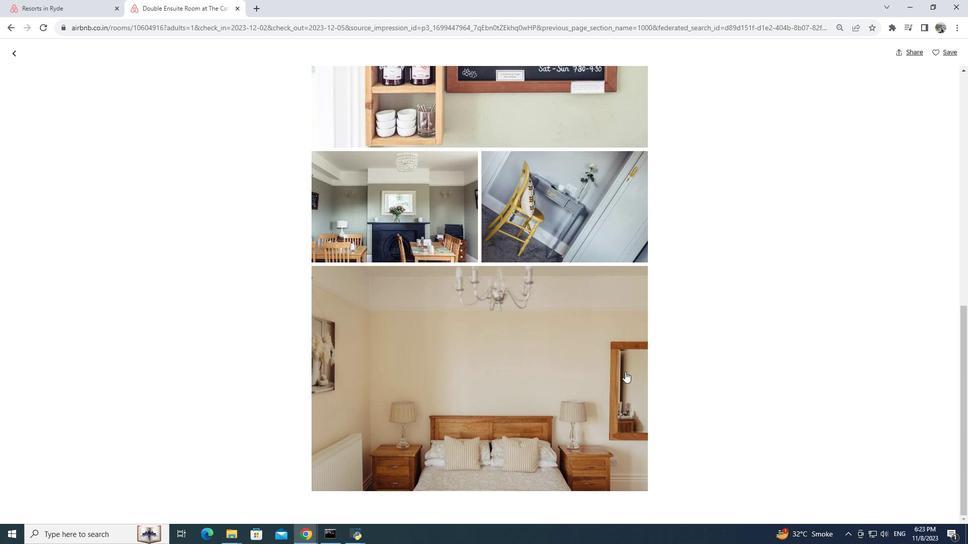 
Action: Mouse scrolled (625, 371) with delta (0, 0)
Screenshot: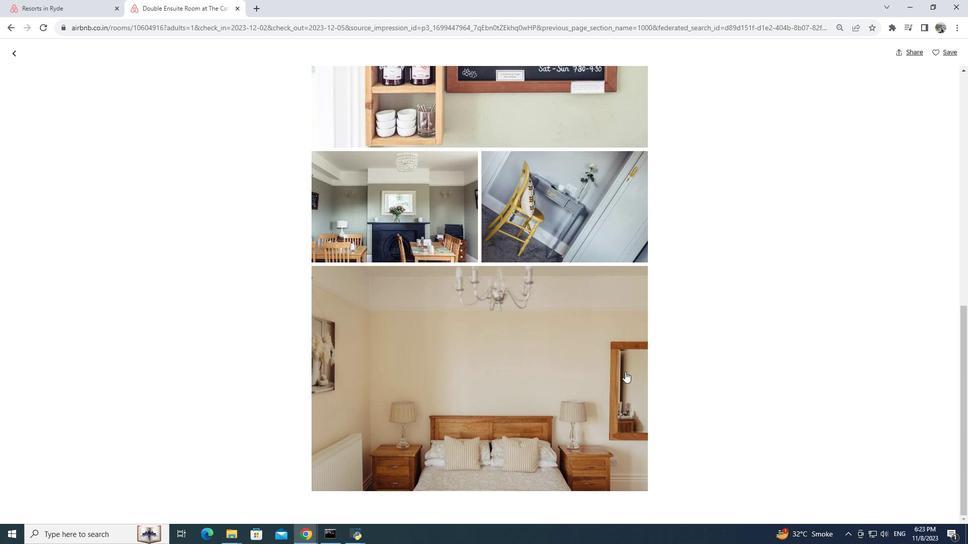 
Action: Mouse scrolled (625, 371) with delta (0, 0)
Screenshot: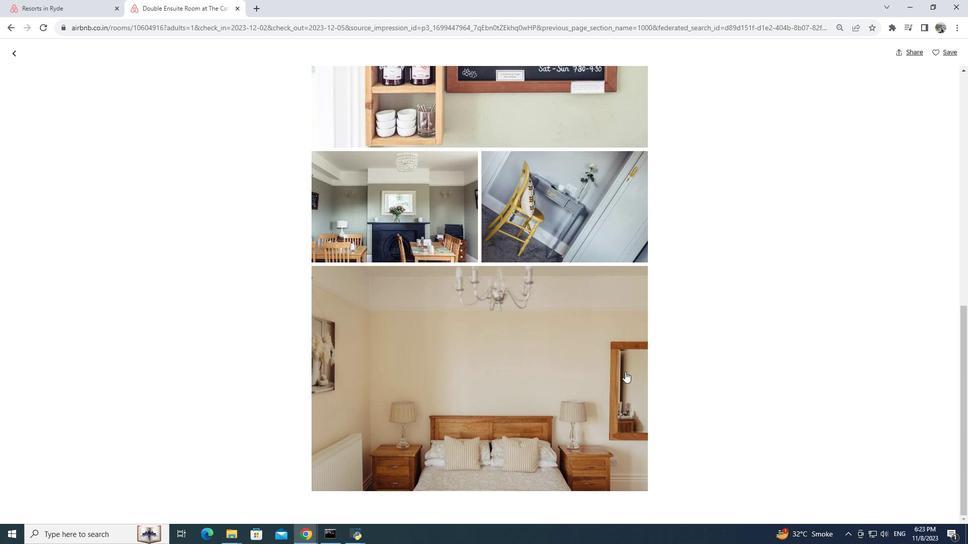
Action: Mouse scrolled (625, 371) with delta (0, 0)
Screenshot: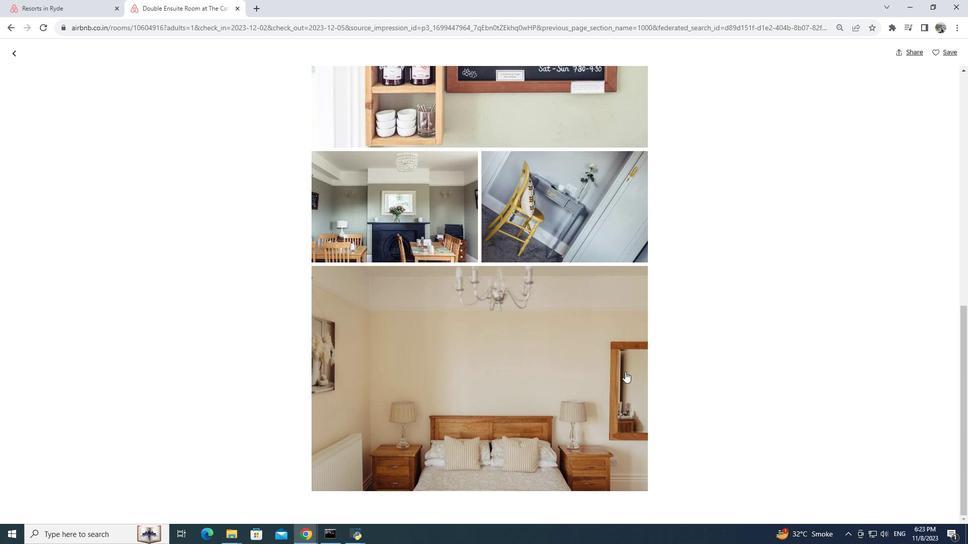 
Action: Mouse scrolled (625, 371) with delta (0, 0)
Screenshot: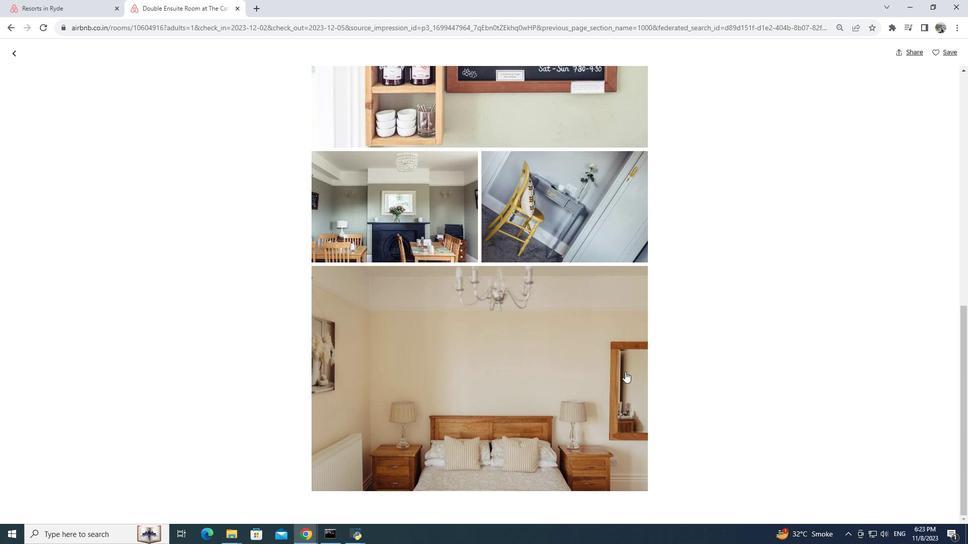 
Action: Mouse moved to (18, 48)
Screenshot: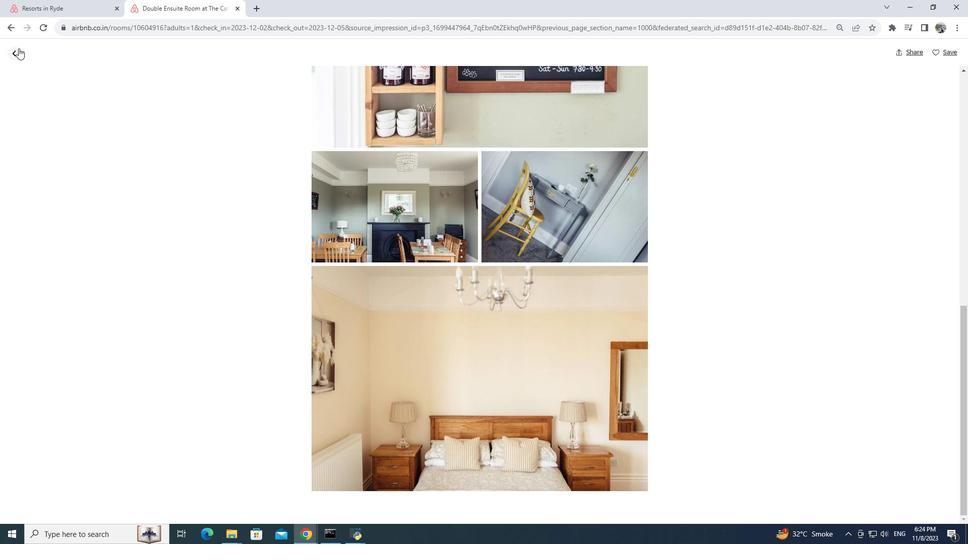 
Action: Mouse pressed left at (18, 48)
Screenshot: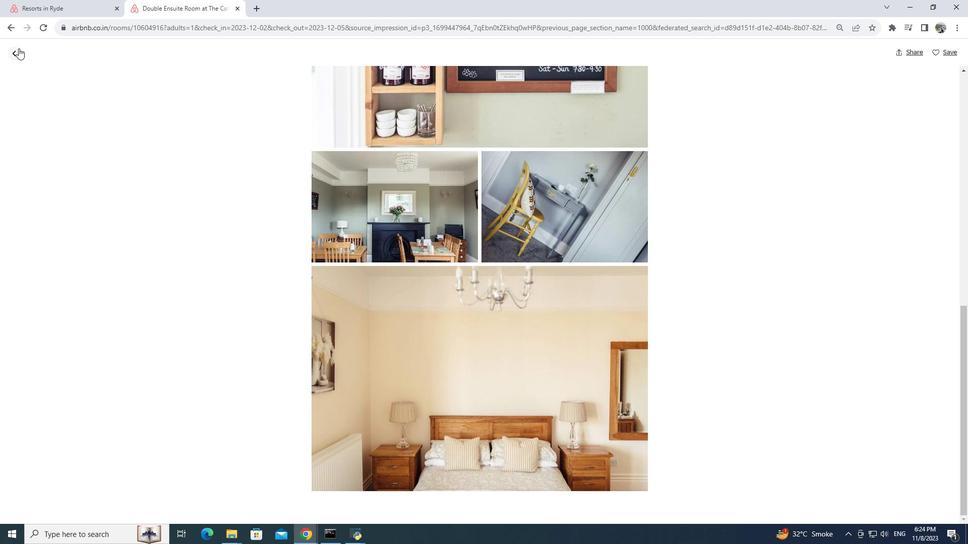 
Action: Mouse moved to (259, 278)
Screenshot: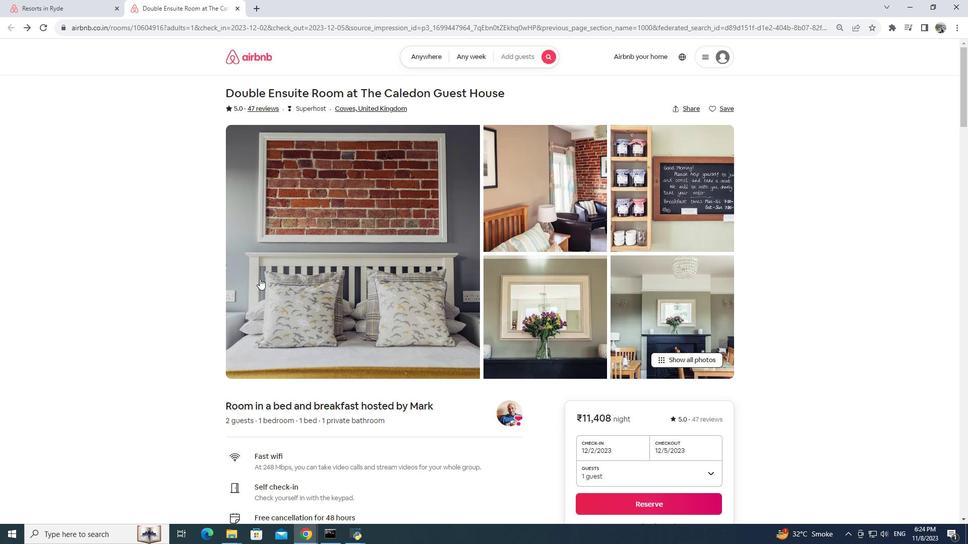 
Action: Mouse scrolled (259, 278) with delta (0, 0)
Screenshot: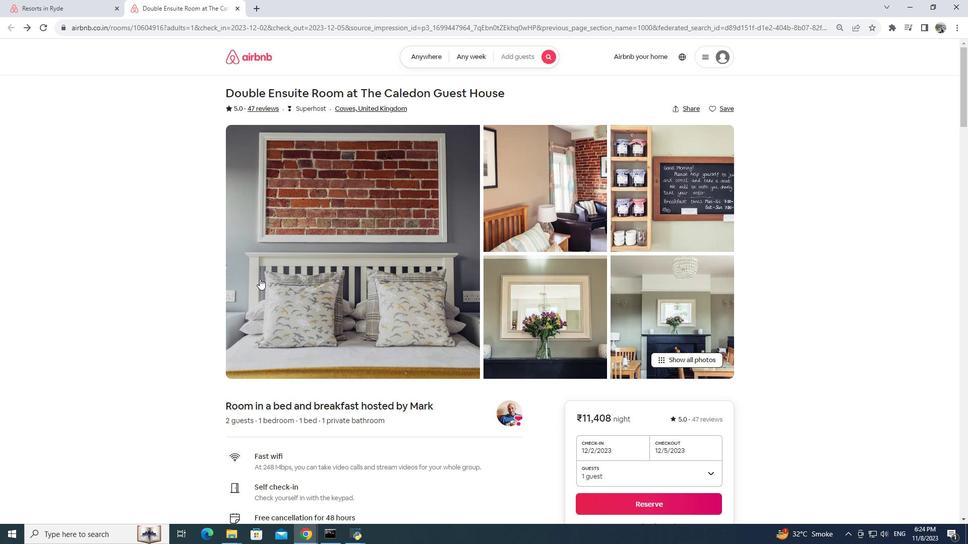 
Action: Mouse scrolled (259, 278) with delta (0, 0)
Screenshot: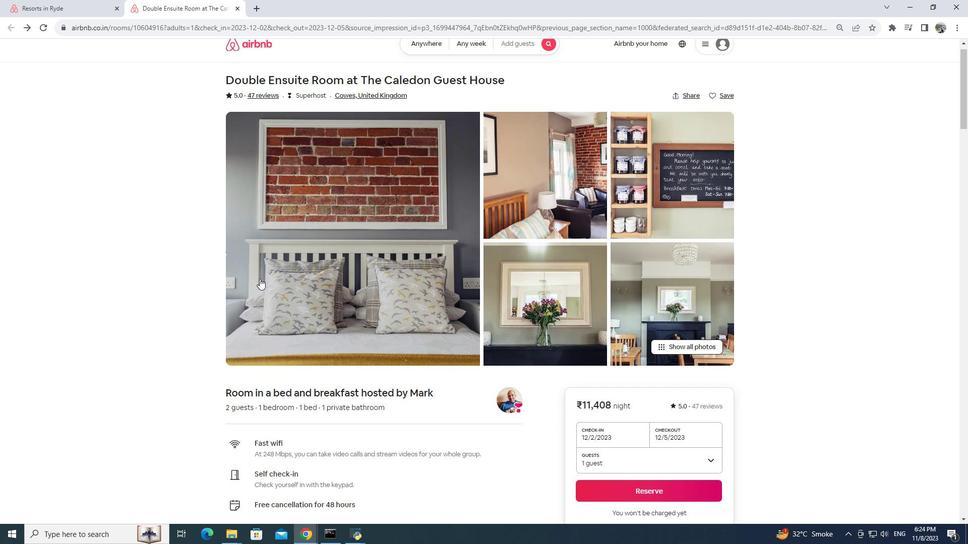 
Action: Mouse scrolled (259, 278) with delta (0, 0)
Screenshot: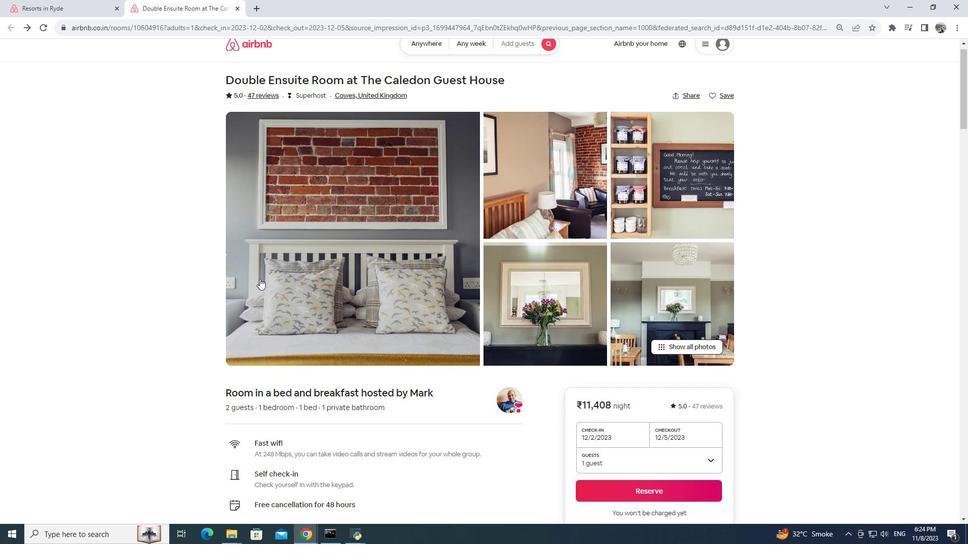 
Action: Mouse scrolled (259, 278) with delta (0, 0)
Screenshot: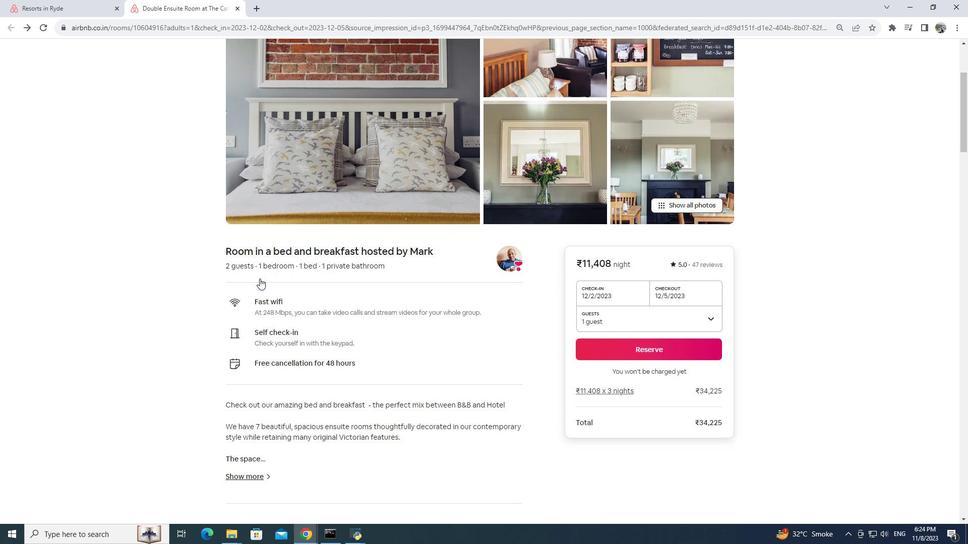 
Action: Mouse scrolled (259, 278) with delta (0, 0)
Screenshot: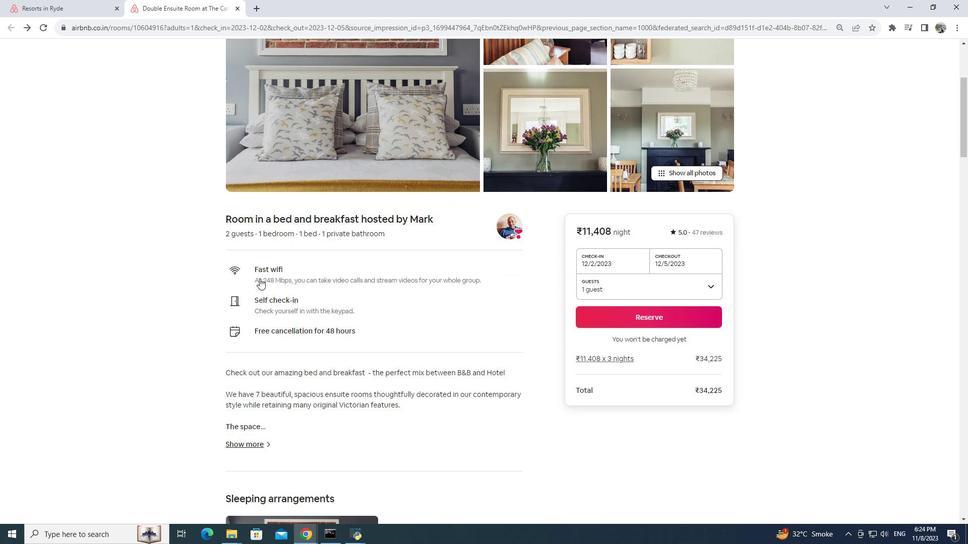 
Action: Mouse scrolled (259, 278) with delta (0, 0)
Screenshot: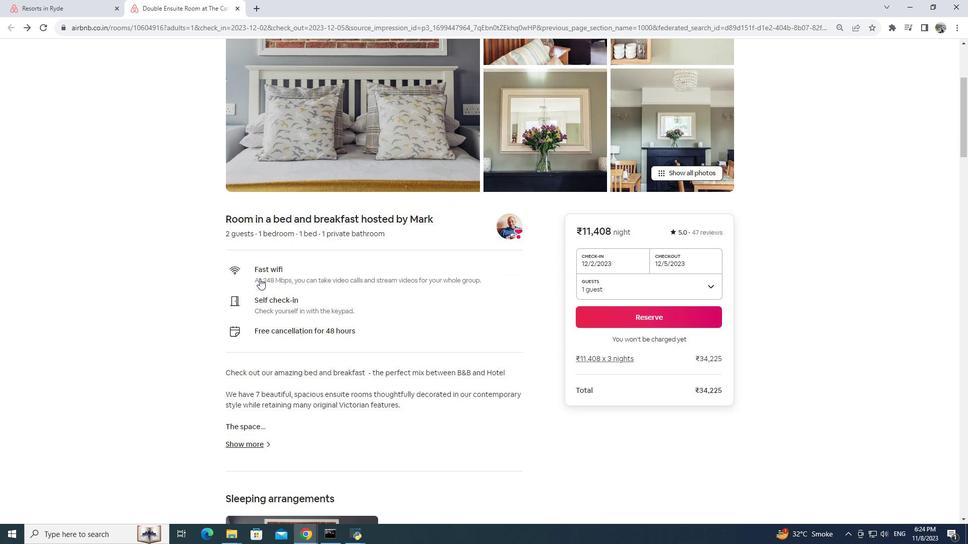
Action: Mouse moved to (249, 329)
Screenshot: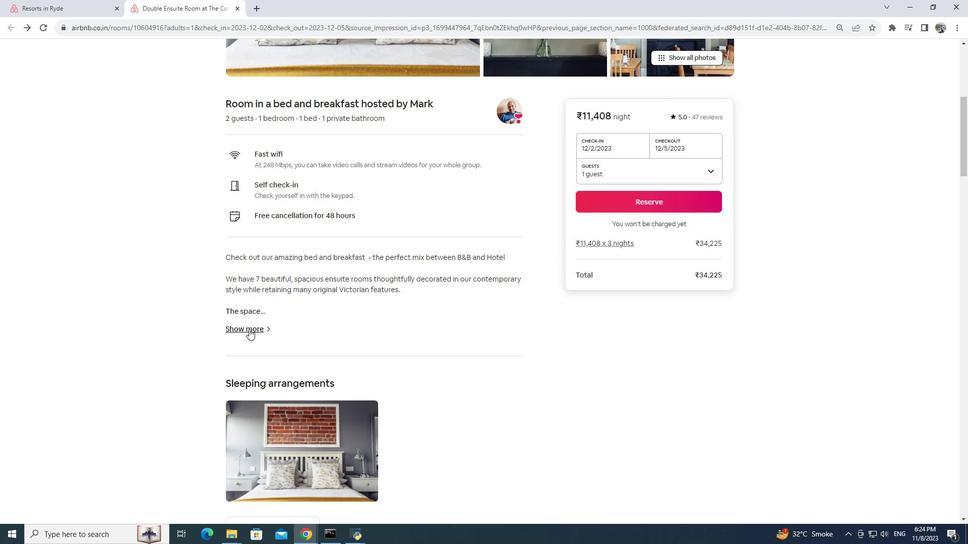 
Action: Mouse pressed left at (249, 329)
Screenshot: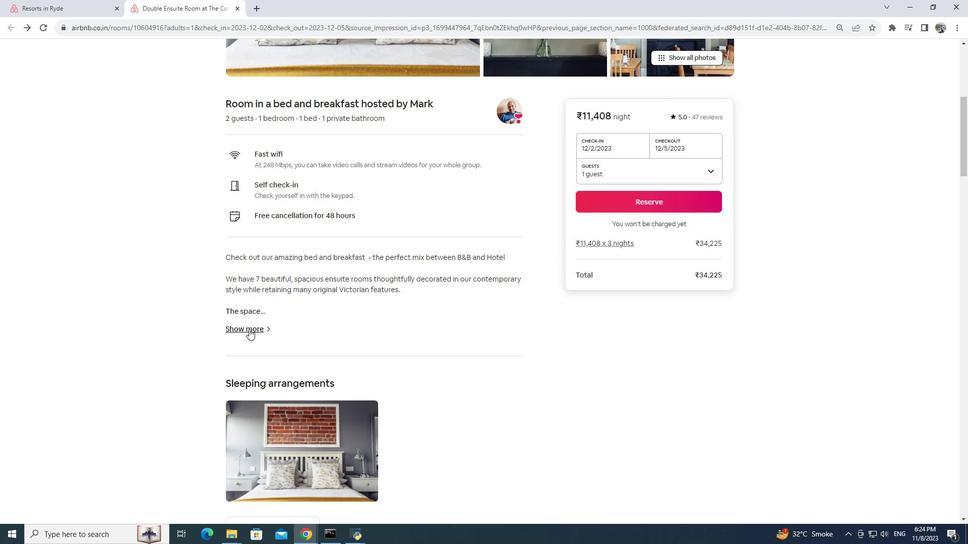 
Action: Mouse moved to (316, 308)
Screenshot: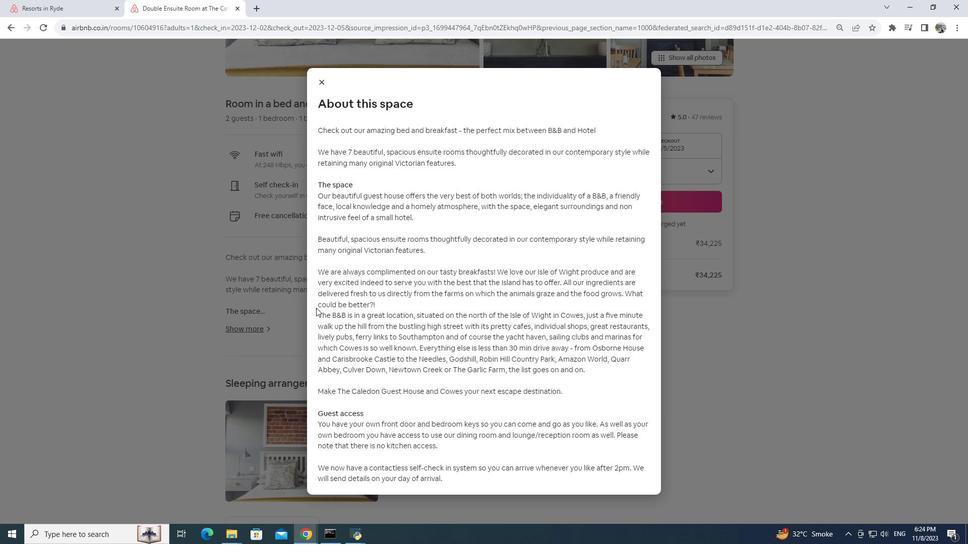 
Action: Mouse scrolled (316, 307) with delta (0, 0)
Screenshot: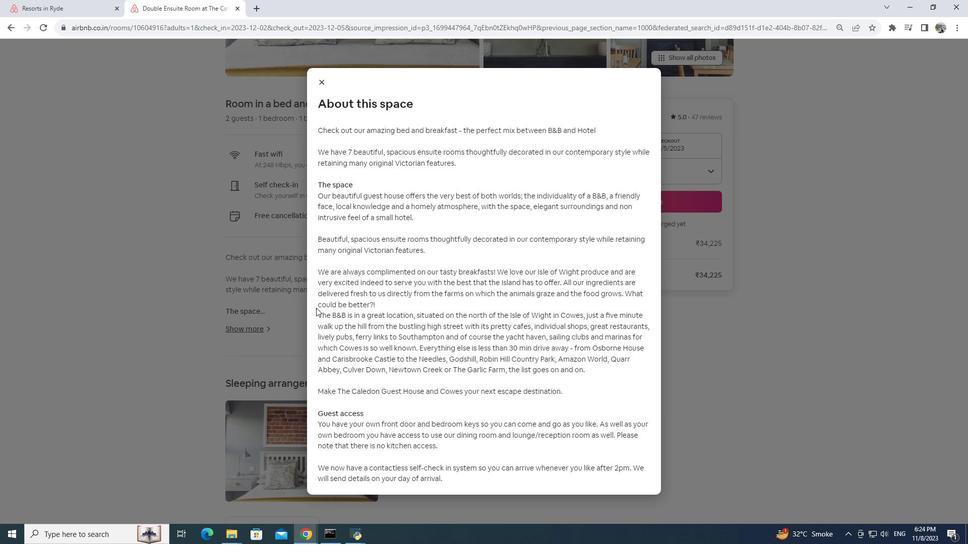 
Action: Mouse scrolled (316, 307) with delta (0, 0)
Screenshot: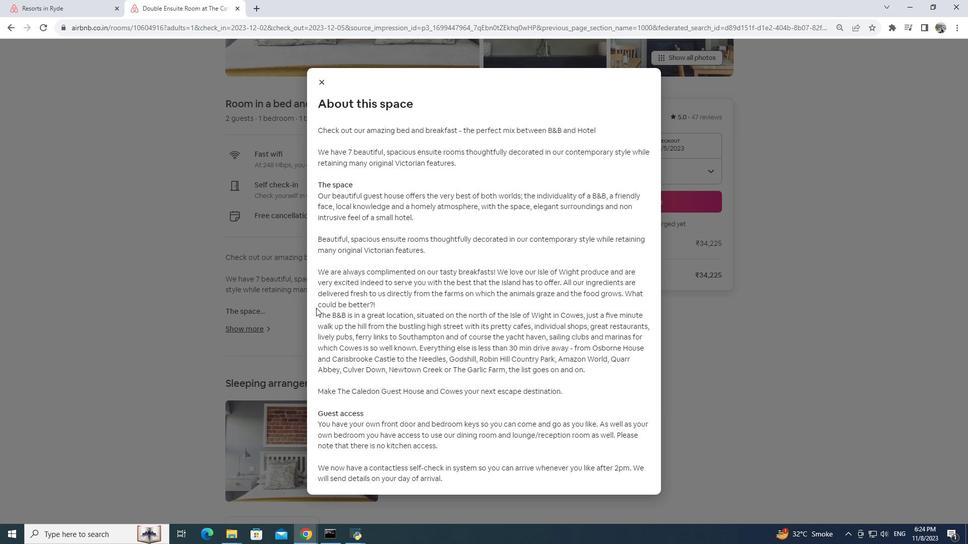 
Action: Mouse scrolled (316, 307) with delta (0, 0)
Screenshot: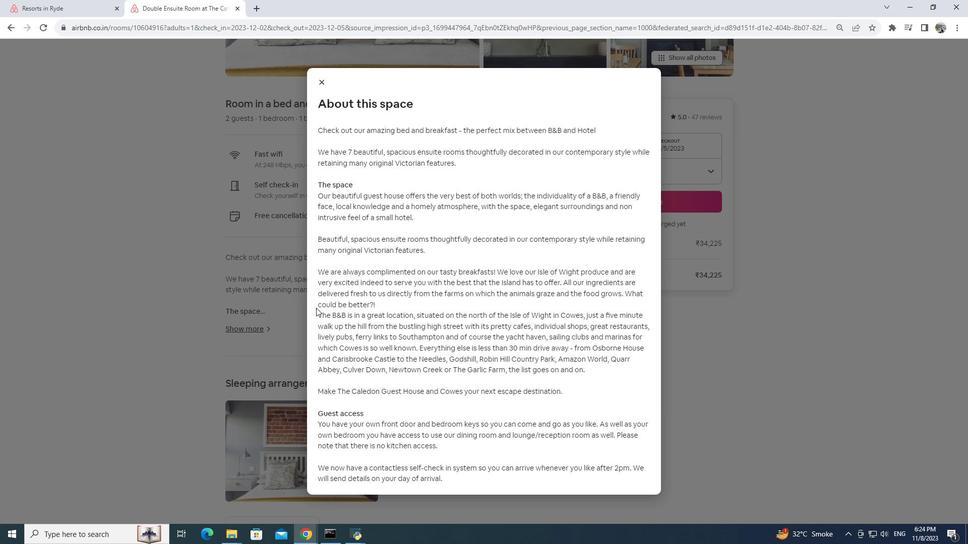 
Action: Mouse scrolled (316, 307) with delta (0, 0)
Screenshot: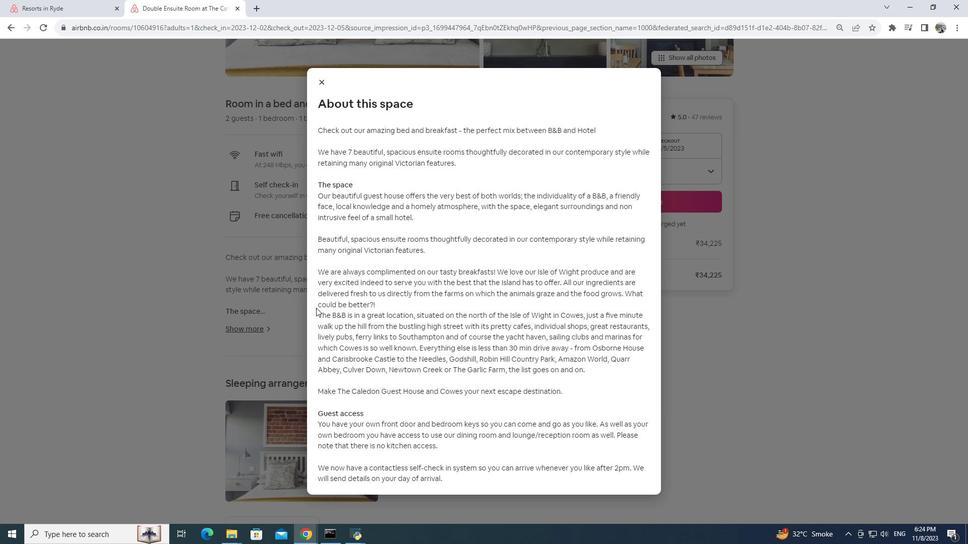 
Action: Mouse scrolled (316, 307) with delta (0, 0)
Screenshot: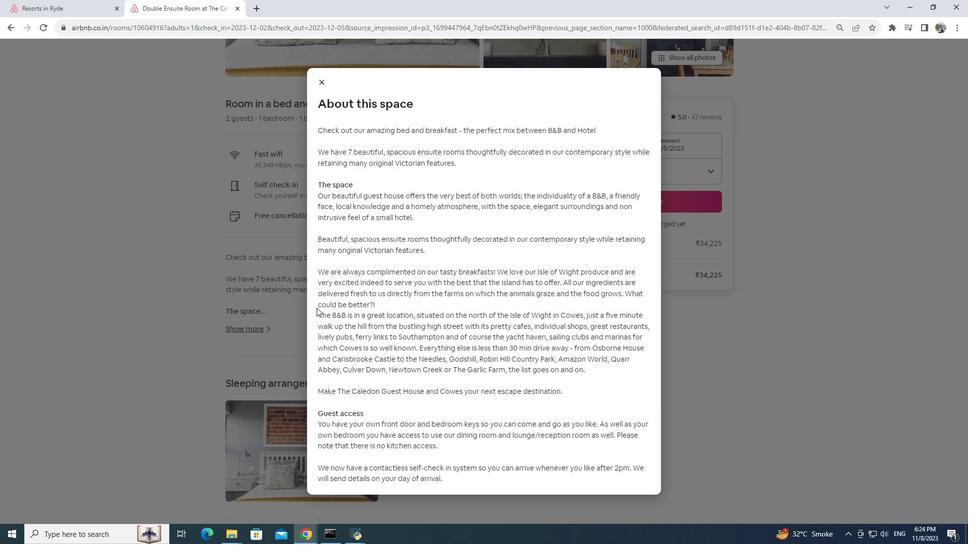 
Action: Mouse moved to (321, 83)
Screenshot: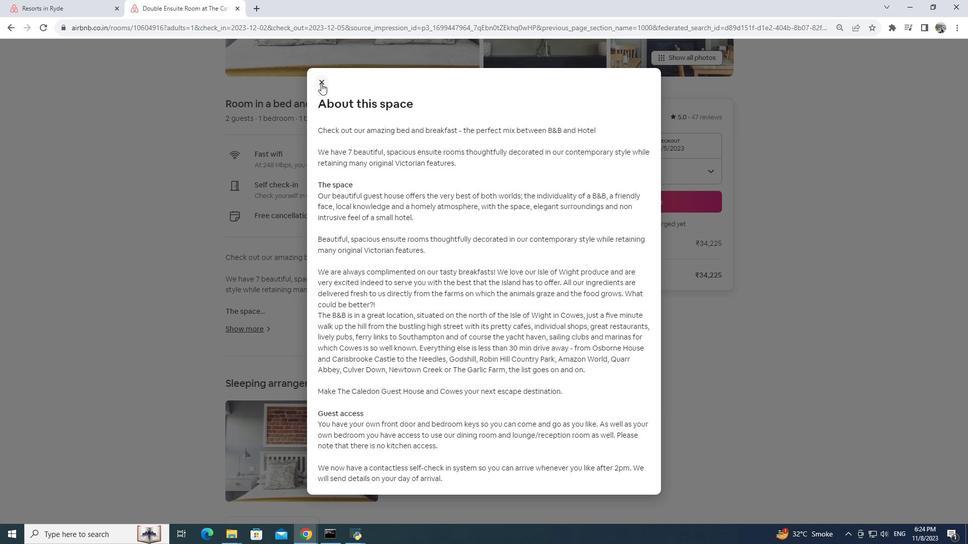 
Action: Mouse pressed left at (321, 83)
Screenshot: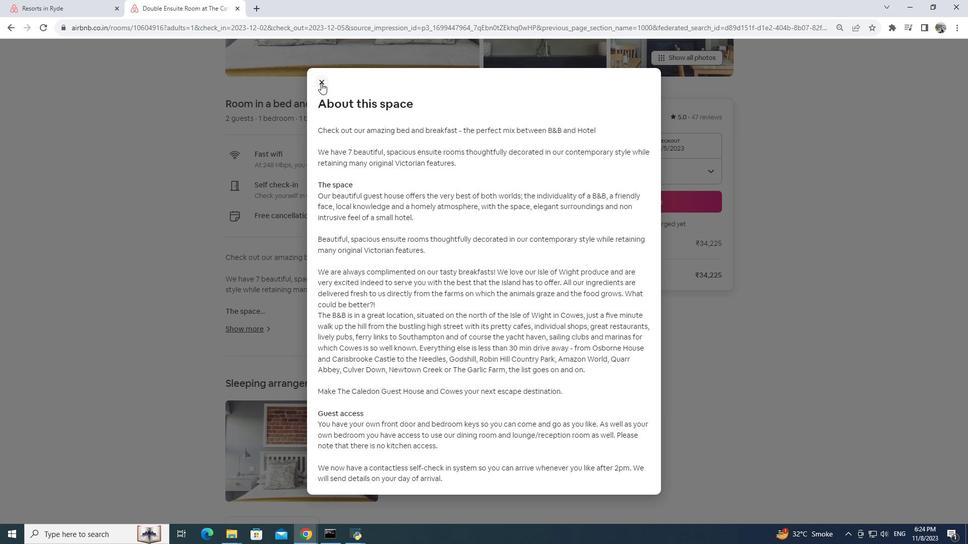 
Action: Mouse moved to (307, 344)
Screenshot: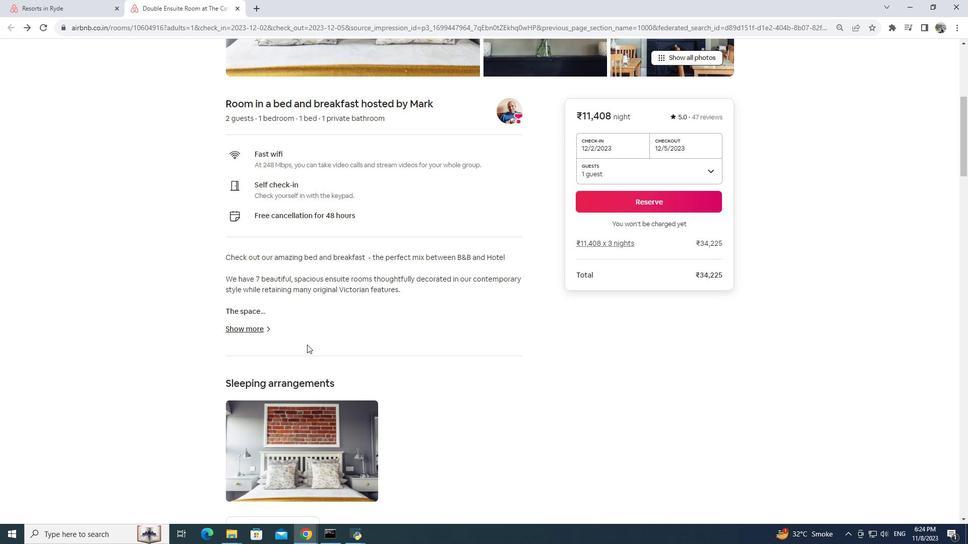 
Action: Mouse scrolled (307, 344) with delta (0, 0)
Screenshot: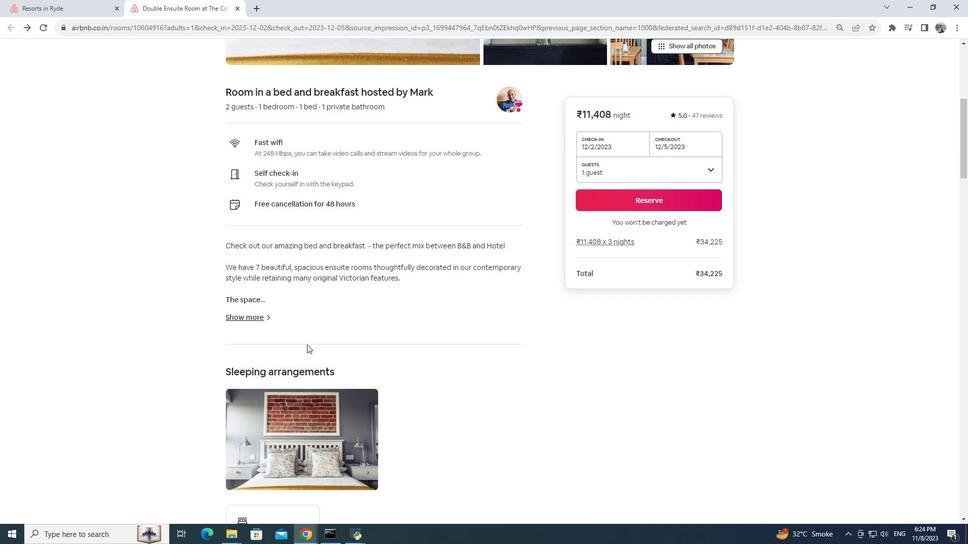 
Action: Mouse scrolled (307, 344) with delta (0, 0)
Screenshot: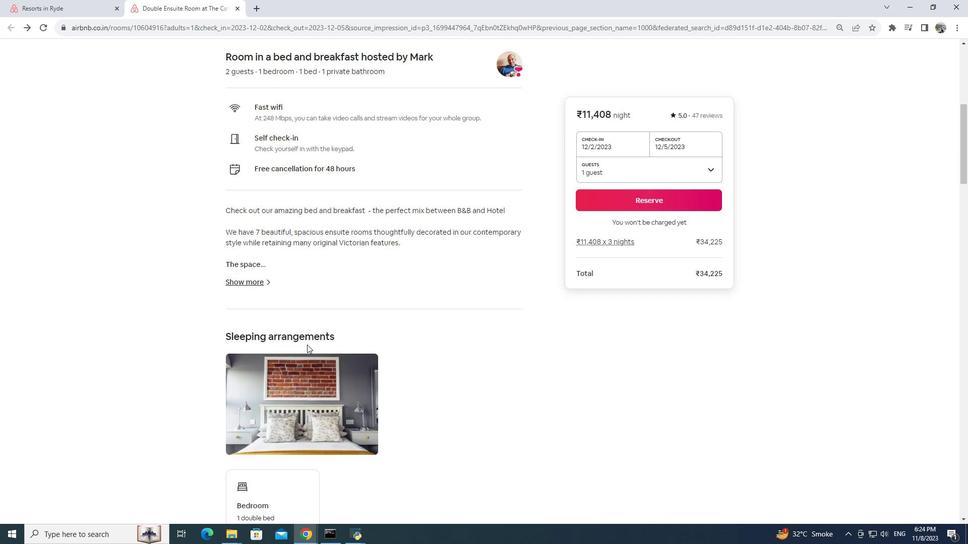 
Action: Mouse scrolled (307, 344) with delta (0, 0)
Screenshot: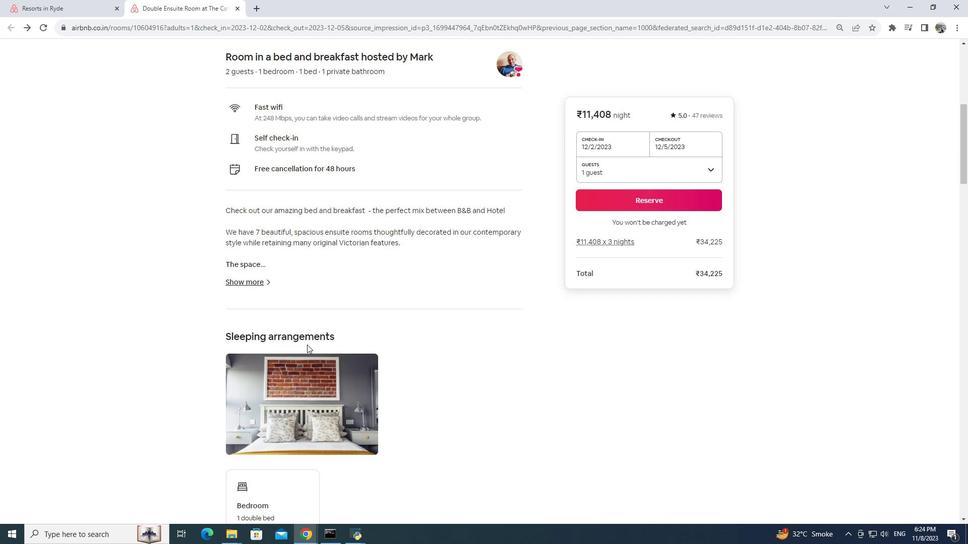 
Action: Mouse scrolled (307, 344) with delta (0, 0)
Screenshot: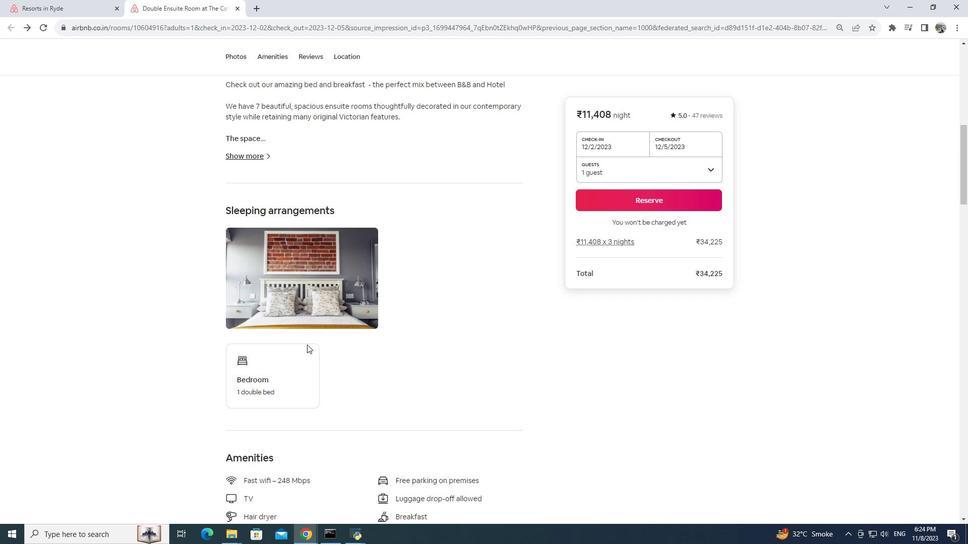 
Action: Mouse scrolled (307, 344) with delta (0, 0)
Screenshot: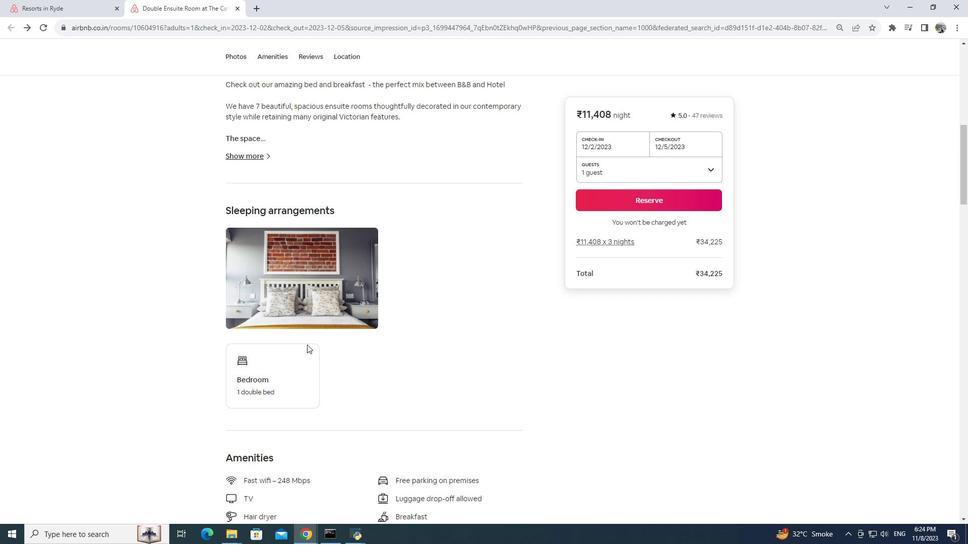 
Action: Mouse scrolled (307, 344) with delta (0, 0)
Screenshot: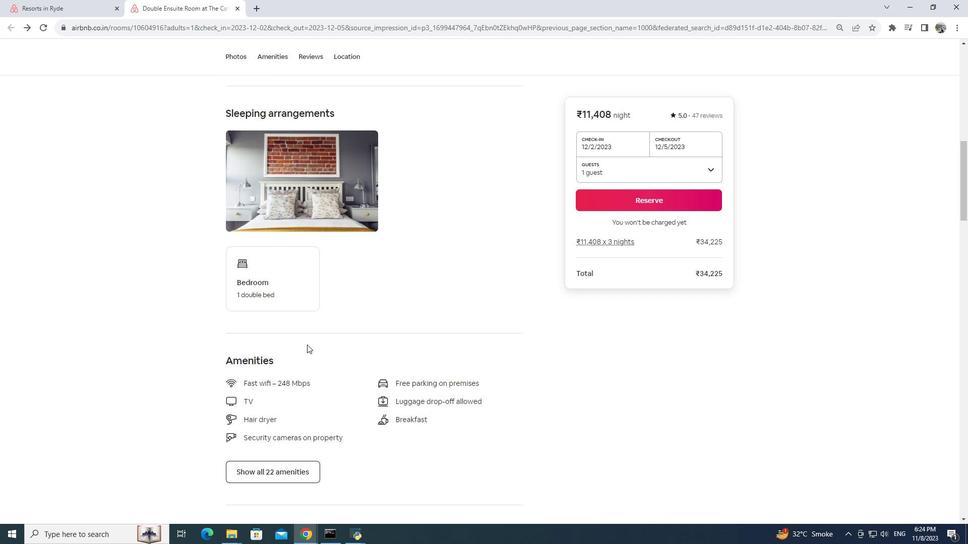 
Action: Mouse scrolled (307, 344) with delta (0, 0)
Screenshot: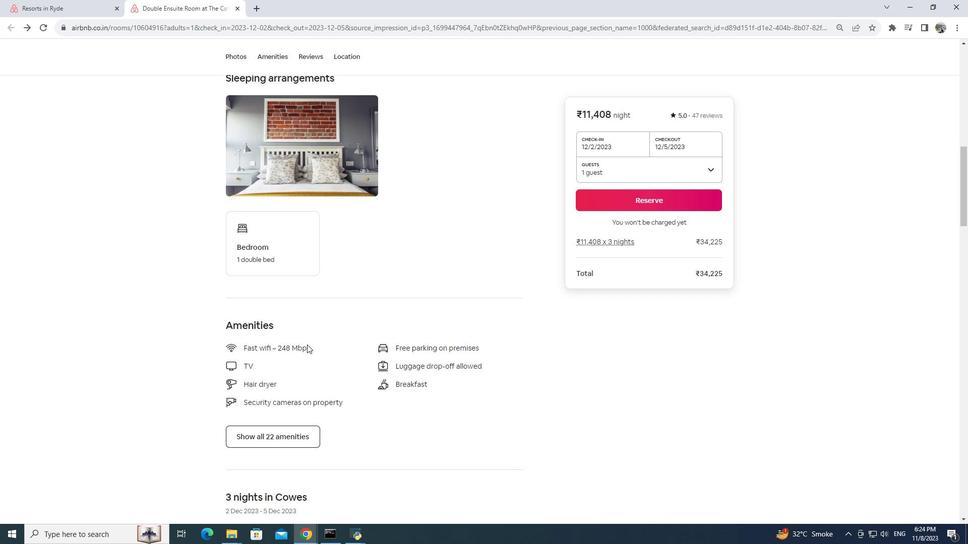
Action: Mouse scrolled (307, 344) with delta (0, 0)
Screenshot: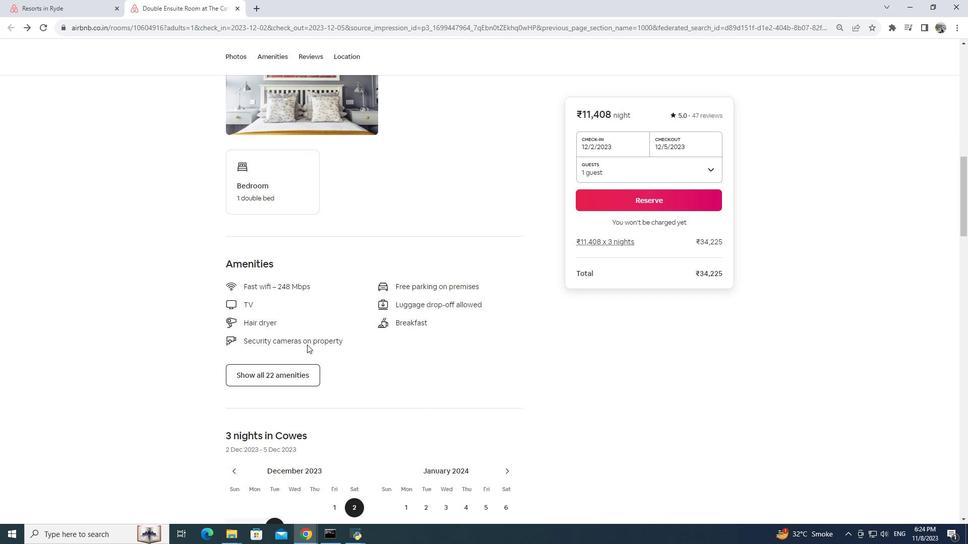 
Action: Mouse moved to (305, 344)
Screenshot: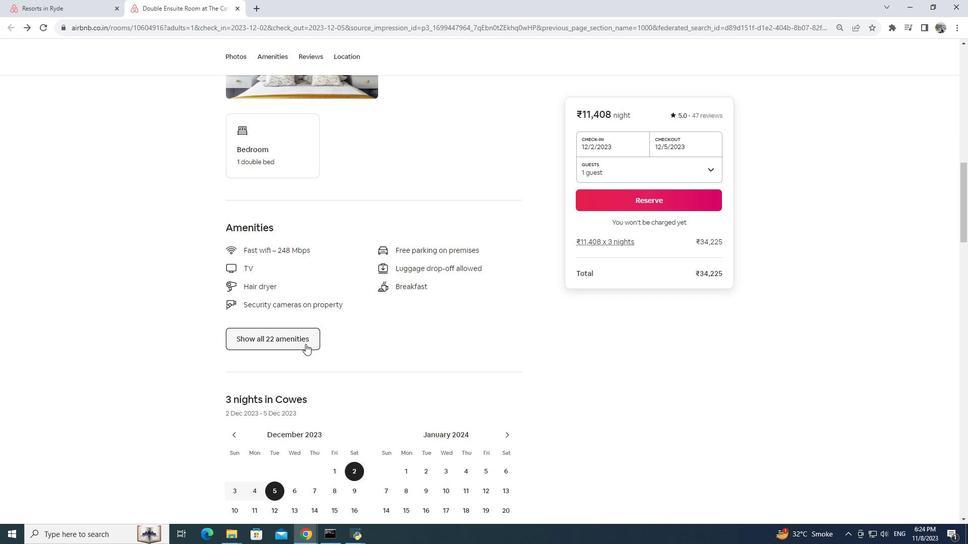 
Action: Mouse pressed left at (305, 344)
Screenshot: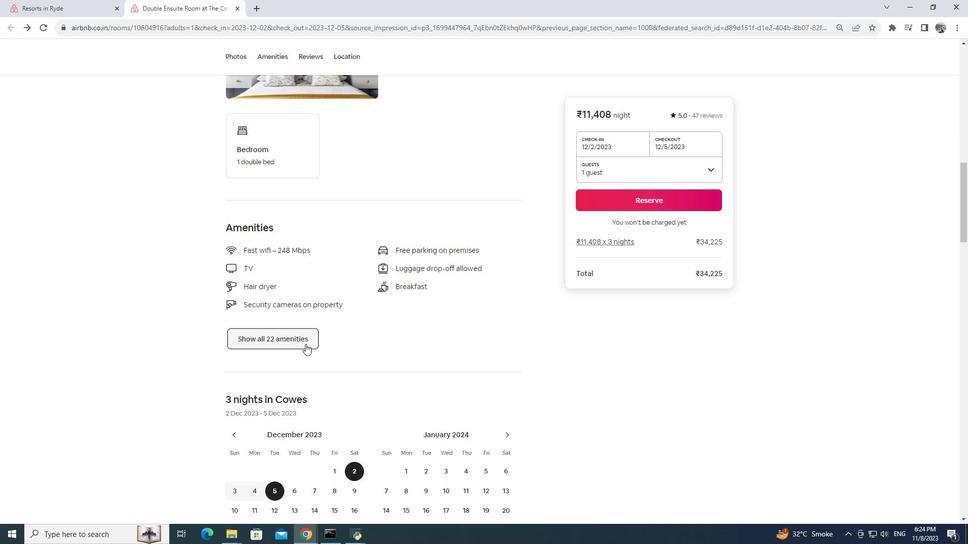 
Action: Mouse moved to (310, 329)
Screenshot: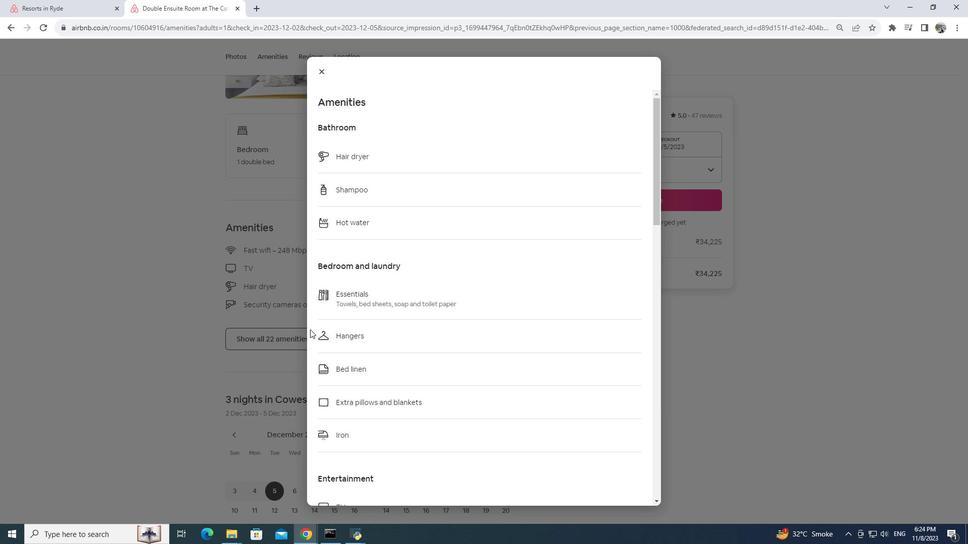 
Action: Mouse scrolled (310, 329) with delta (0, 0)
Screenshot: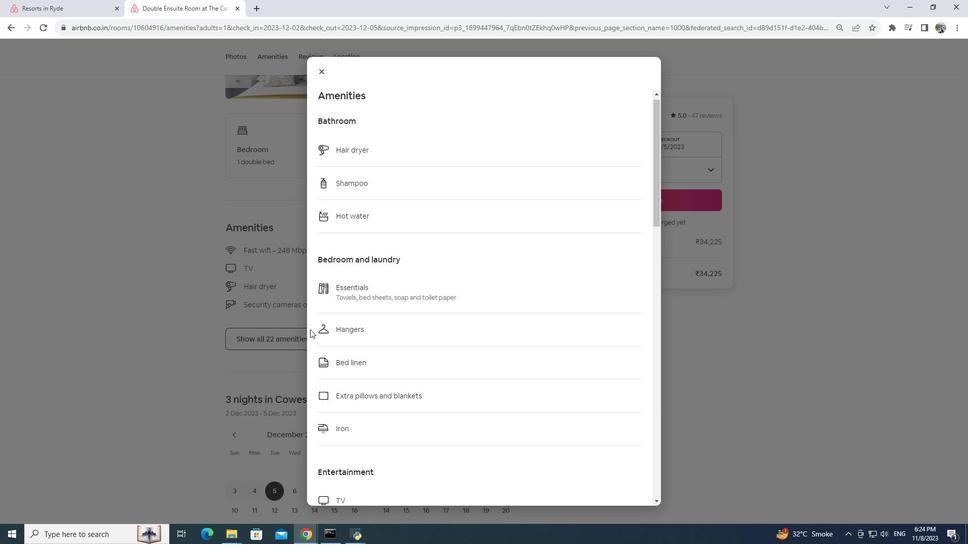 
Action: Mouse scrolled (310, 329) with delta (0, 0)
Screenshot: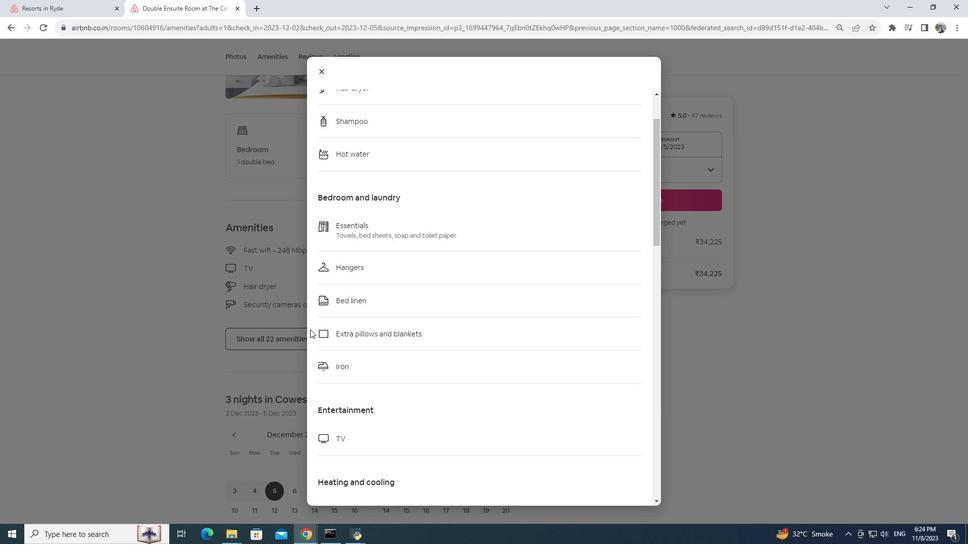 
Action: Mouse scrolled (310, 329) with delta (0, 0)
Screenshot: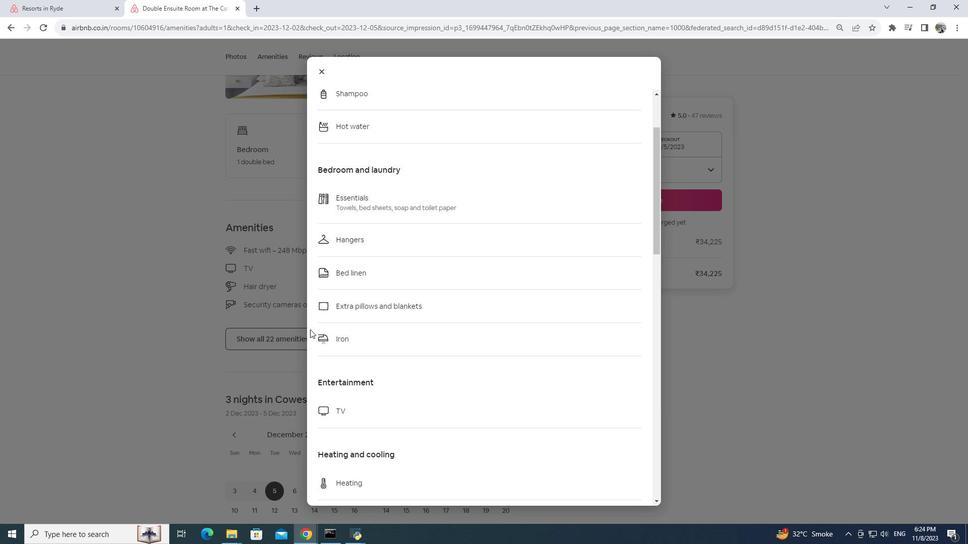 
Action: Mouse scrolled (310, 329) with delta (0, 0)
Screenshot: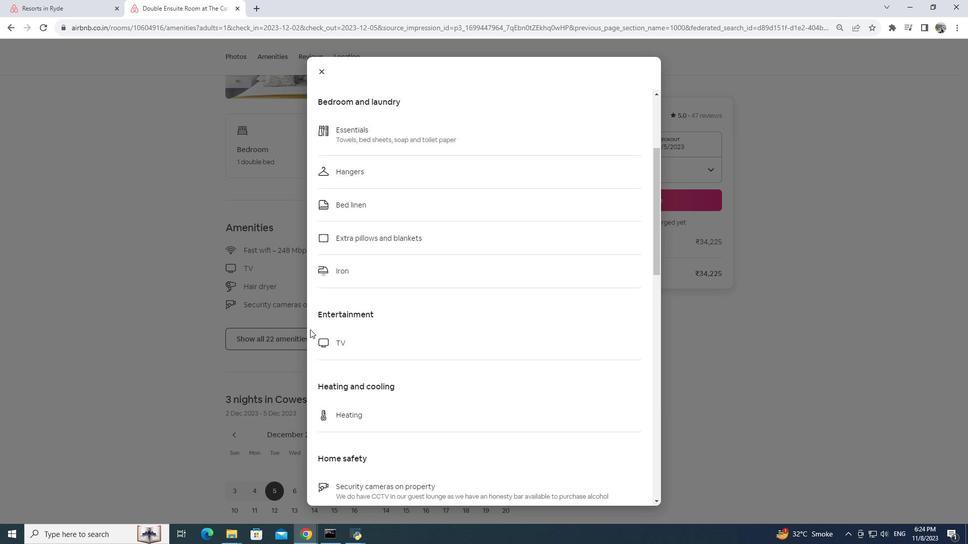 
Action: Mouse scrolled (310, 329) with delta (0, 0)
Screenshot: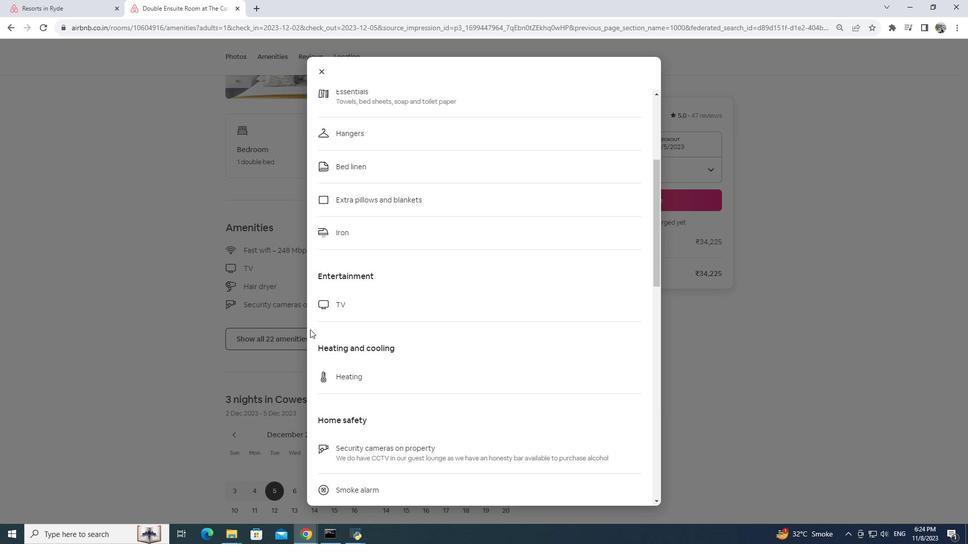 
Action: Mouse scrolled (310, 329) with delta (0, 0)
Screenshot: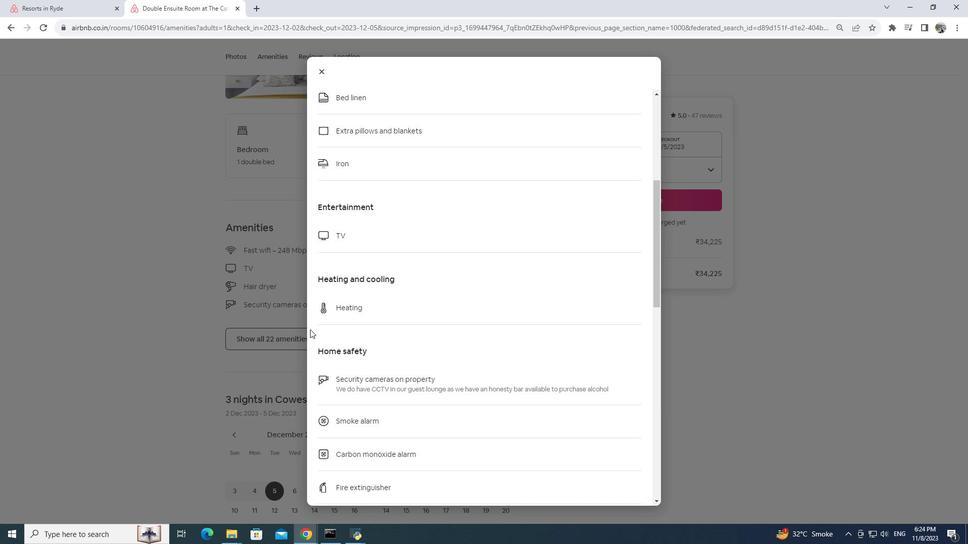 
Action: Mouse scrolled (310, 329) with delta (0, 0)
Screenshot: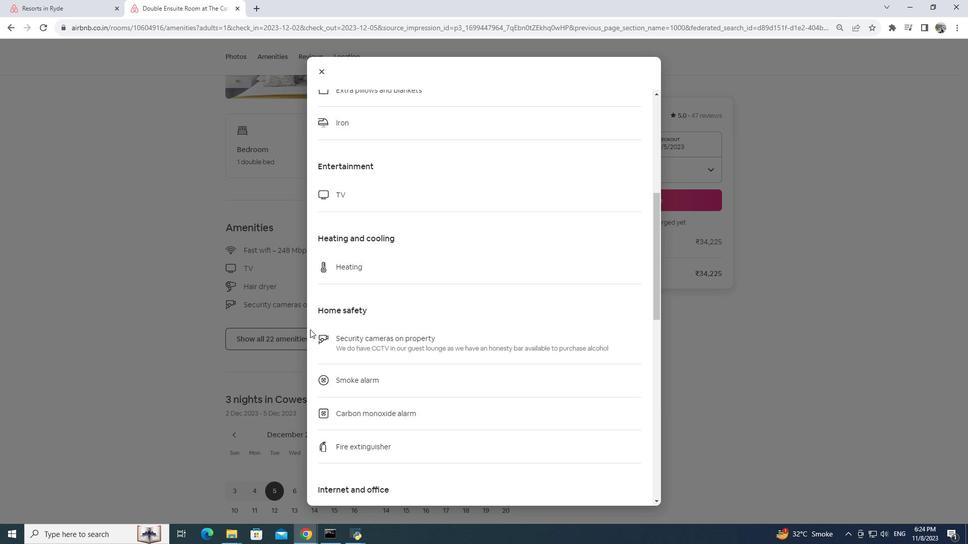 
Action: Mouse scrolled (310, 329) with delta (0, 0)
Screenshot: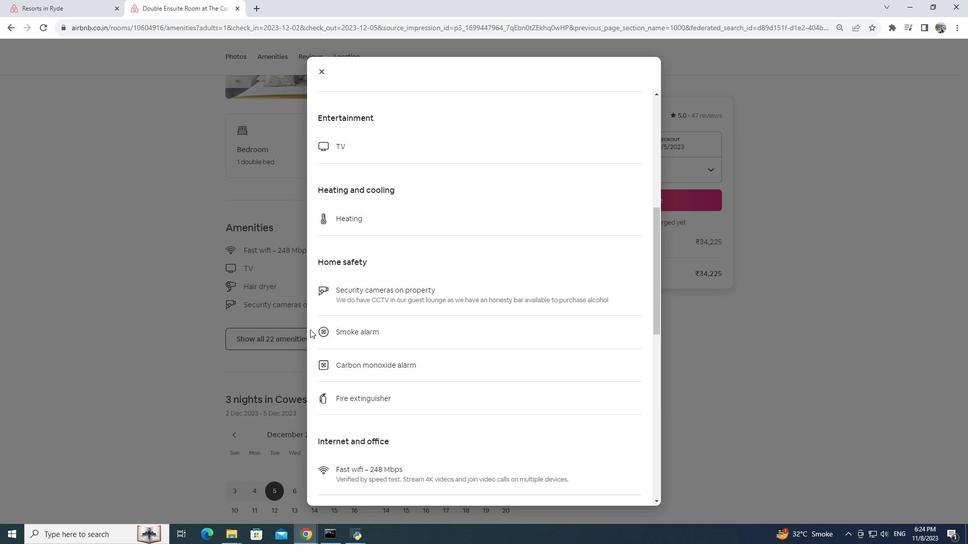 
Action: Mouse scrolled (310, 329) with delta (0, 0)
Screenshot: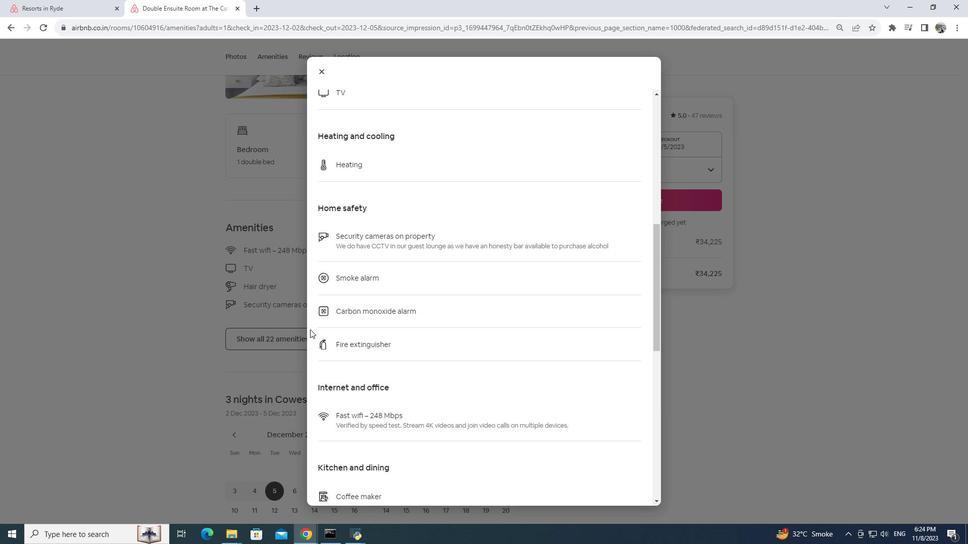 
Action: Mouse moved to (333, 319)
Screenshot: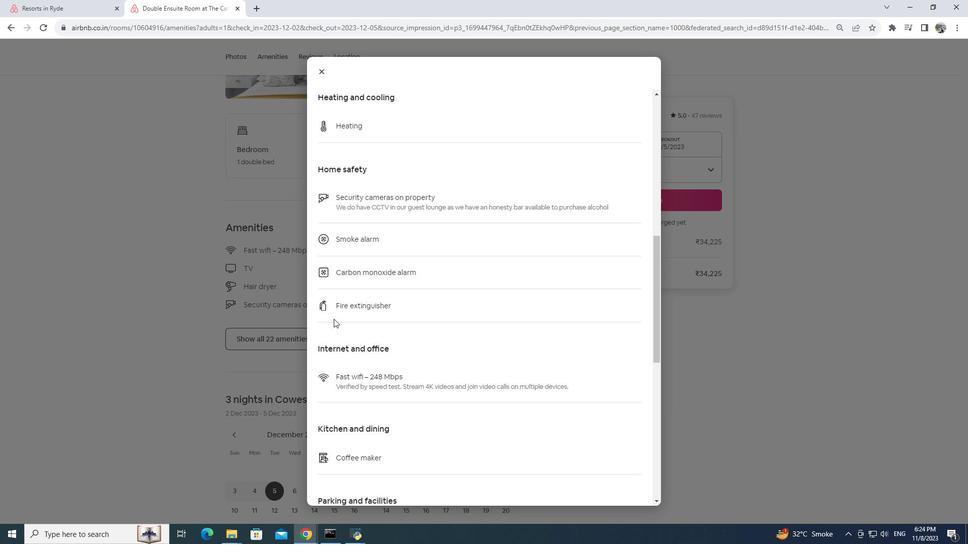 
Action: Mouse scrolled (333, 318) with delta (0, 0)
Screenshot: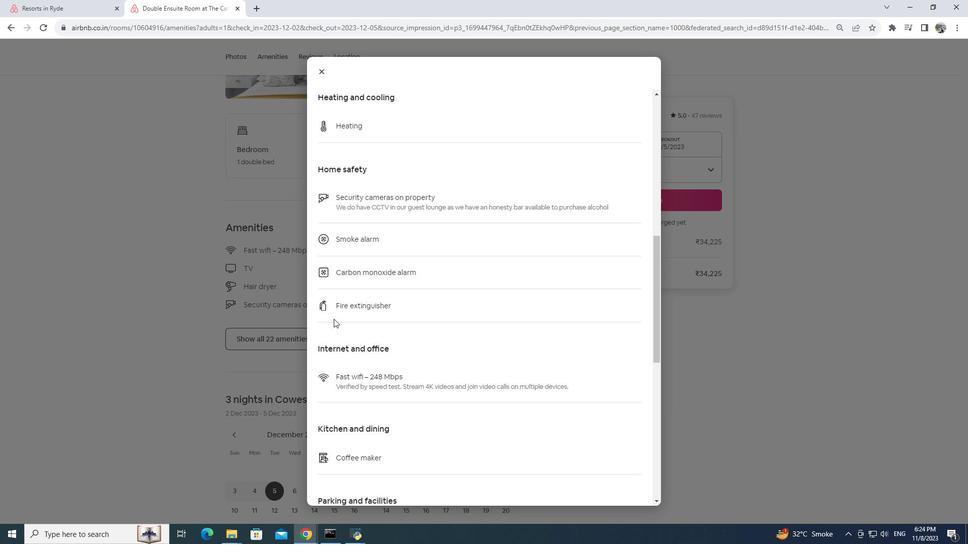 
Action: Mouse scrolled (333, 318) with delta (0, 0)
Screenshot: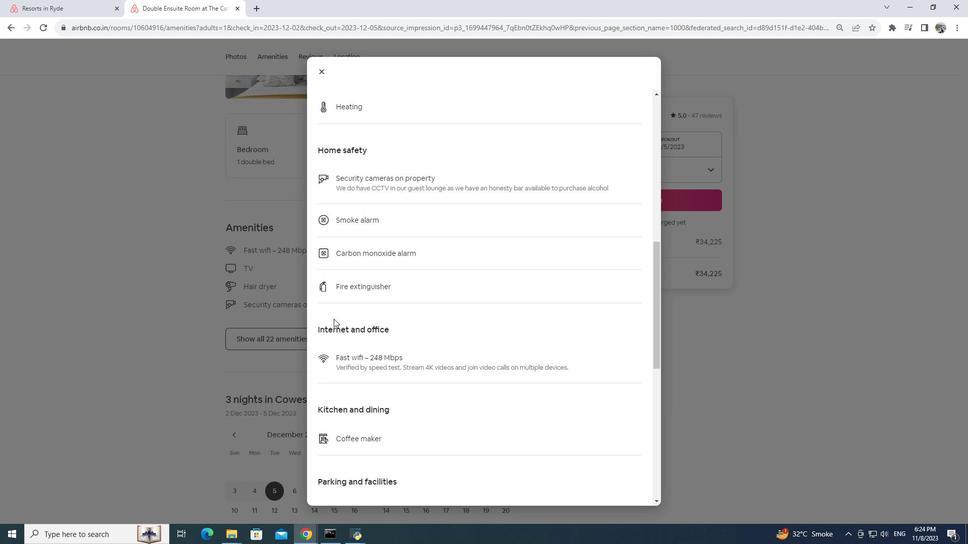 
Action: Mouse scrolled (333, 318) with delta (0, 0)
Screenshot: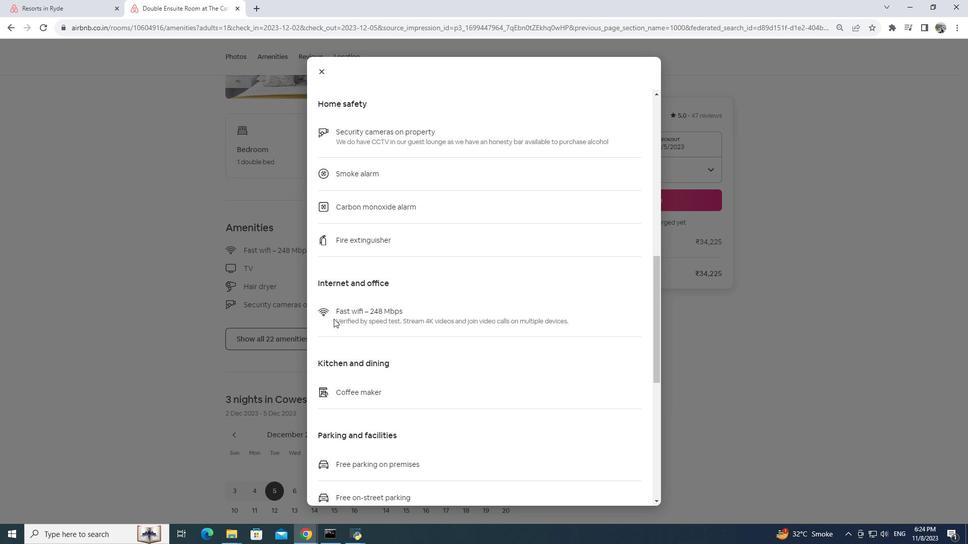 
Action: Mouse moved to (334, 318)
Screenshot: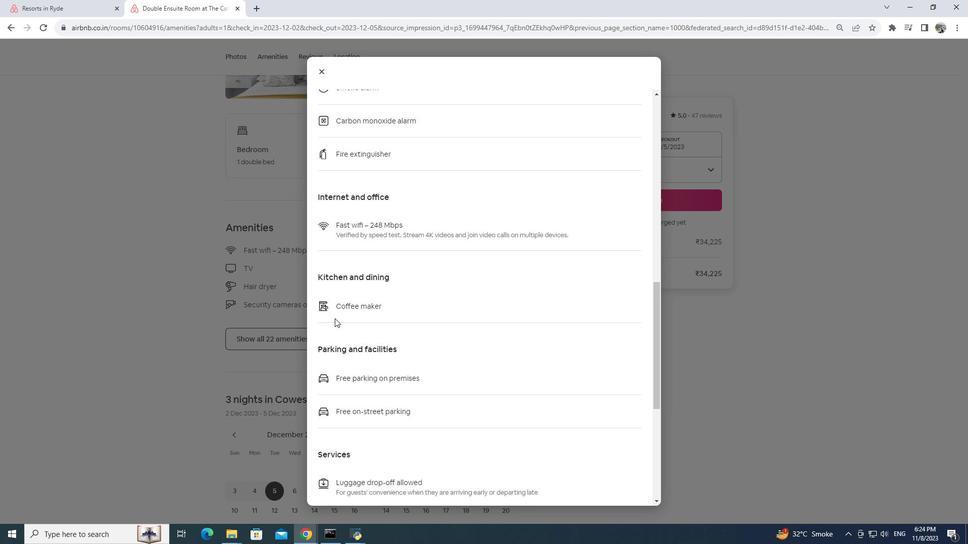 
Action: Mouse scrolled (334, 318) with delta (0, 0)
Screenshot: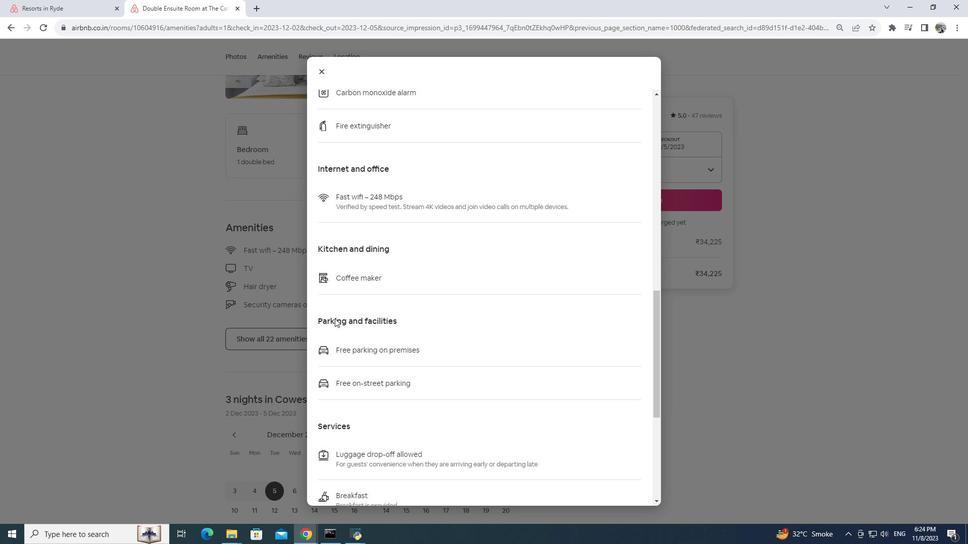 
Action: Mouse scrolled (334, 318) with delta (0, 0)
Screenshot: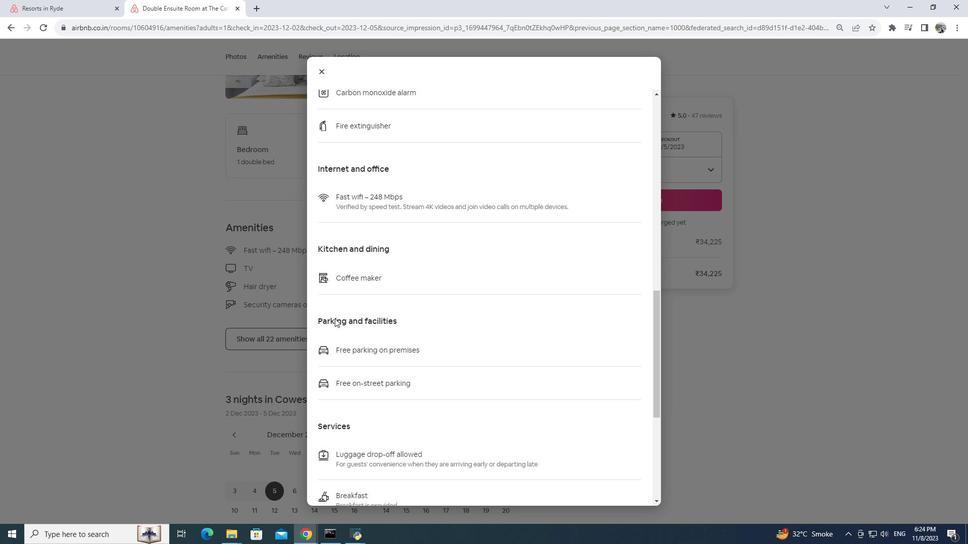 
Action: Mouse scrolled (334, 318) with delta (0, 0)
Screenshot: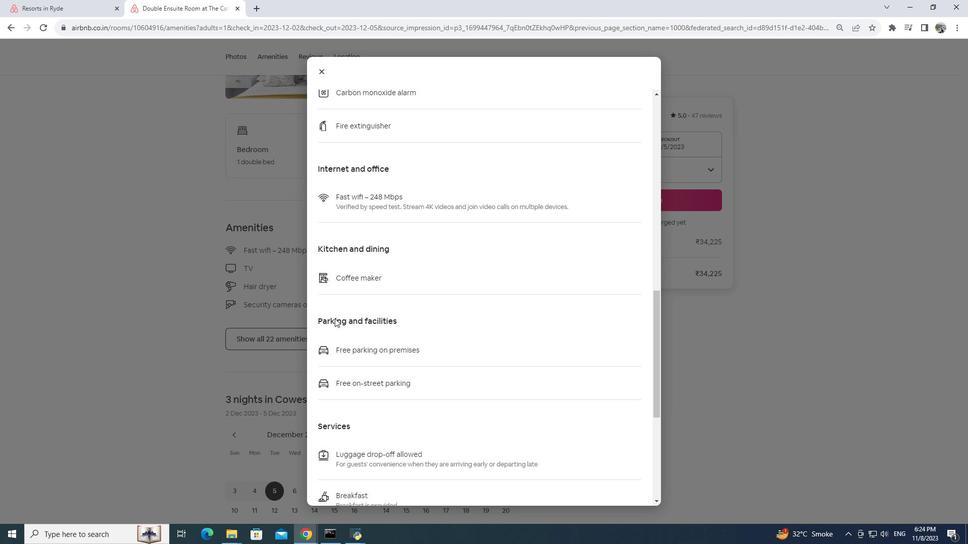 
Action: Mouse scrolled (334, 318) with delta (0, 0)
Screenshot: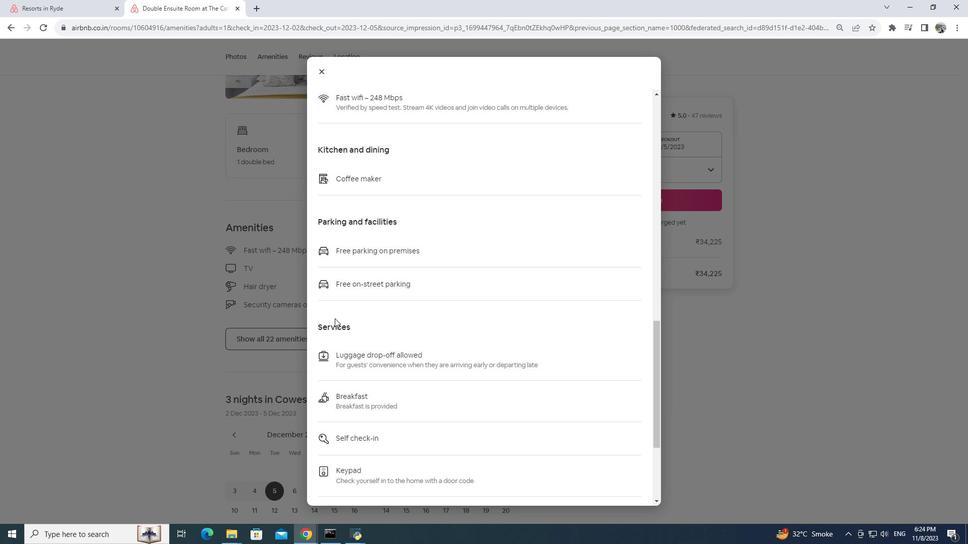 
Action: Mouse scrolled (334, 318) with delta (0, 0)
Screenshot: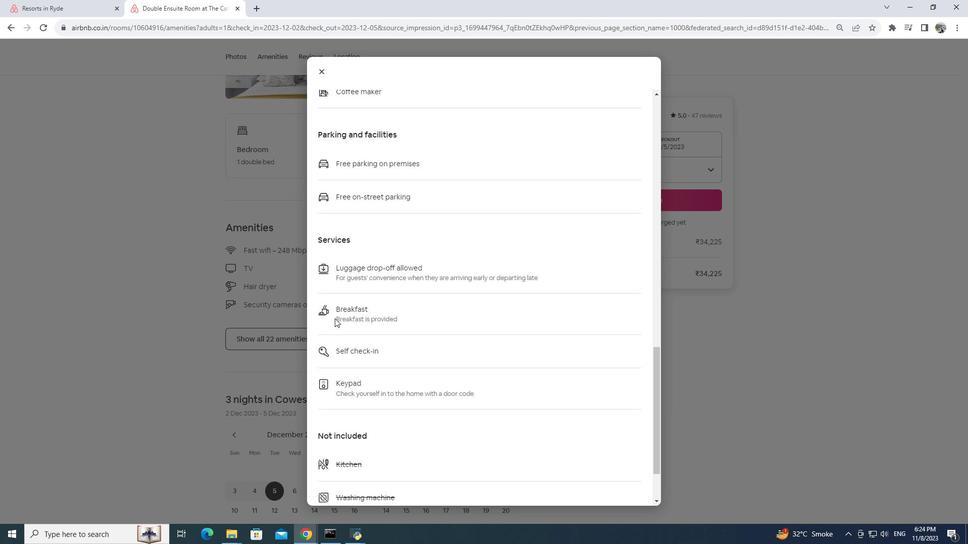 
Action: Mouse scrolled (334, 318) with delta (0, 0)
Screenshot: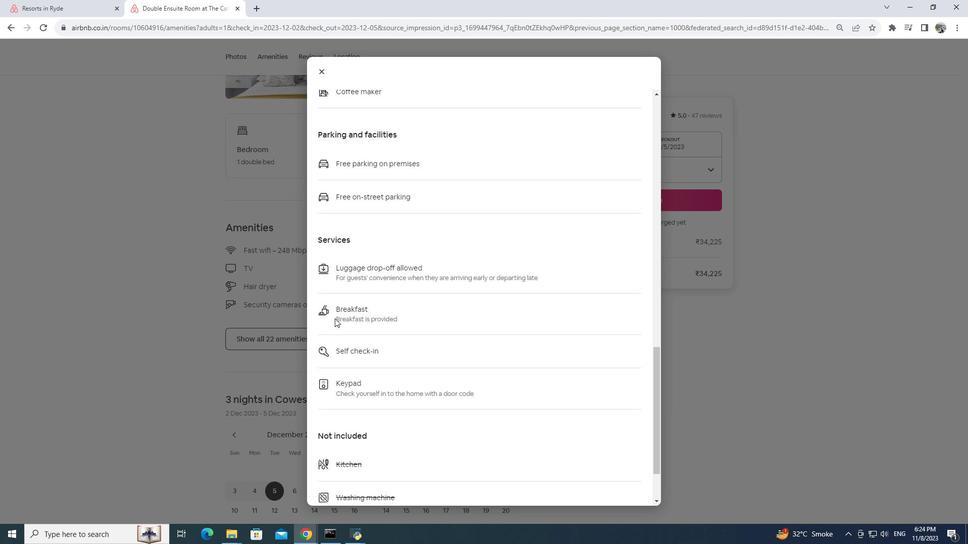 
Action: Mouse moved to (334, 318)
Screenshot: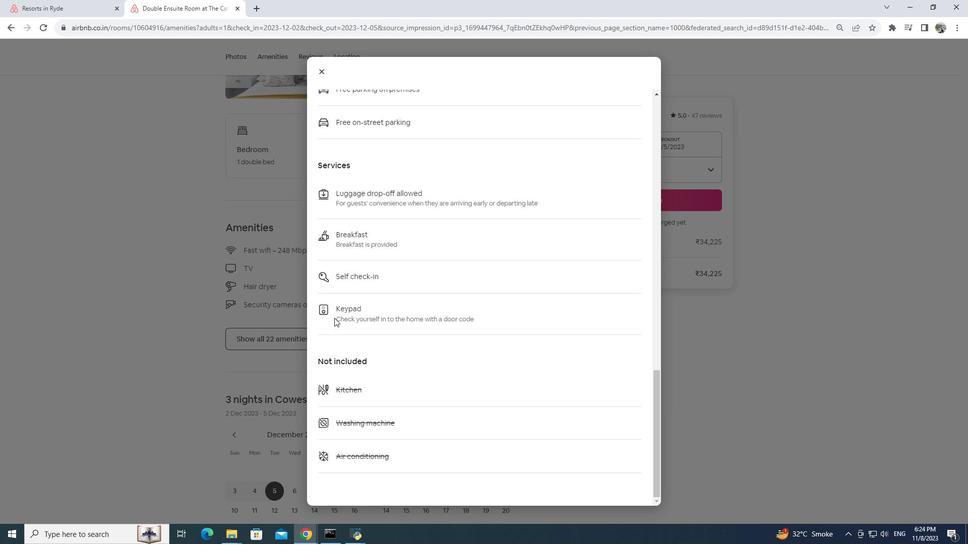 
Action: Mouse scrolled (334, 317) with delta (0, 0)
Screenshot: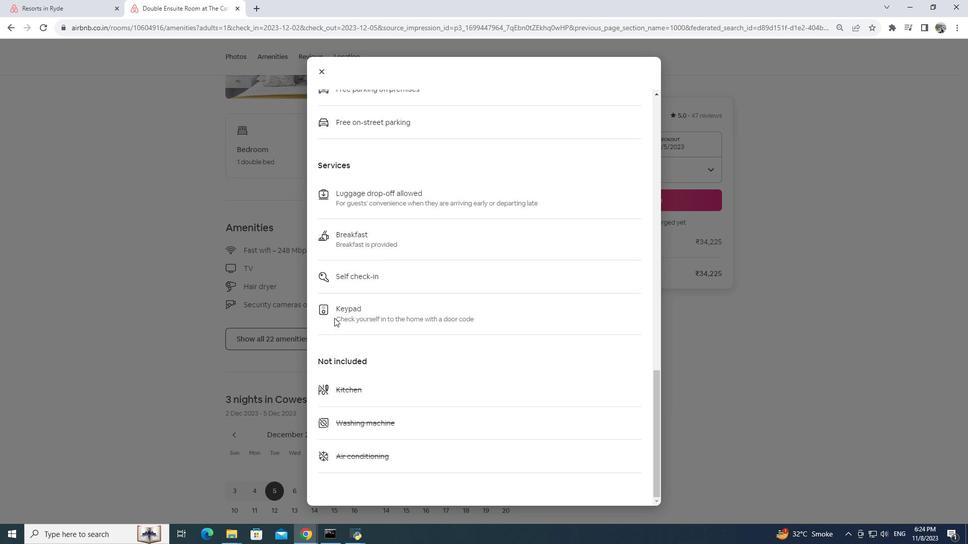 
Action: Mouse scrolled (334, 317) with delta (0, 0)
Screenshot: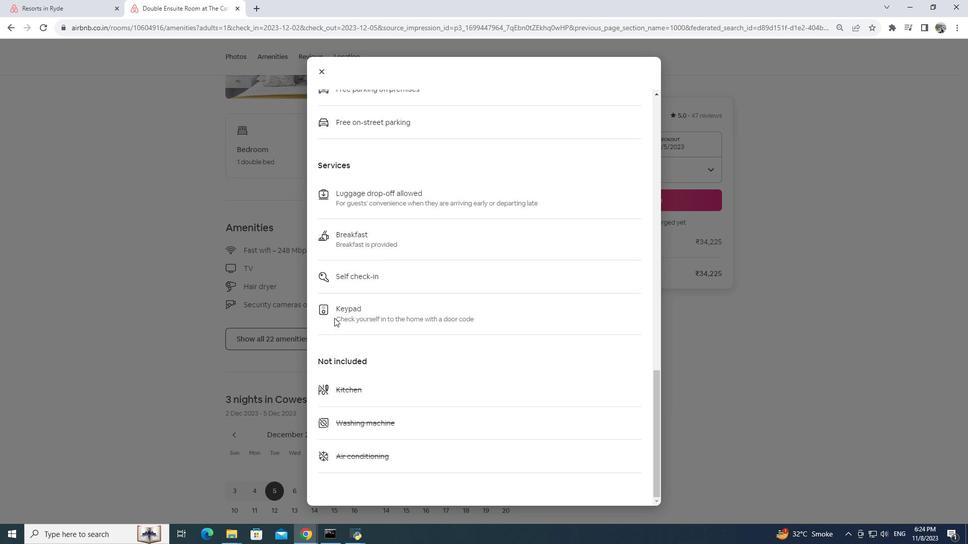 
Action: Mouse scrolled (334, 317) with delta (0, 0)
Screenshot: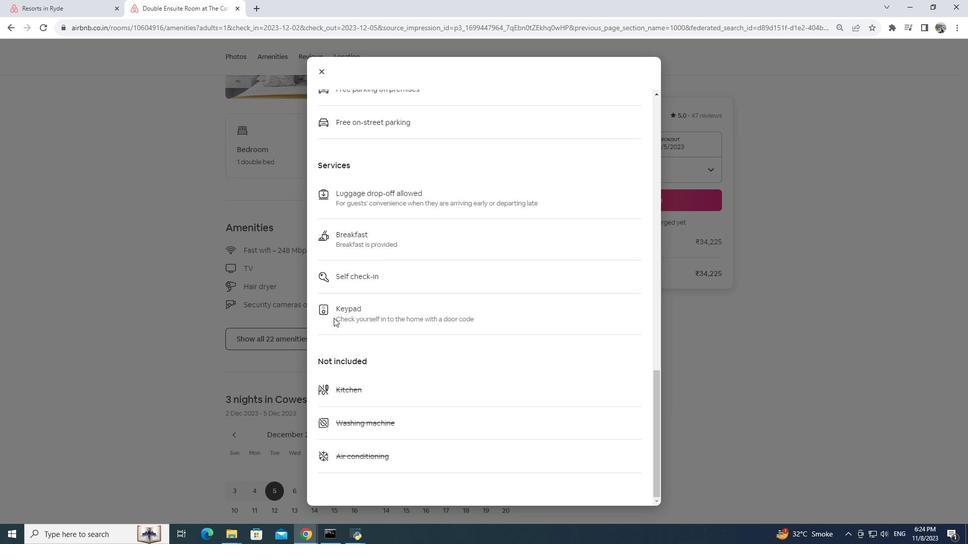 
Action: Mouse moved to (333, 318)
Screenshot: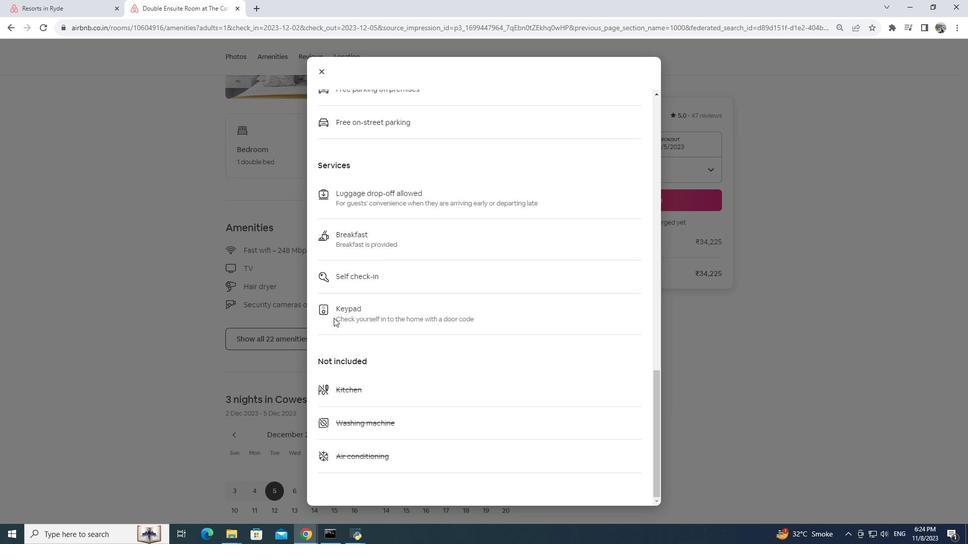 
Action: Mouse scrolled (333, 317) with delta (0, 0)
Screenshot: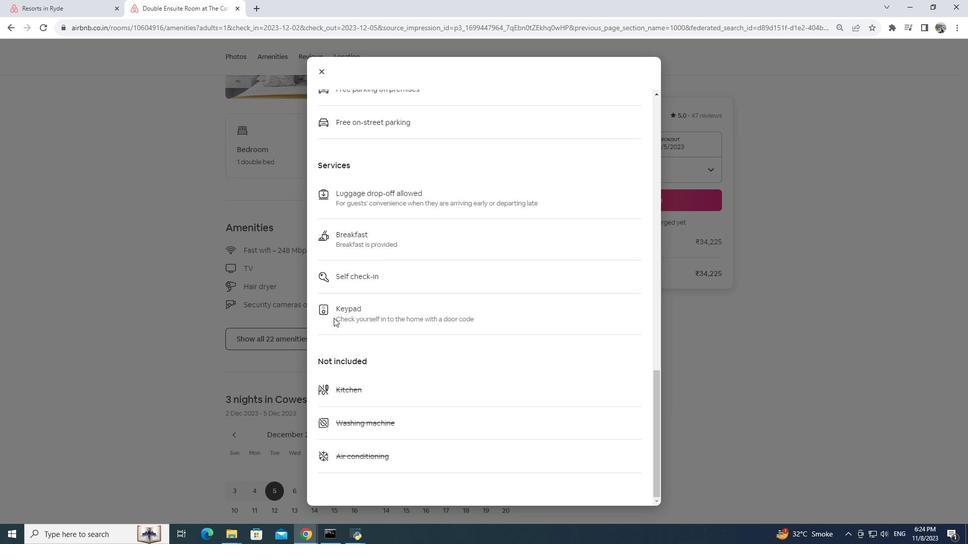 
Action: Mouse scrolled (333, 317) with delta (0, 0)
Screenshot: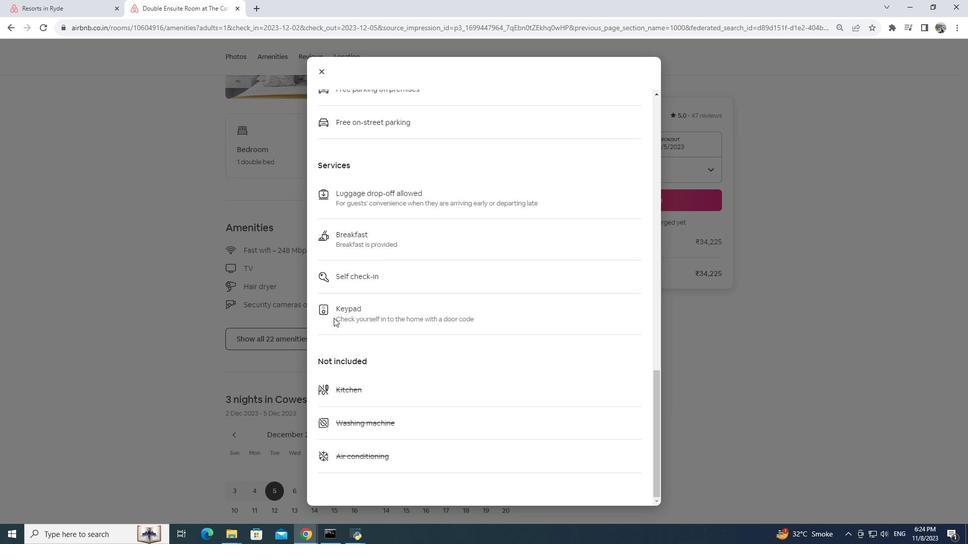
Action: Mouse scrolled (333, 317) with delta (0, 0)
Screenshot: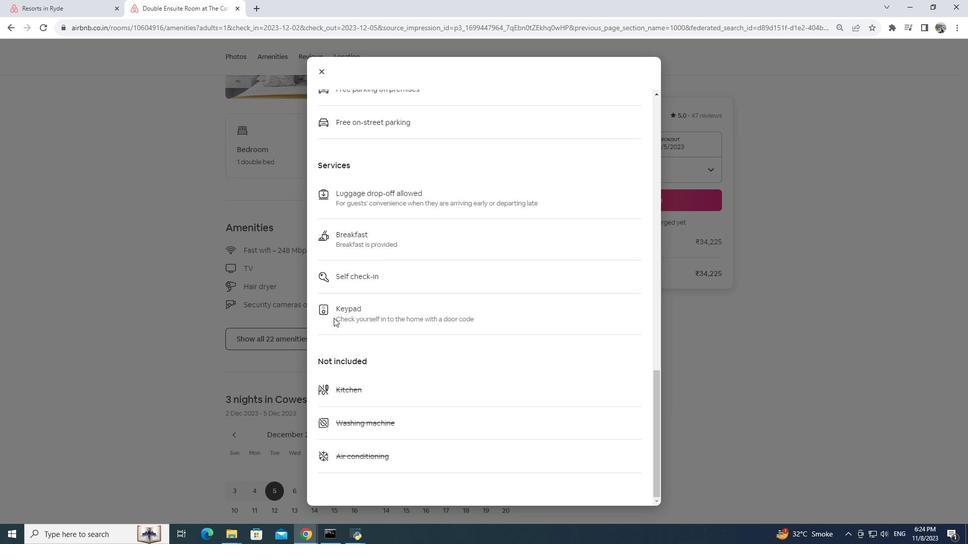 
Action: Mouse moved to (344, 293)
Screenshot: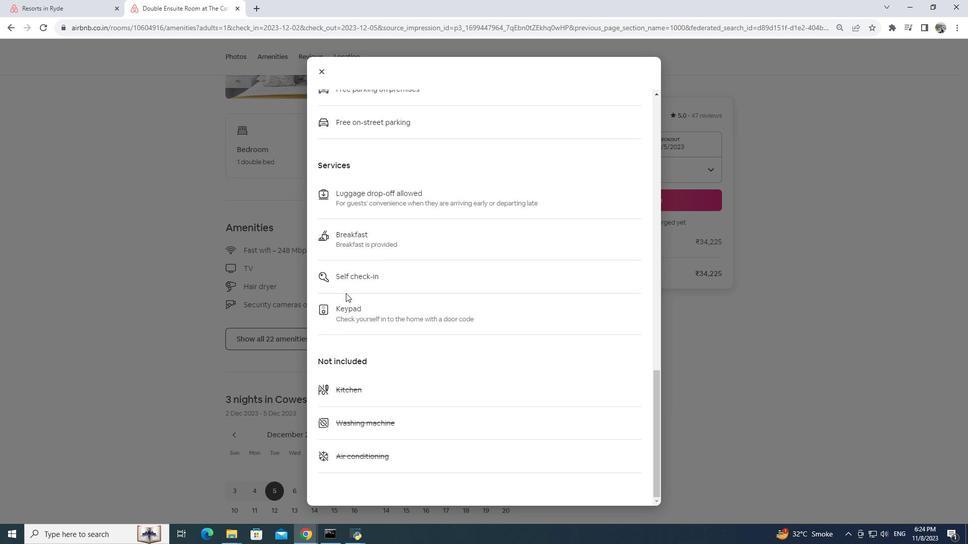 
Action: Mouse scrolled (344, 293) with delta (0, 0)
Screenshot: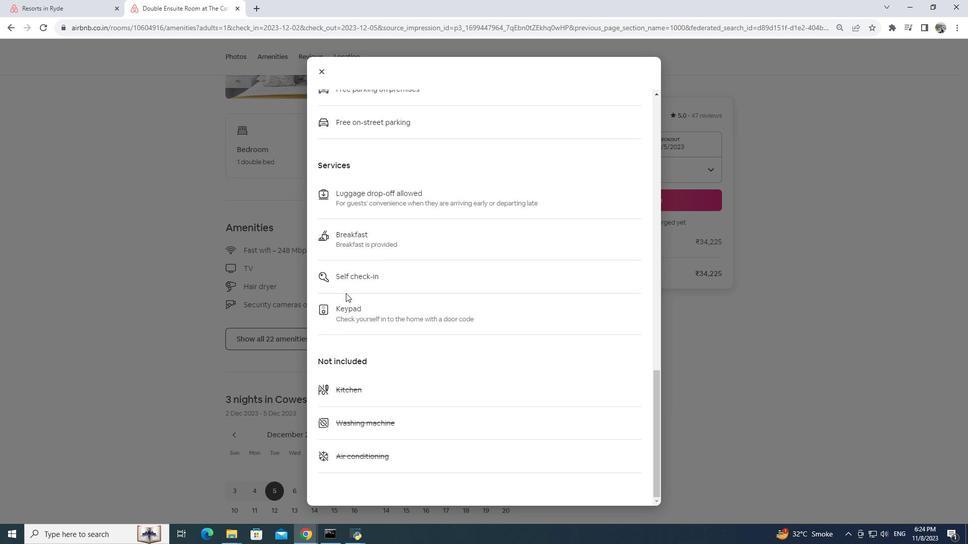 
Action: Mouse moved to (344, 293)
Screenshot: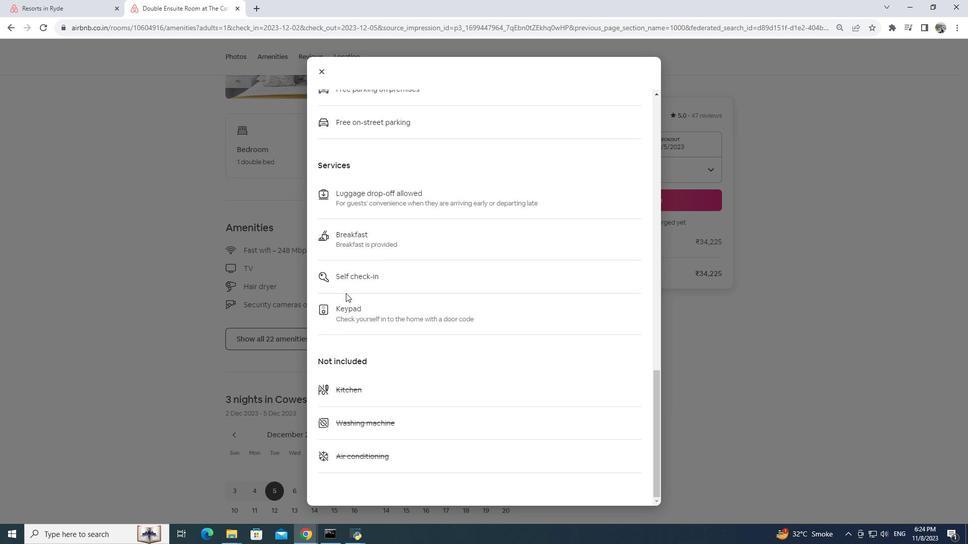 
Action: Mouse scrolled (344, 293) with delta (0, 0)
Screenshot: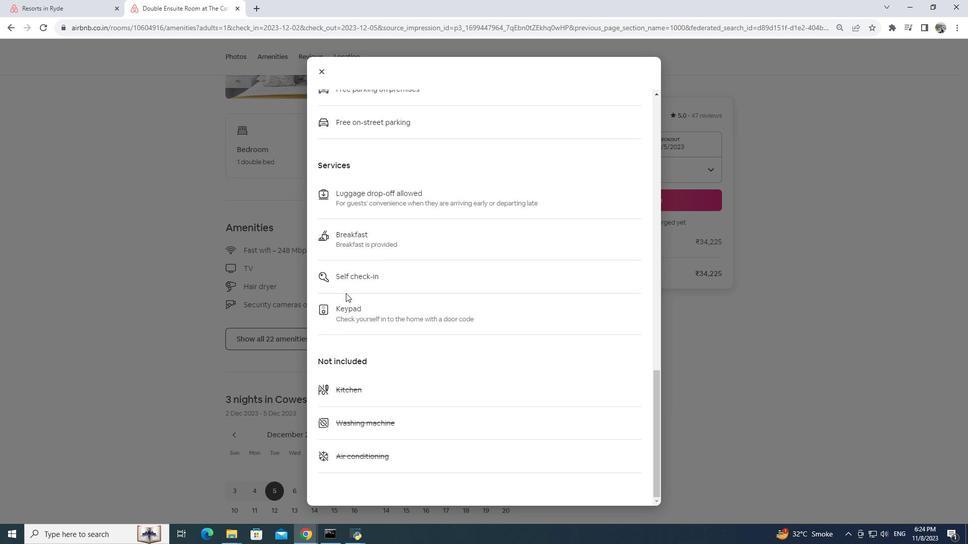 
Action: Mouse moved to (345, 293)
Screenshot: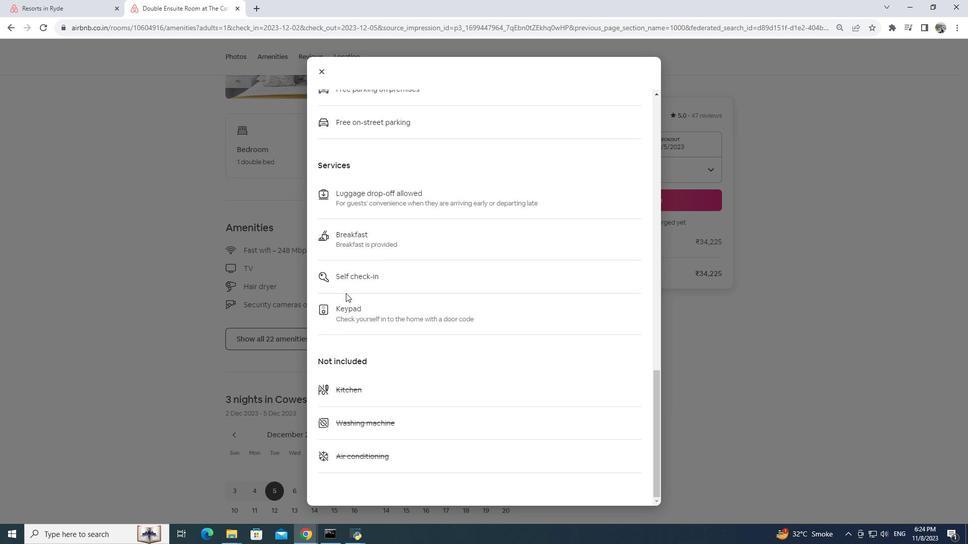 
Action: Mouse scrolled (345, 293) with delta (0, 0)
Screenshot: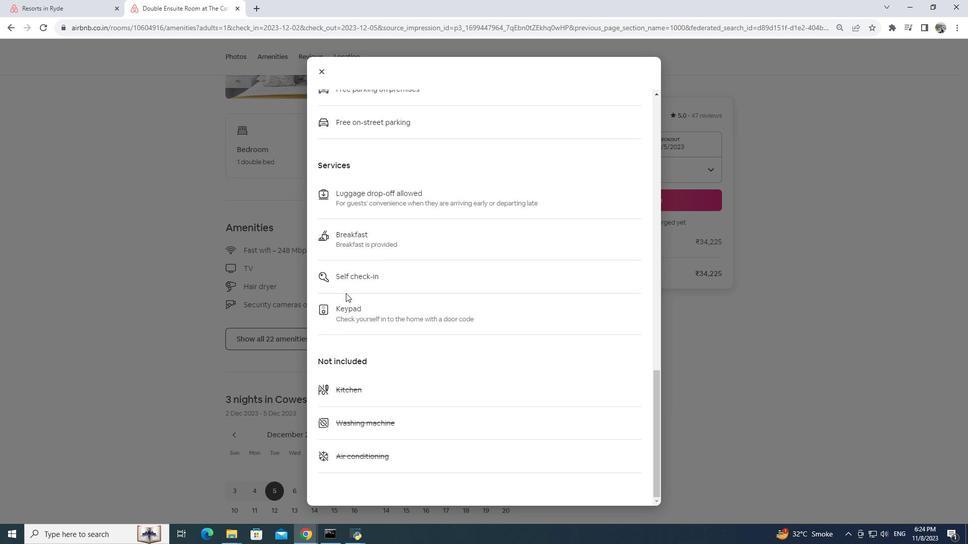 
Action: Mouse moved to (324, 71)
Screenshot: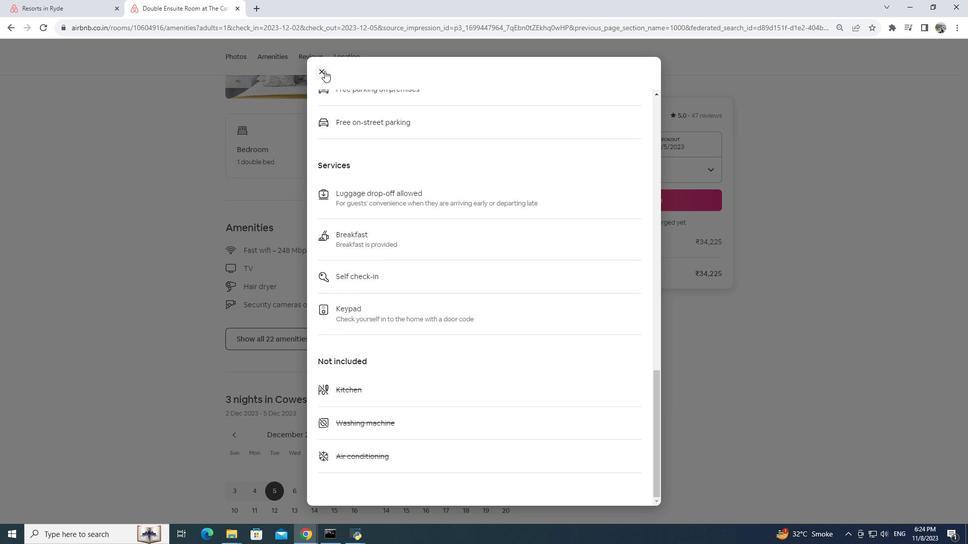 
Action: Mouse pressed left at (324, 71)
Screenshot: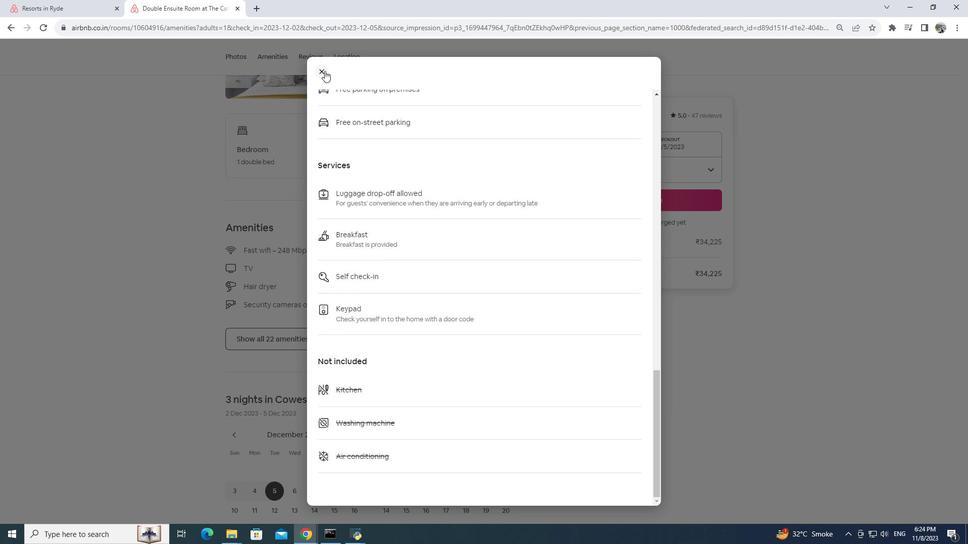 
Action: Mouse moved to (359, 306)
Screenshot: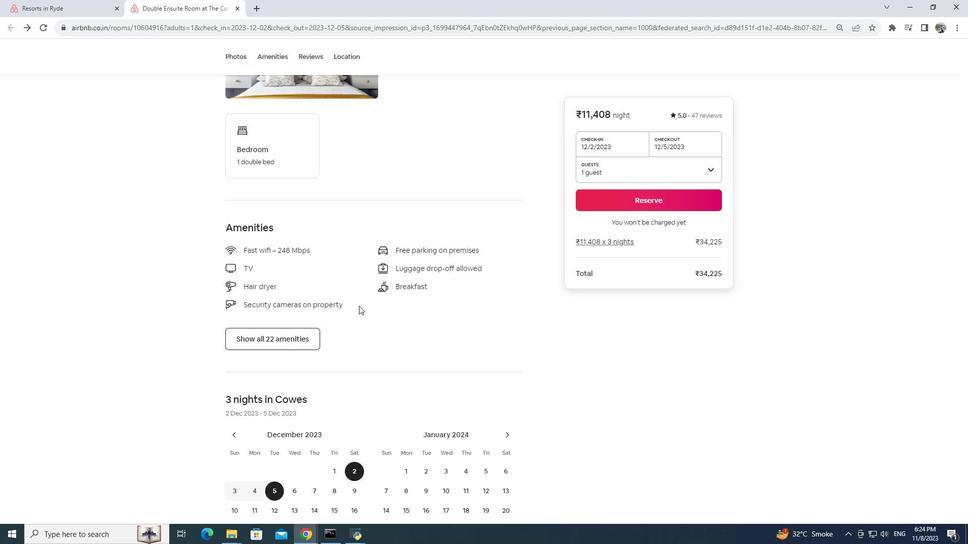 
Action: Mouse scrolled (359, 305) with delta (0, 0)
Screenshot: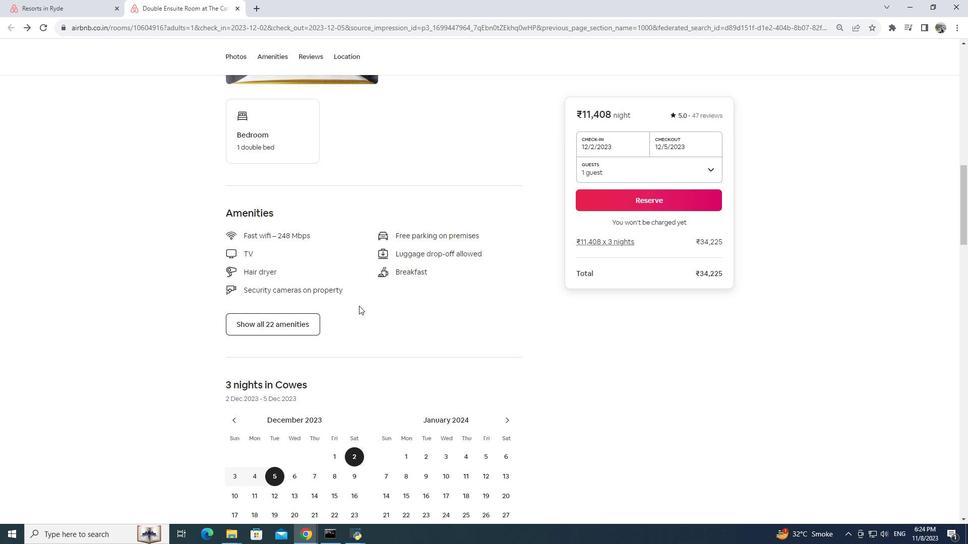 
Action: Mouse scrolled (359, 305) with delta (0, 0)
Screenshot: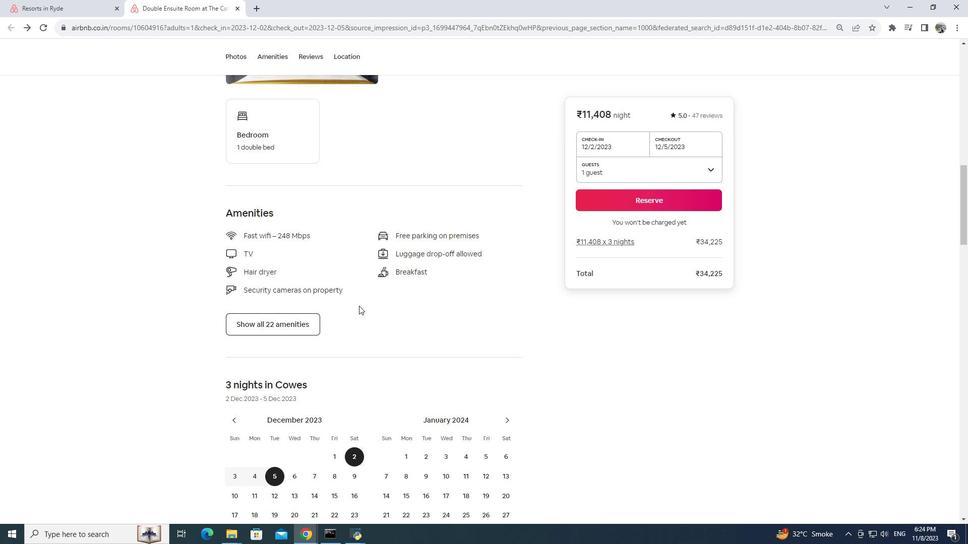 
Action: Mouse scrolled (359, 305) with delta (0, 0)
Screenshot: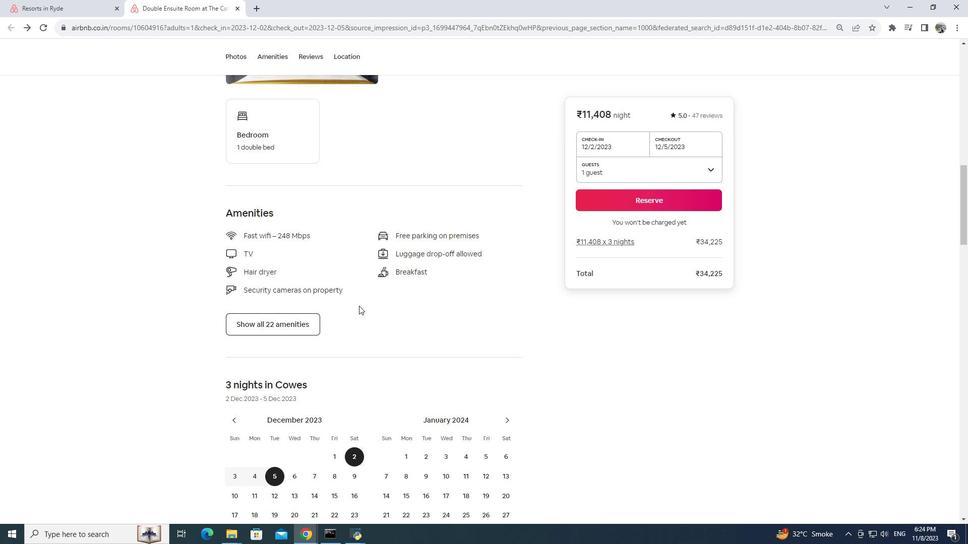 
Action: Mouse scrolled (359, 305) with delta (0, 0)
Screenshot: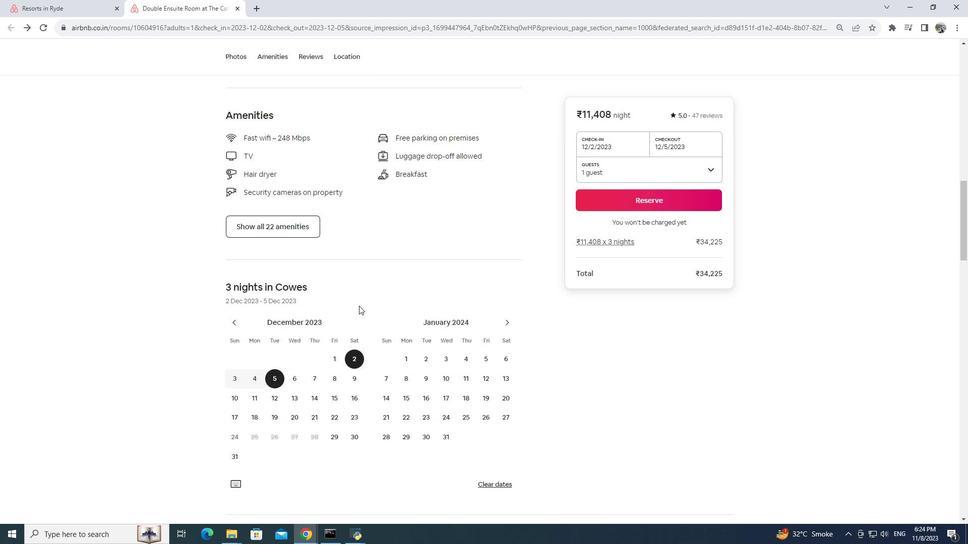 
Action: Mouse scrolled (359, 305) with delta (0, 0)
Screenshot: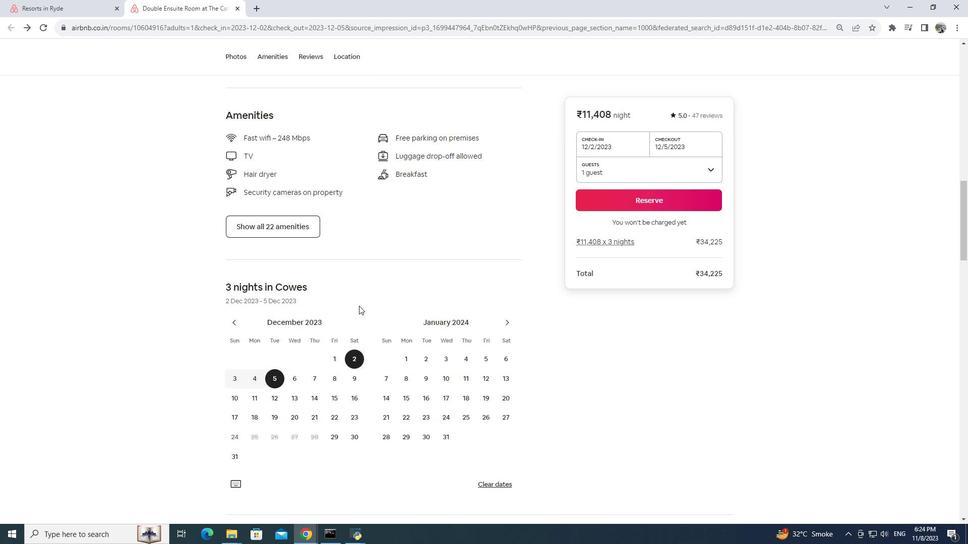 
Action: Mouse moved to (359, 305)
Screenshot: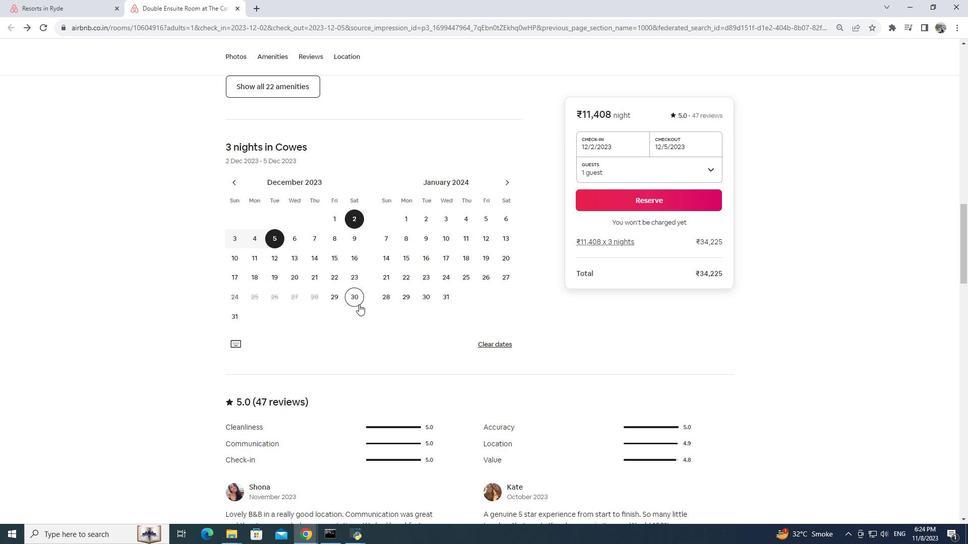 
Action: Mouse scrolled (359, 304) with delta (0, 0)
Screenshot: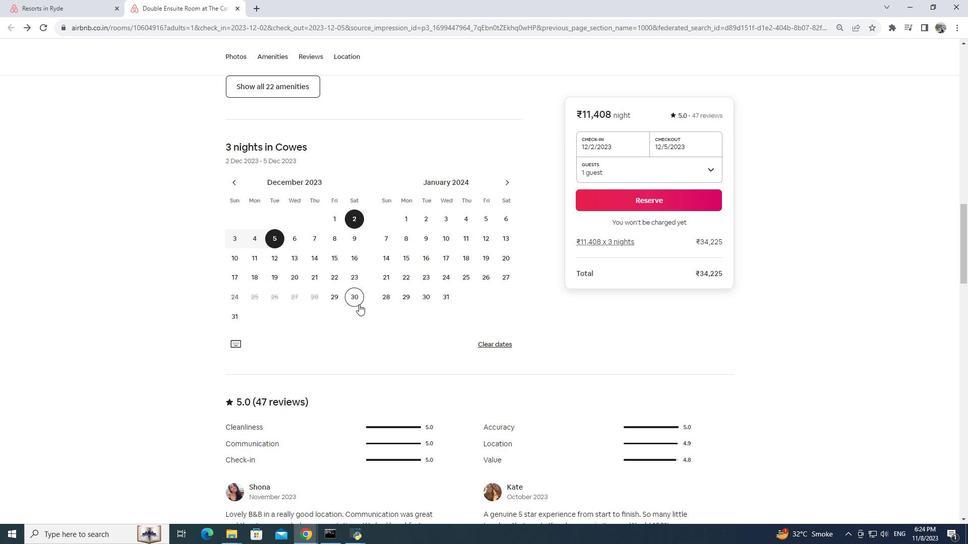 
Action: Mouse moved to (359, 304)
Screenshot: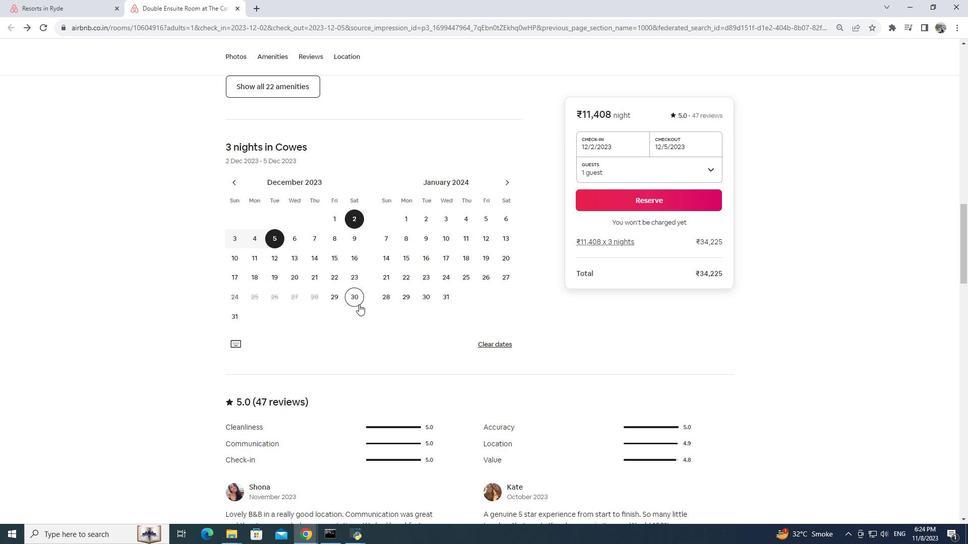 
Action: Mouse scrolled (359, 304) with delta (0, 0)
Screenshot: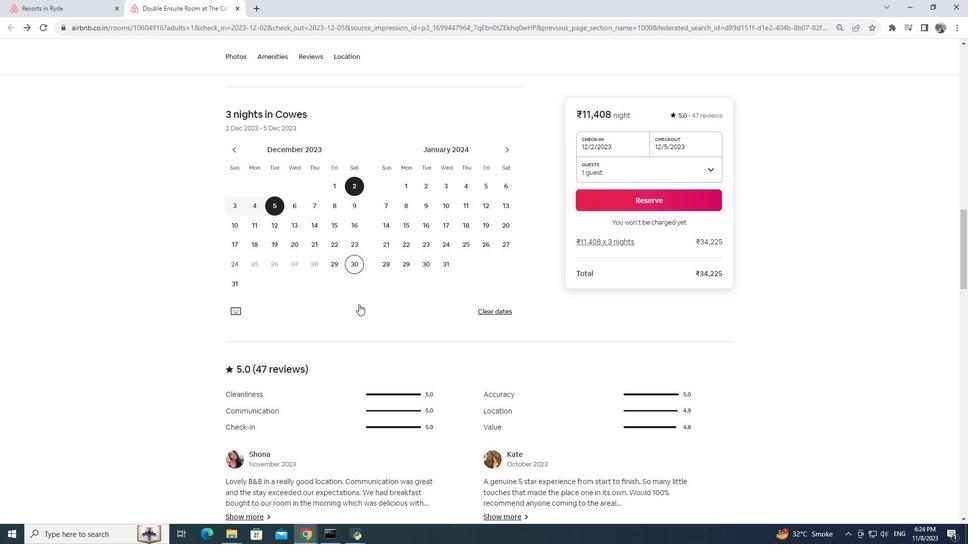 
Action: Mouse moved to (364, 286)
Screenshot: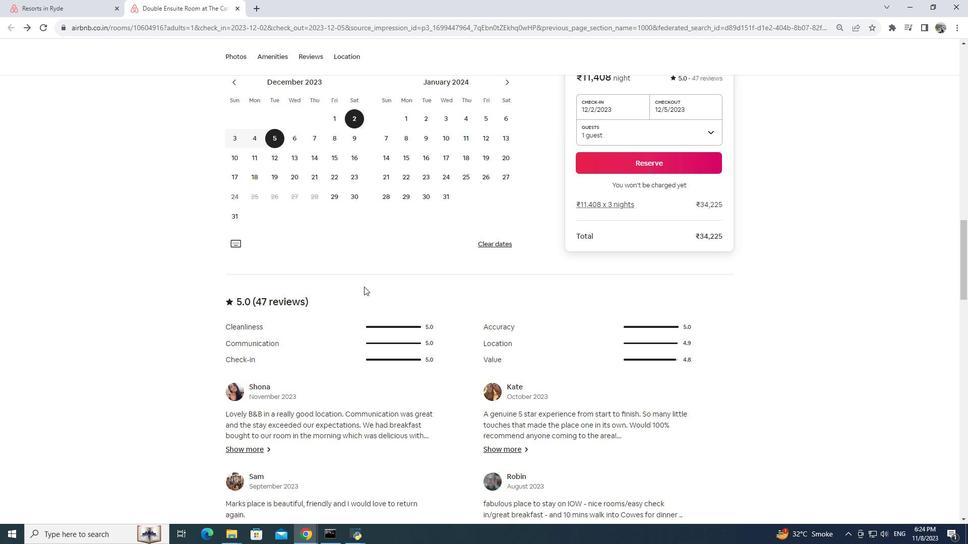 
Action: Mouse scrolled (364, 286) with delta (0, 0)
Screenshot: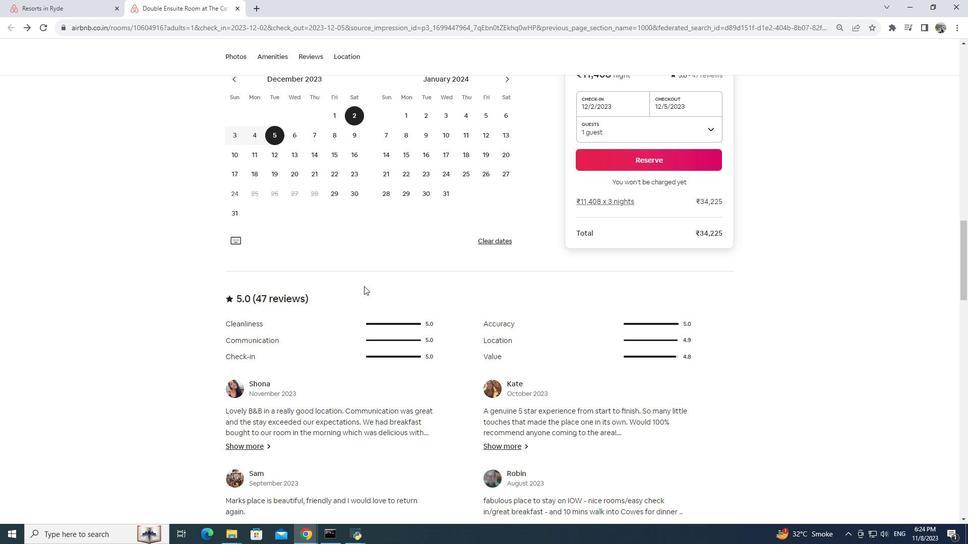 
Action: Mouse scrolled (364, 286) with delta (0, 0)
Screenshot: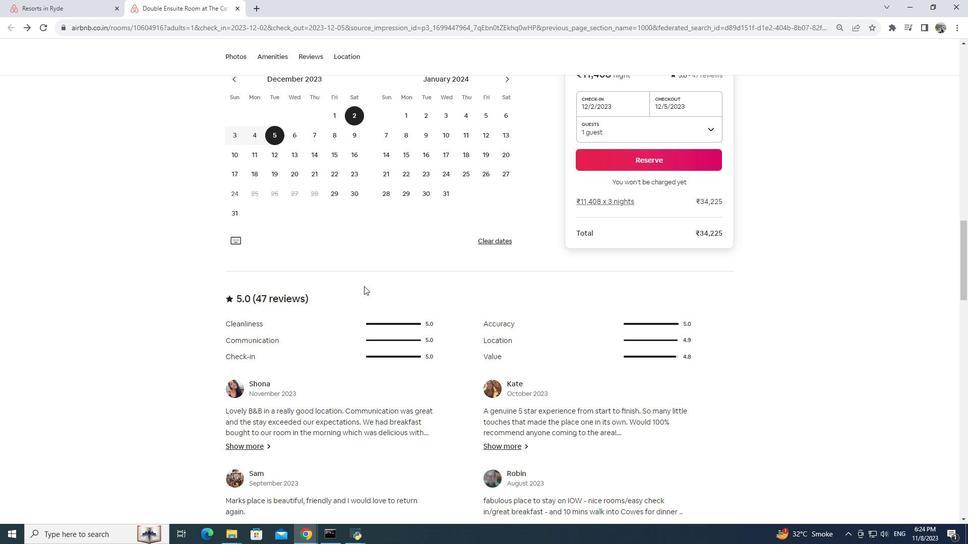 
Action: Mouse moved to (364, 286)
Screenshot: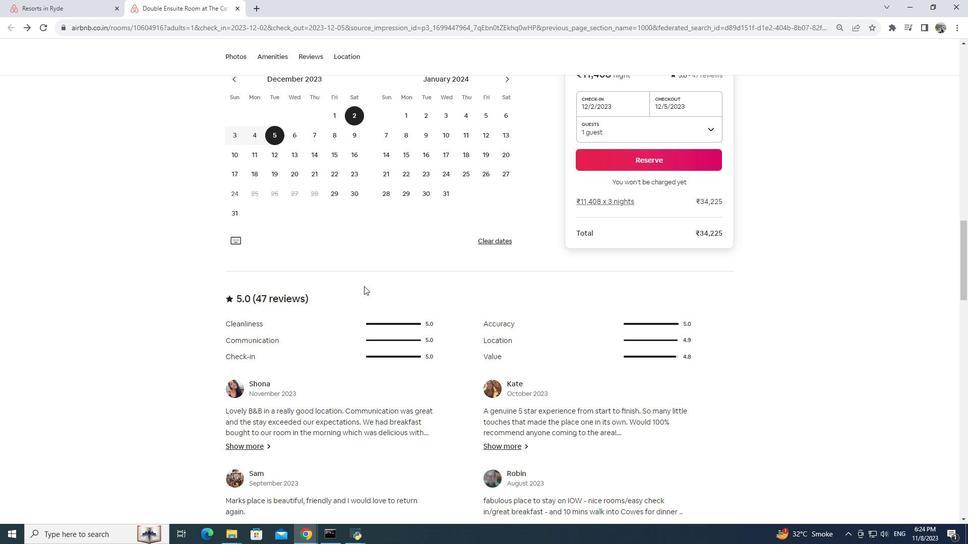 
Action: Mouse scrolled (364, 285) with delta (0, 0)
Screenshot: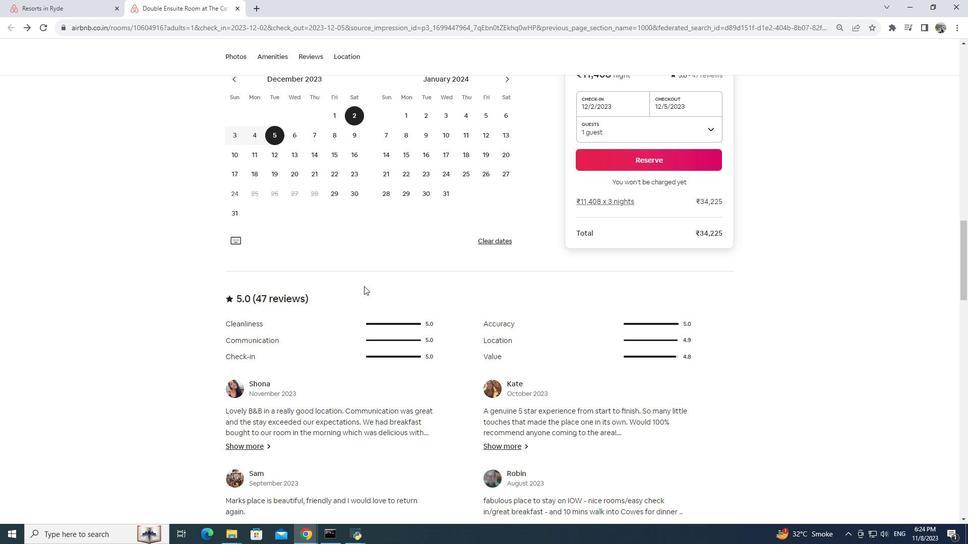 
Action: Mouse scrolled (364, 285) with delta (0, 0)
Screenshot: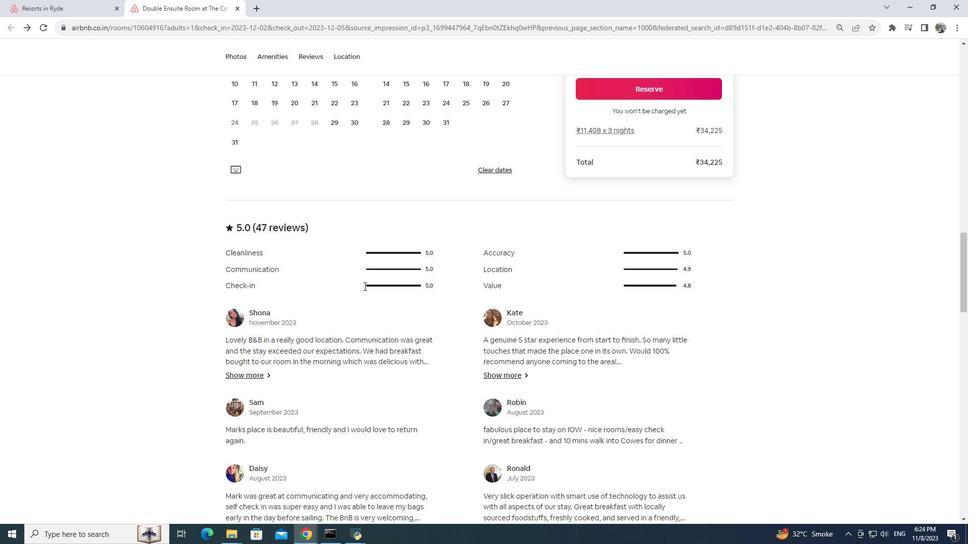 
Action: Mouse scrolled (364, 285) with delta (0, 0)
Screenshot: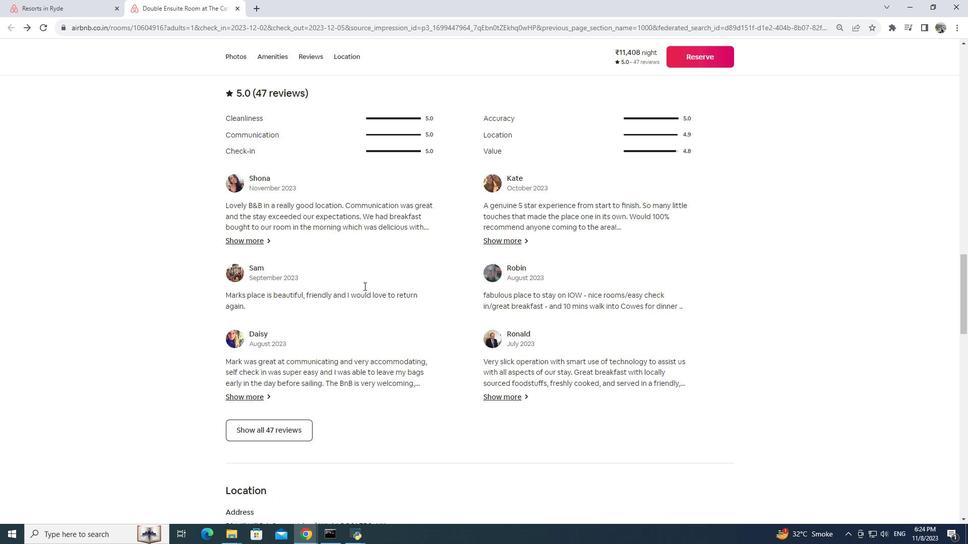 
Action: Mouse scrolled (364, 285) with delta (0, 0)
Screenshot: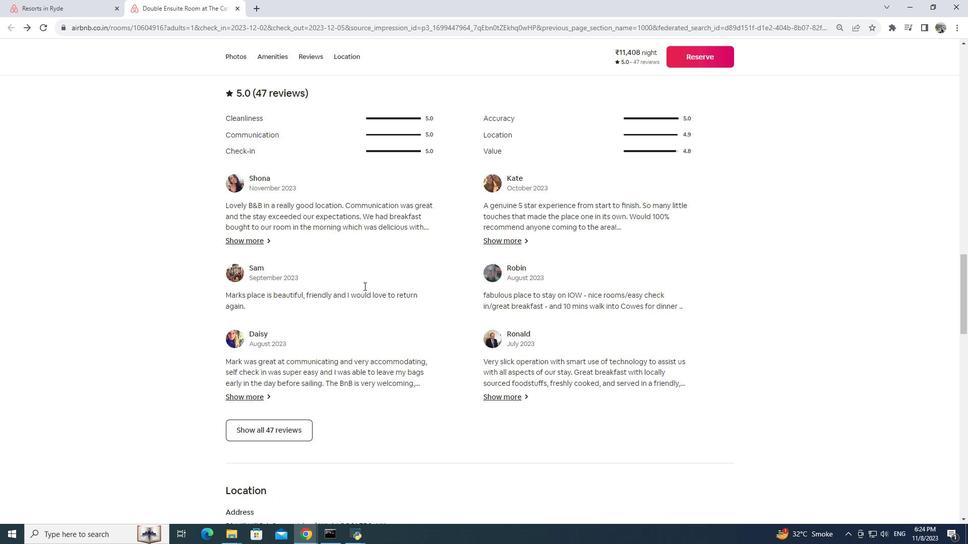 
Action: Mouse scrolled (364, 285) with delta (0, 0)
Screenshot: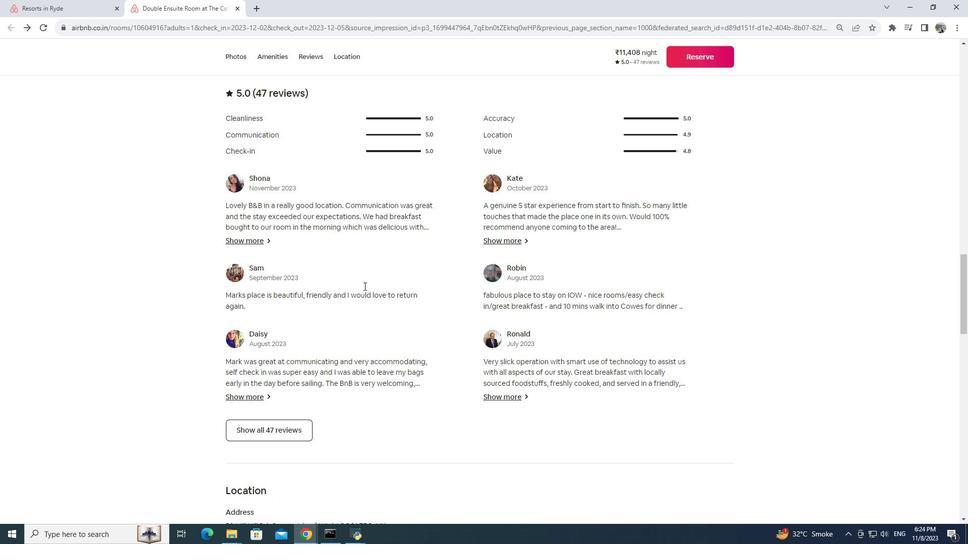 
Action: Mouse moved to (276, 284)
Screenshot: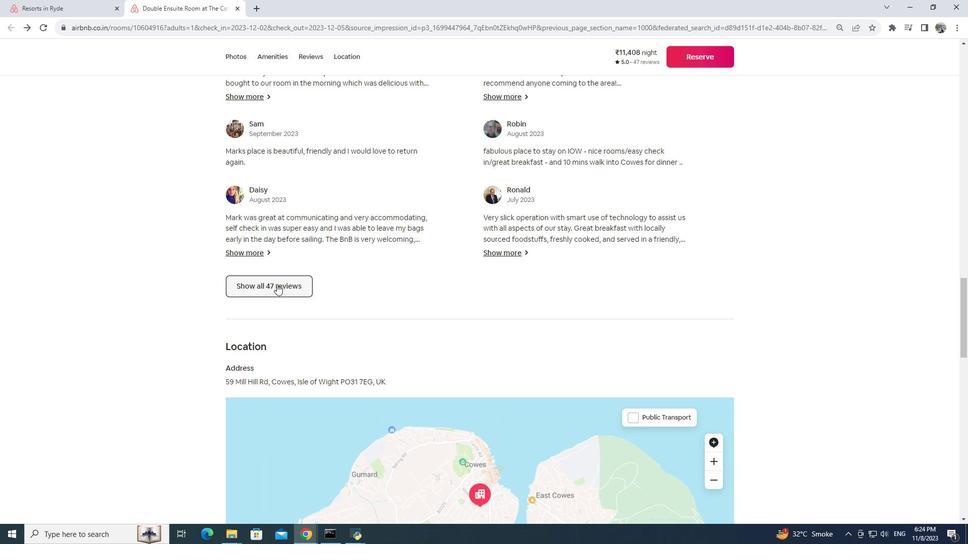 
Action: Mouse pressed left at (276, 284)
Screenshot: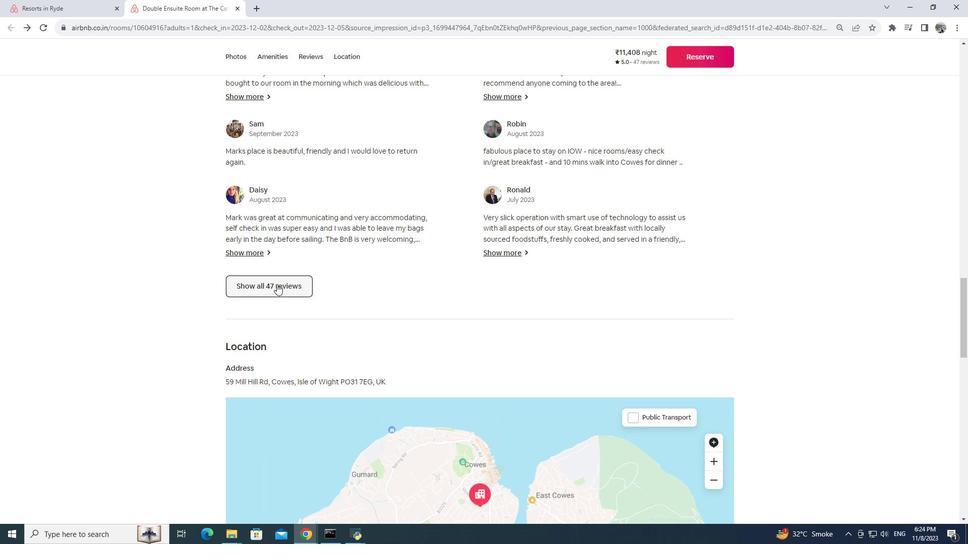
Action: Mouse moved to (295, 279)
Screenshot: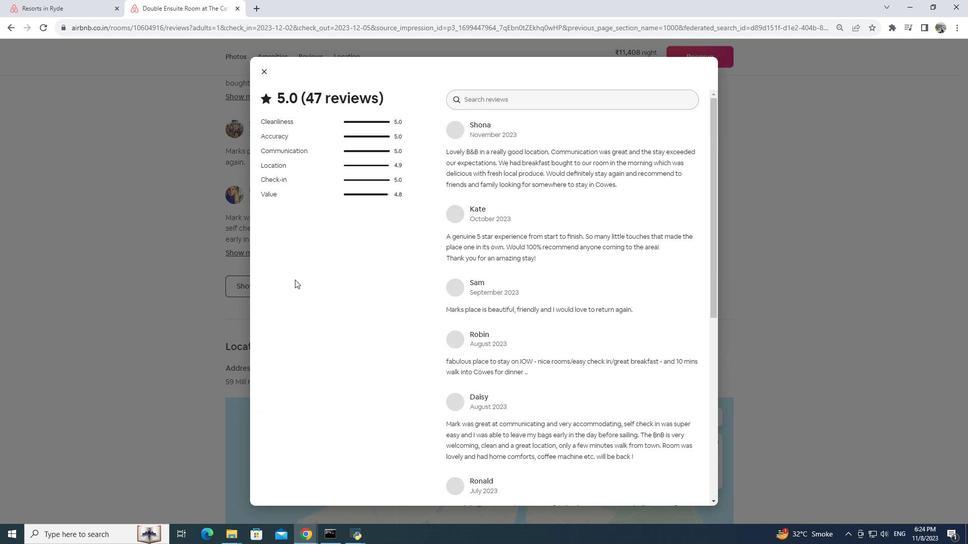 
Action: Mouse scrolled (295, 279) with delta (0, 0)
Screenshot: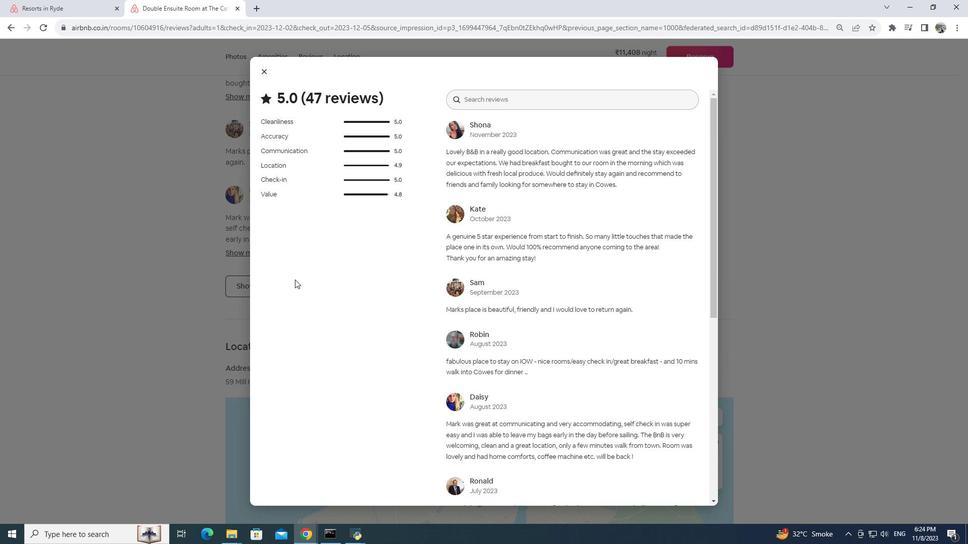 
Action: Mouse scrolled (295, 279) with delta (0, 0)
Screenshot: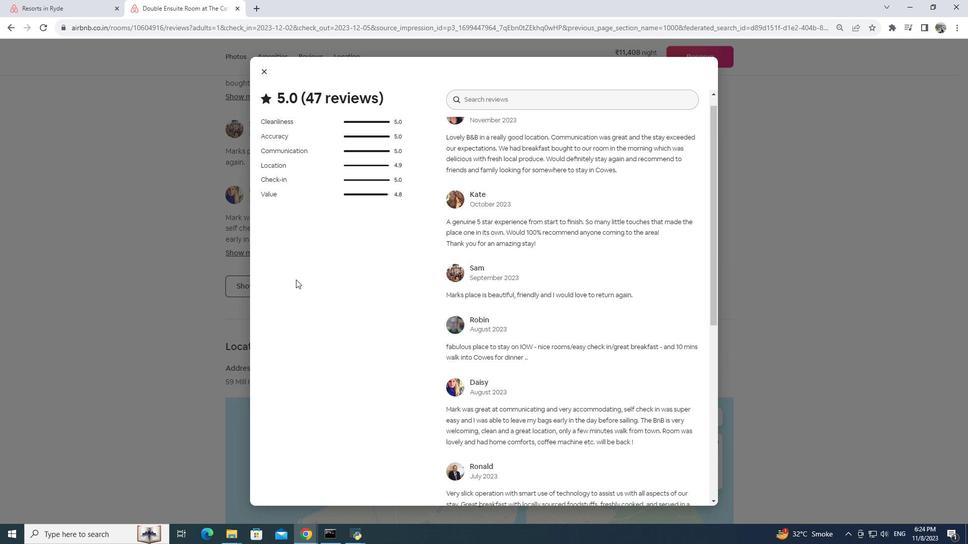 
Action: Mouse scrolled (295, 279) with delta (0, 0)
Screenshot: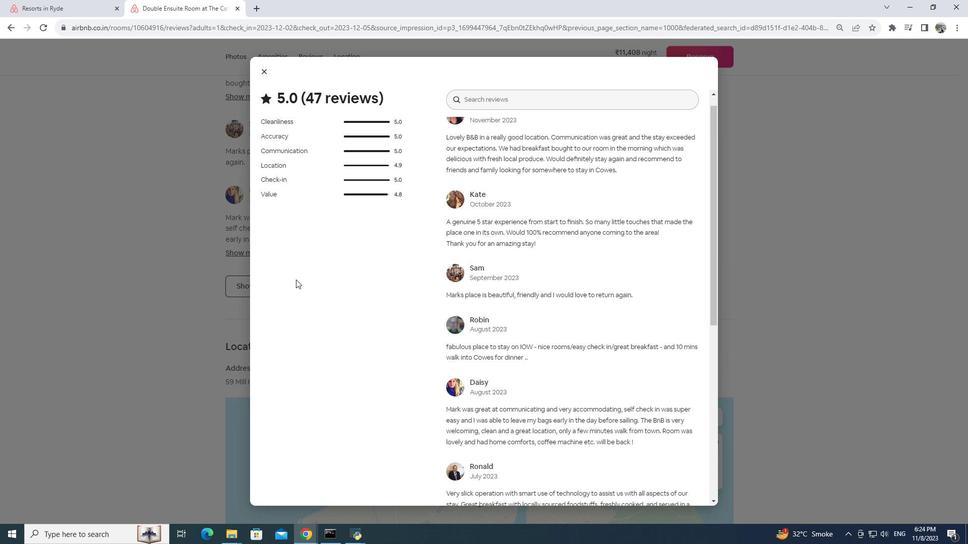 
Action: Mouse moved to (296, 279)
Screenshot: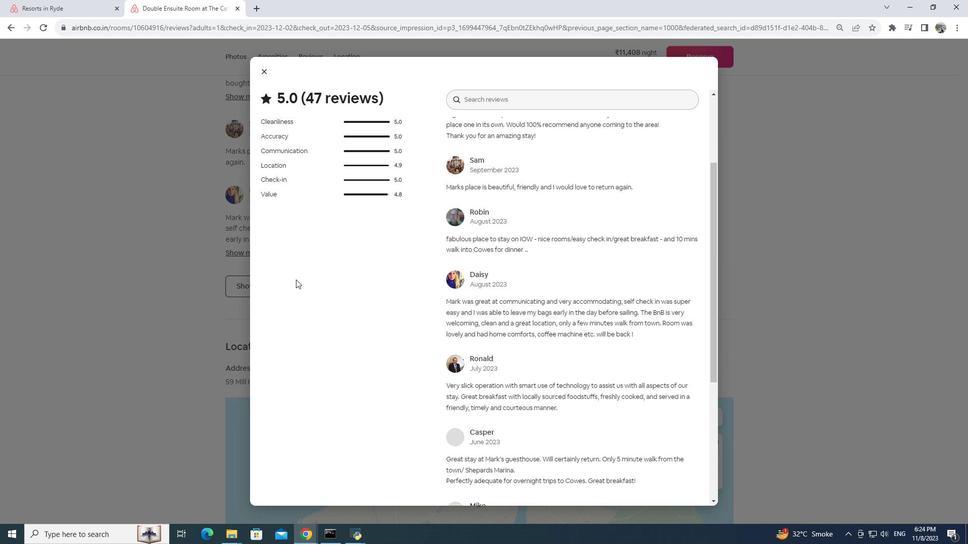 
Action: Mouse scrolled (296, 279) with delta (0, 0)
Screenshot: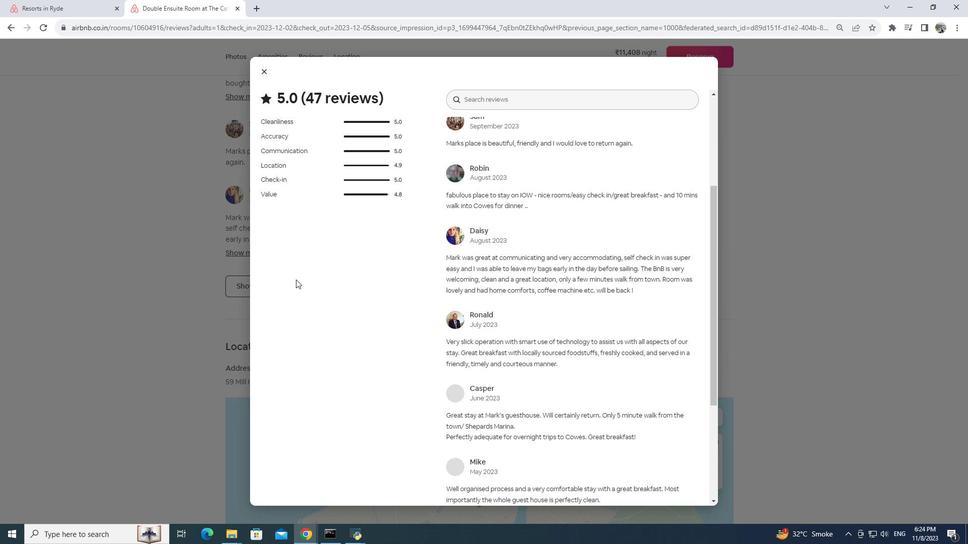 
Action: Mouse scrolled (296, 279) with delta (0, 0)
Screenshot: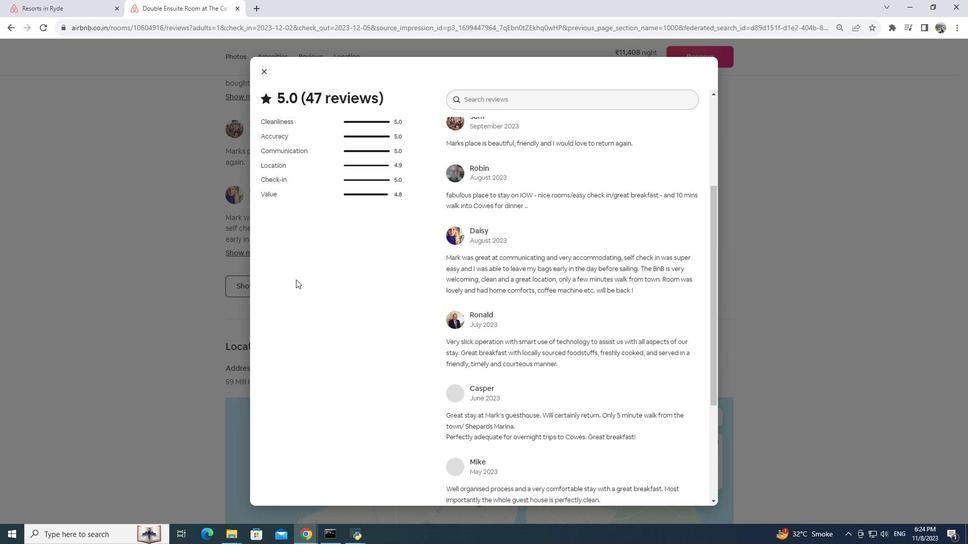 
Action: Mouse scrolled (296, 279) with delta (0, 0)
Screenshot: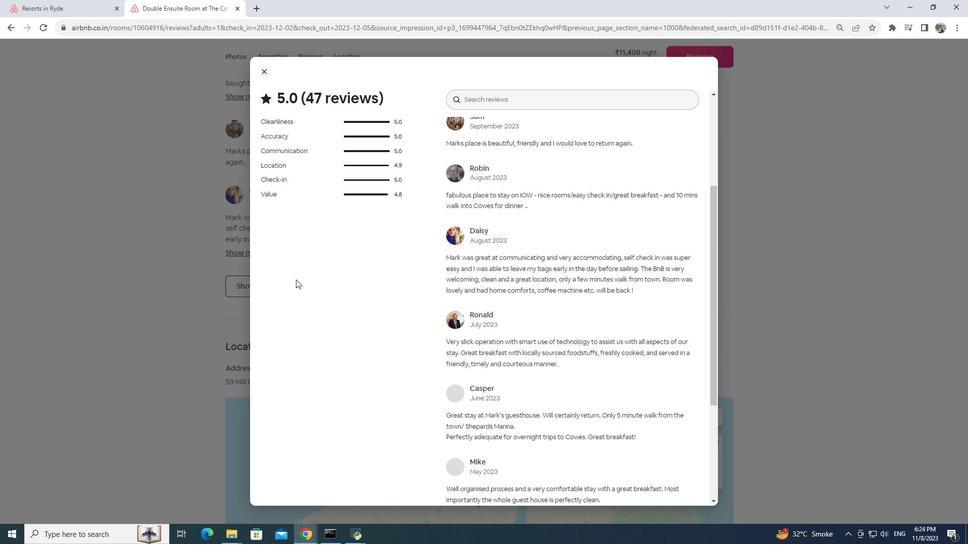 
Action: Mouse scrolled (296, 279) with delta (0, 0)
Screenshot: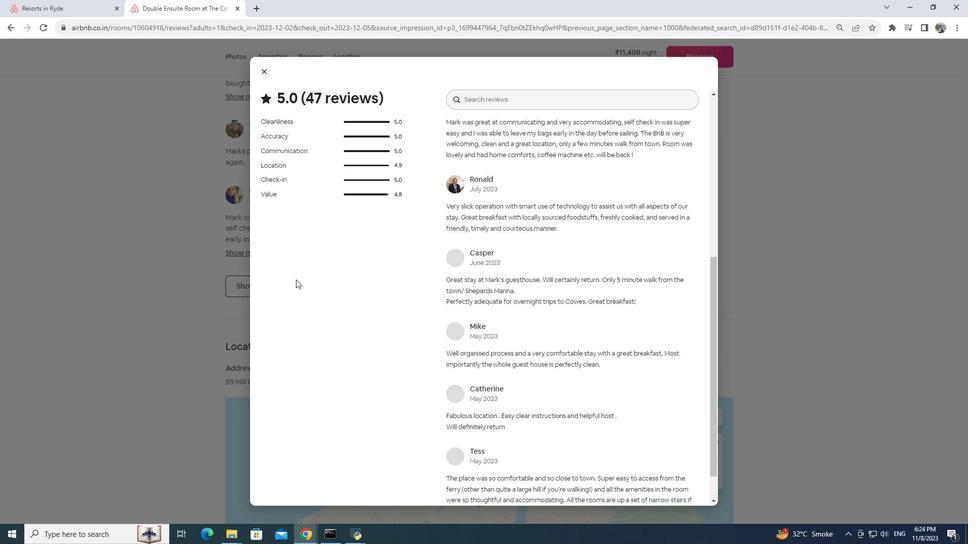 
Action: Mouse scrolled (296, 279) with delta (0, 0)
Screenshot: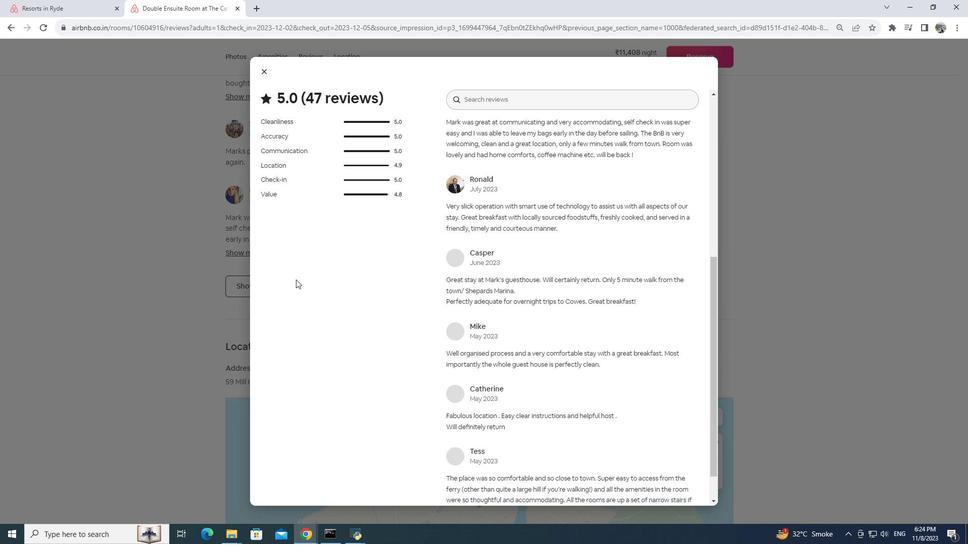 
Action: Mouse scrolled (296, 279) with delta (0, 0)
Screenshot: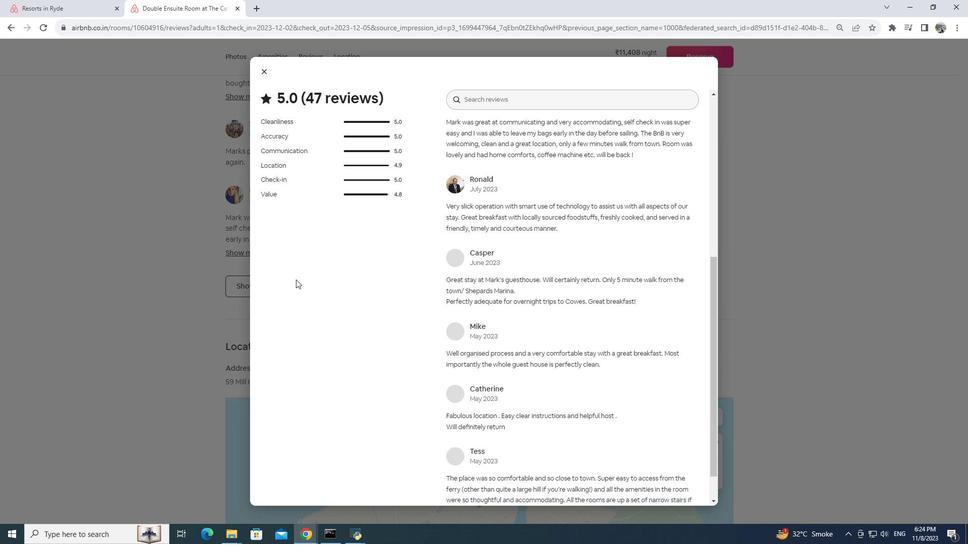 
Action: Mouse scrolled (296, 279) with delta (0, 0)
Screenshot: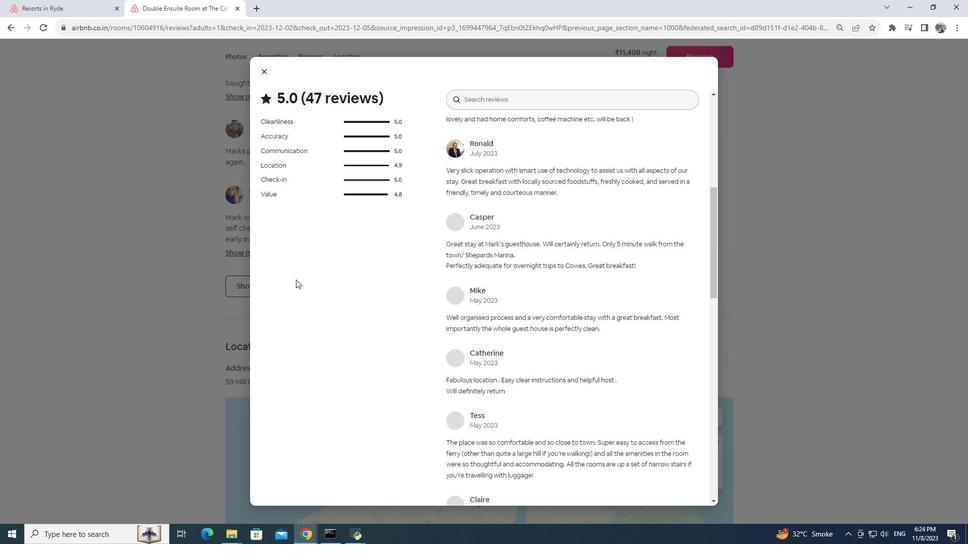 
Action: Mouse moved to (296, 279)
Screenshot: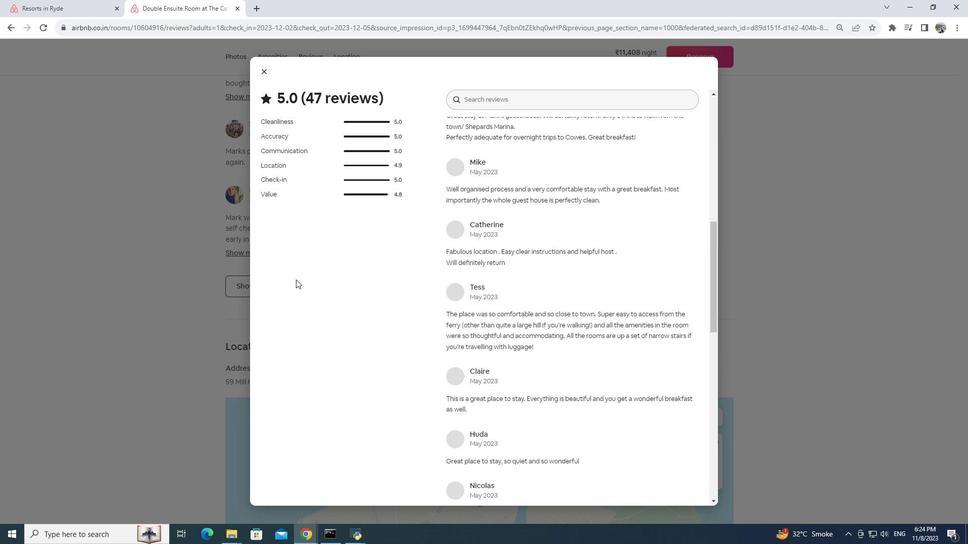 
Action: Mouse scrolled (296, 279) with delta (0, 0)
Screenshot: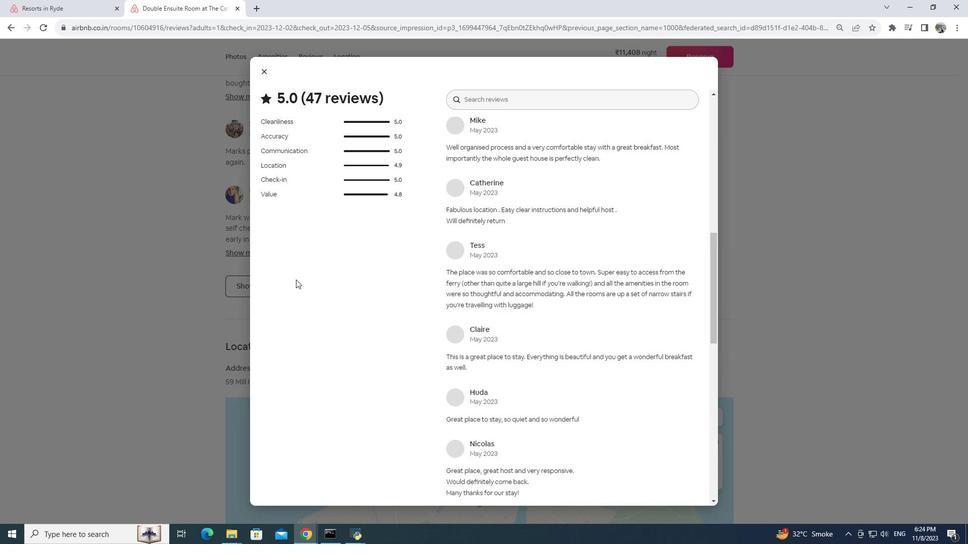 
Action: Mouse scrolled (296, 279) with delta (0, 0)
Screenshot: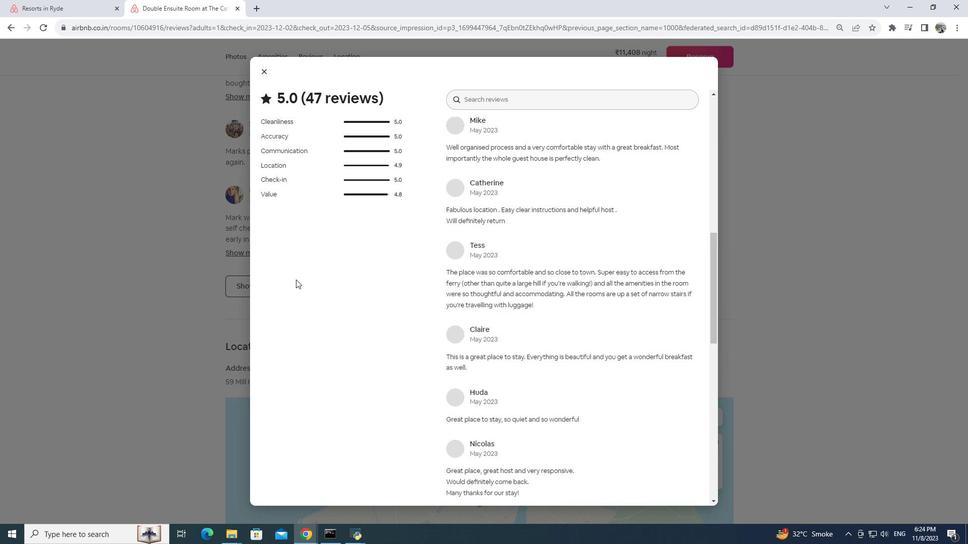 
Action: Mouse scrolled (296, 279) with delta (0, 0)
Screenshot: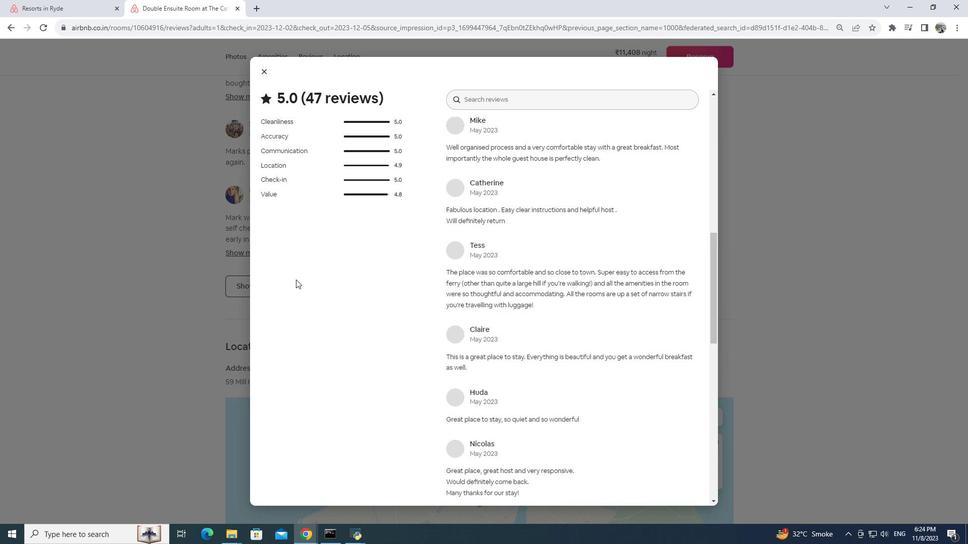 
Action: Mouse scrolled (296, 279) with delta (0, 0)
Screenshot: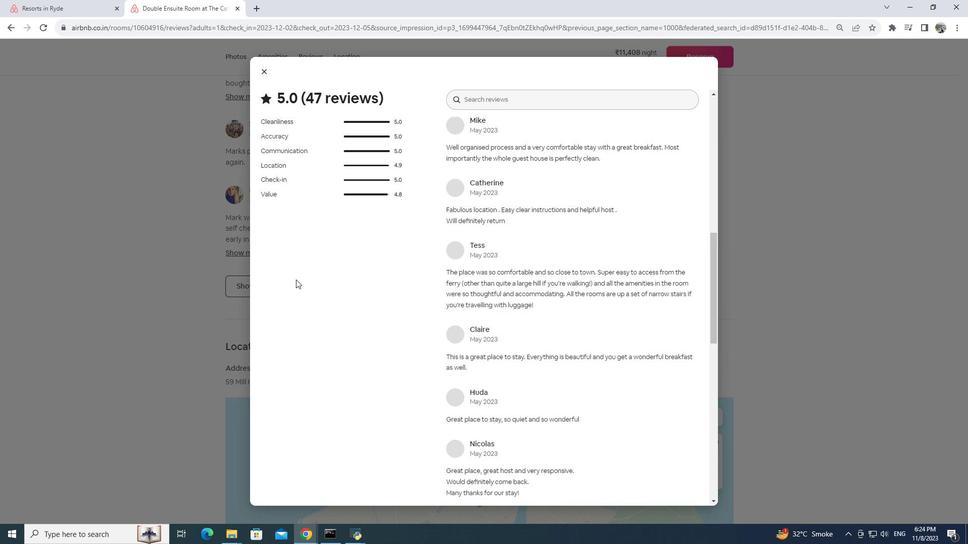 
Action: Mouse moved to (296, 280)
Screenshot: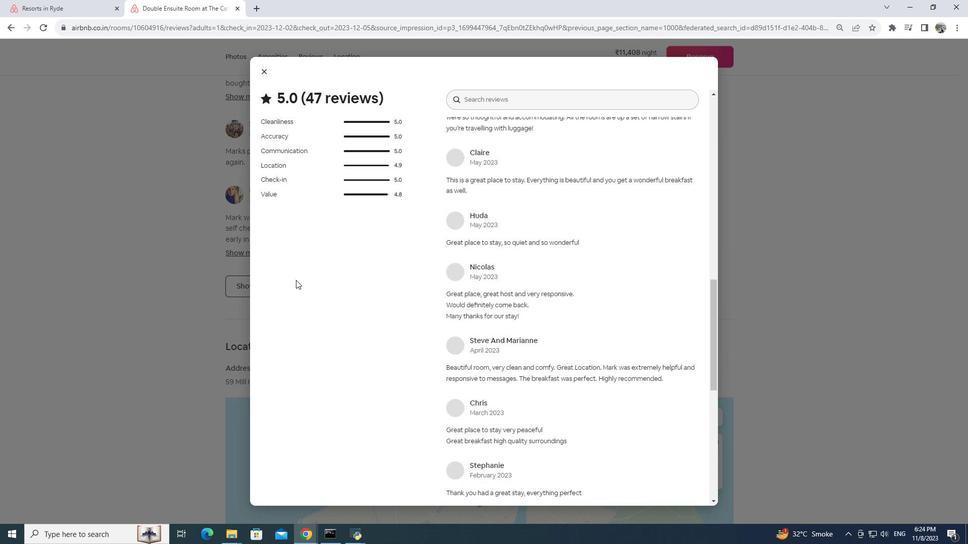 
Action: Mouse scrolled (296, 279) with delta (0, 0)
Screenshot: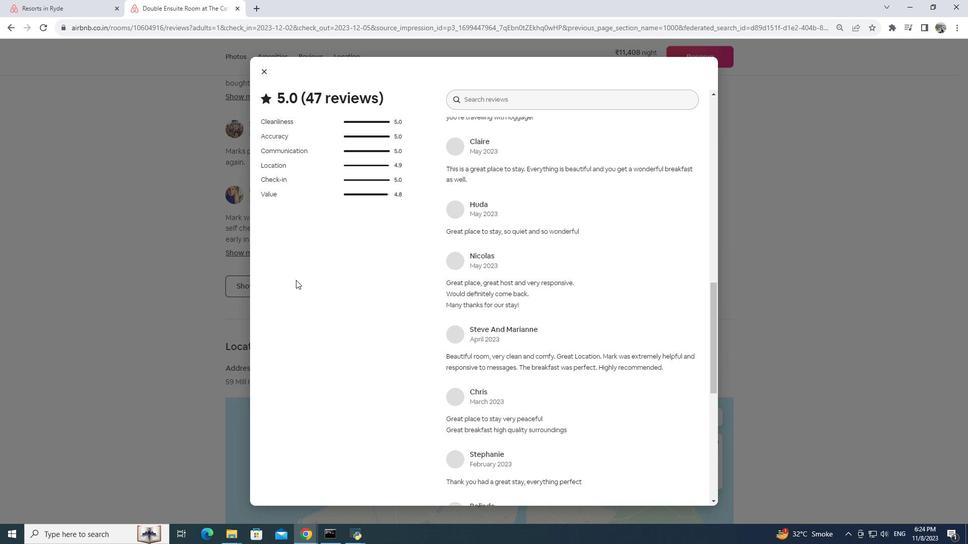 
Action: Mouse scrolled (296, 279) with delta (0, 0)
Screenshot: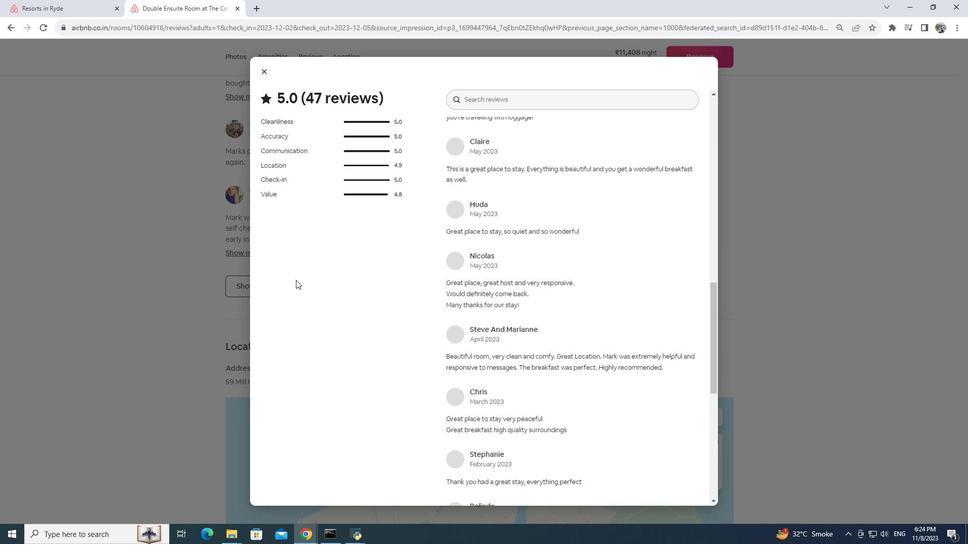 
Action: Mouse scrolled (296, 279) with delta (0, 0)
Screenshot: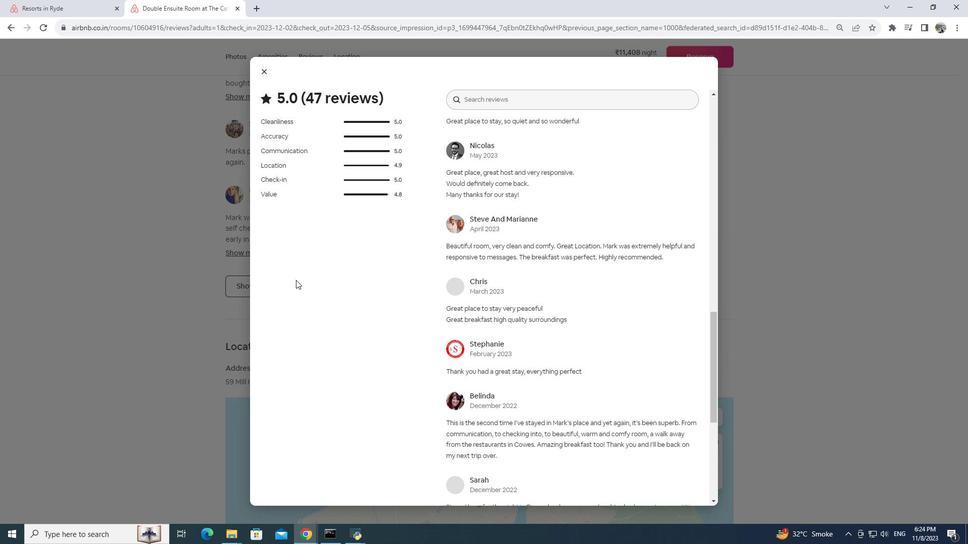 
Action: Mouse scrolled (296, 279) with delta (0, 0)
Screenshot: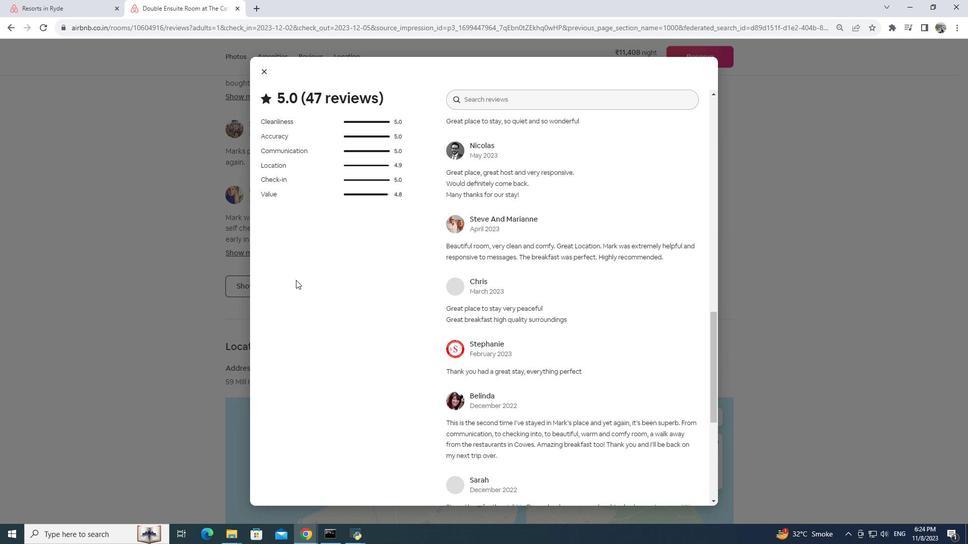 
Action: Mouse scrolled (296, 279) with delta (0, 0)
Screenshot: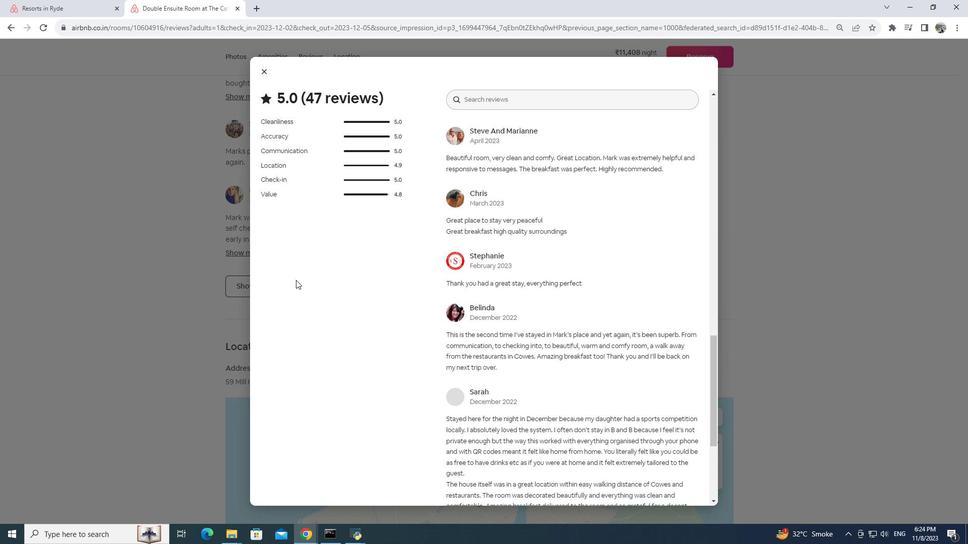
Action: Mouse scrolled (296, 279) with delta (0, 0)
Screenshot: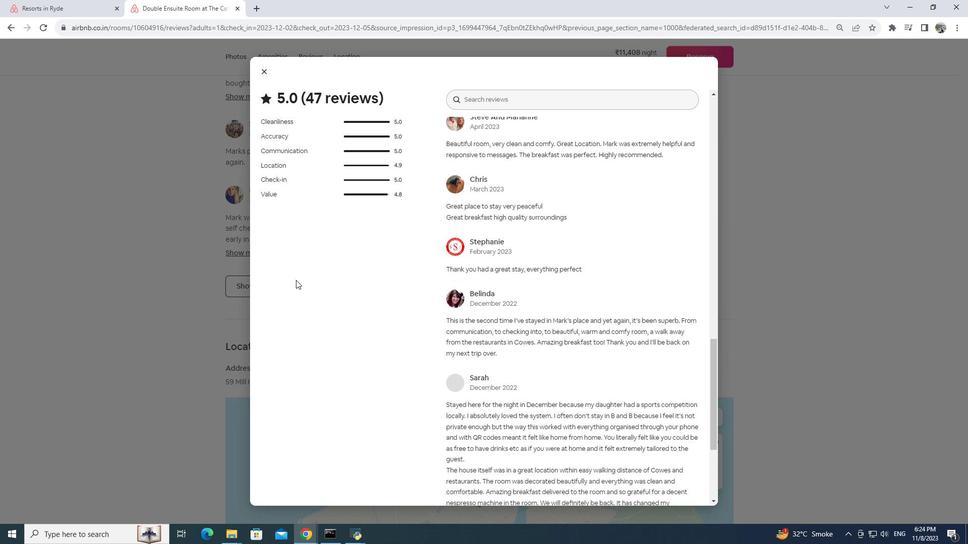 
Action: Mouse moved to (296, 282)
Screenshot: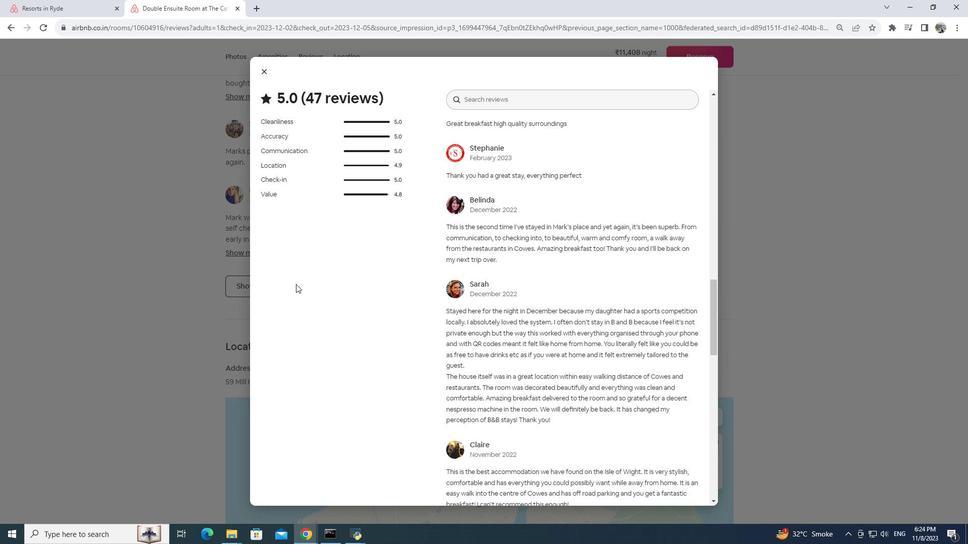 
Action: Mouse scrolled (296, 281) with delta (0, 0)
